 Task: Create new contact,   with mail id: 'Gabriella_Hernandez@Disroot.org', first name: 'Gabriella', Last name: 'Hernandez', Job Title: Sales Engineer, Phone number (202) 555-5678. Change life cycle stage to  'Lead' and lead status to 'New'. Add new company to the associated contact: www.punjabbiomass.com
 and type: Reseller. Logged in from softage.3@softage.net
Action: Mouse moved to (36, 94)
Screenshot: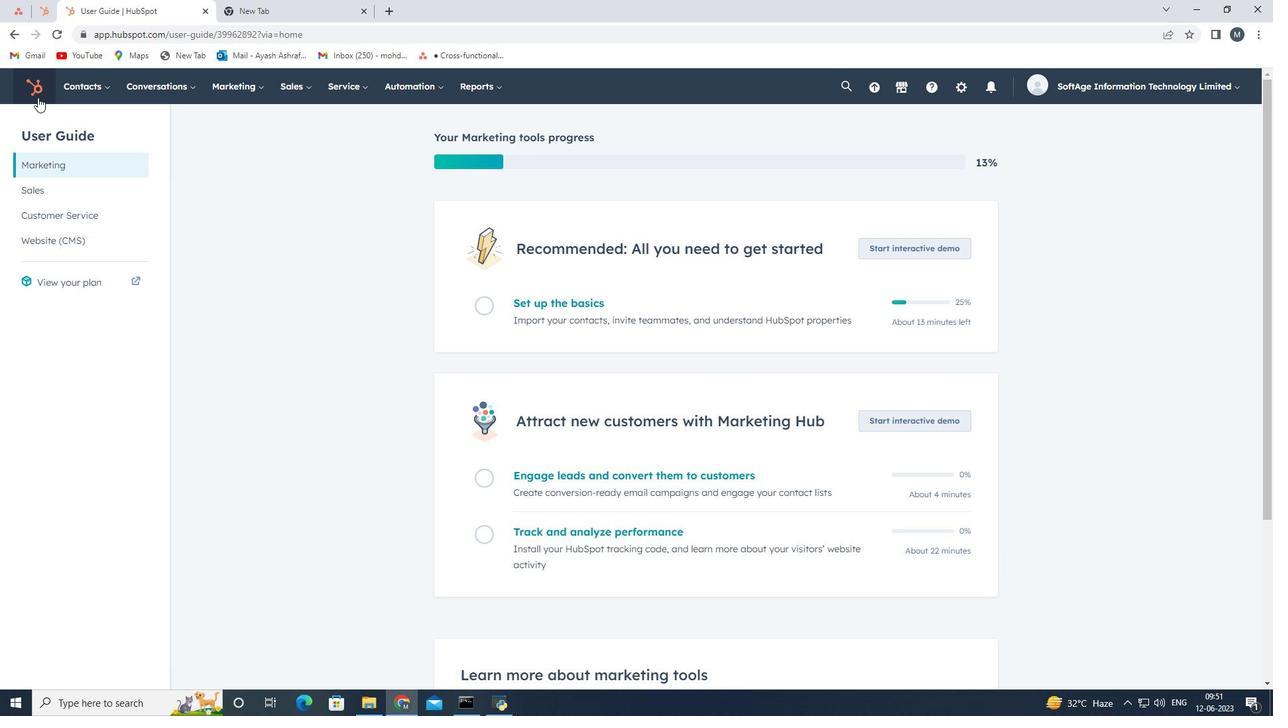 
Action: Mouse pressed left at (36, 94)
Screenshot: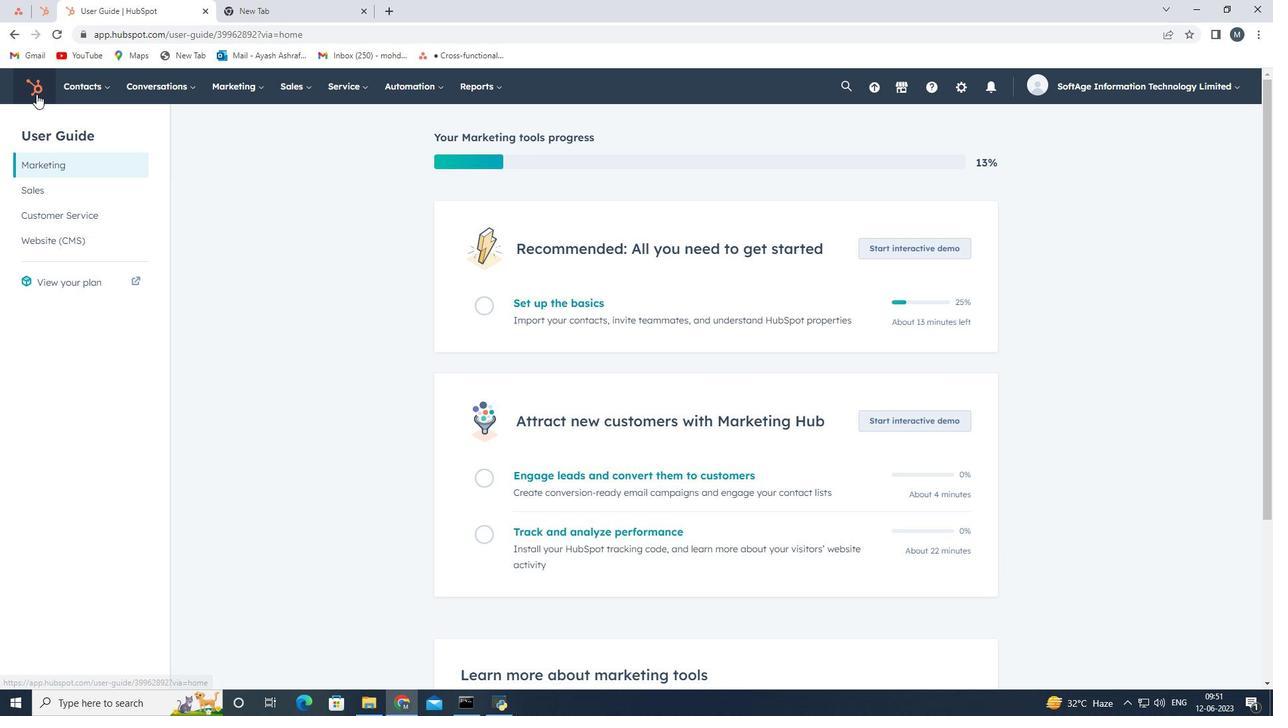 
Action: Mouse moved to (90, 91)
Screenshot: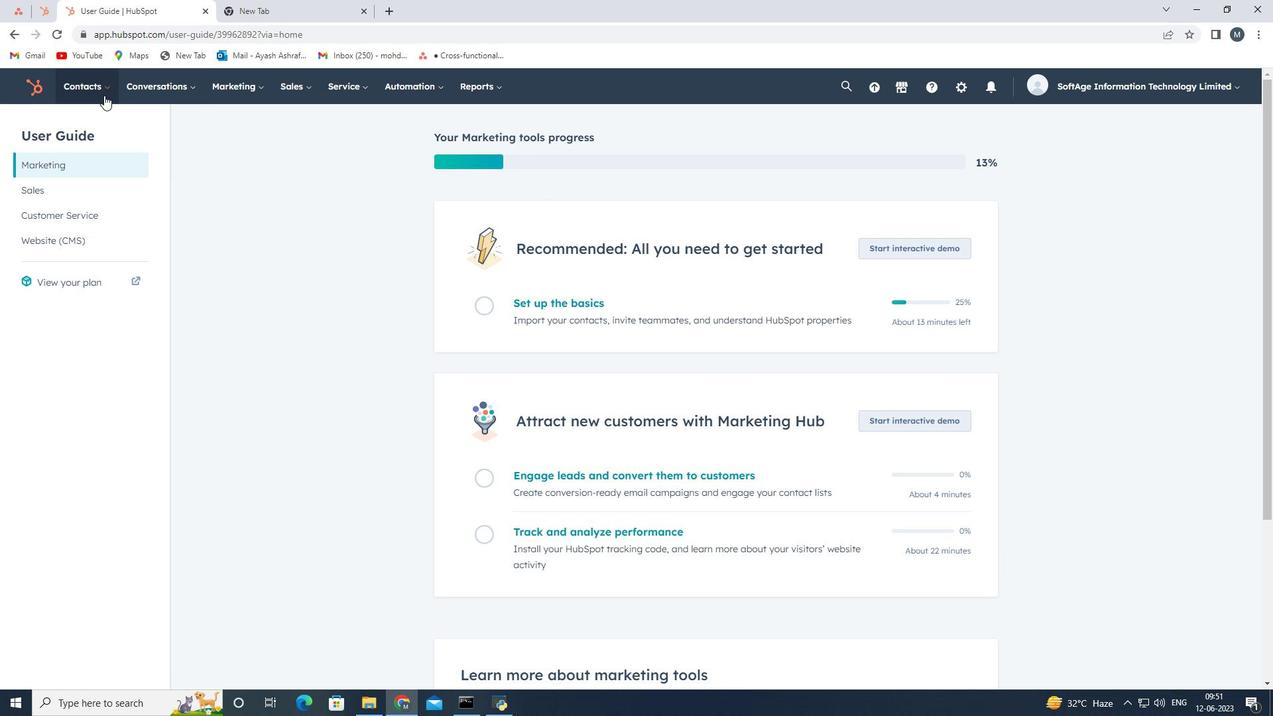 
Action: Mouse pressed left at (90, 91)
Screenshot: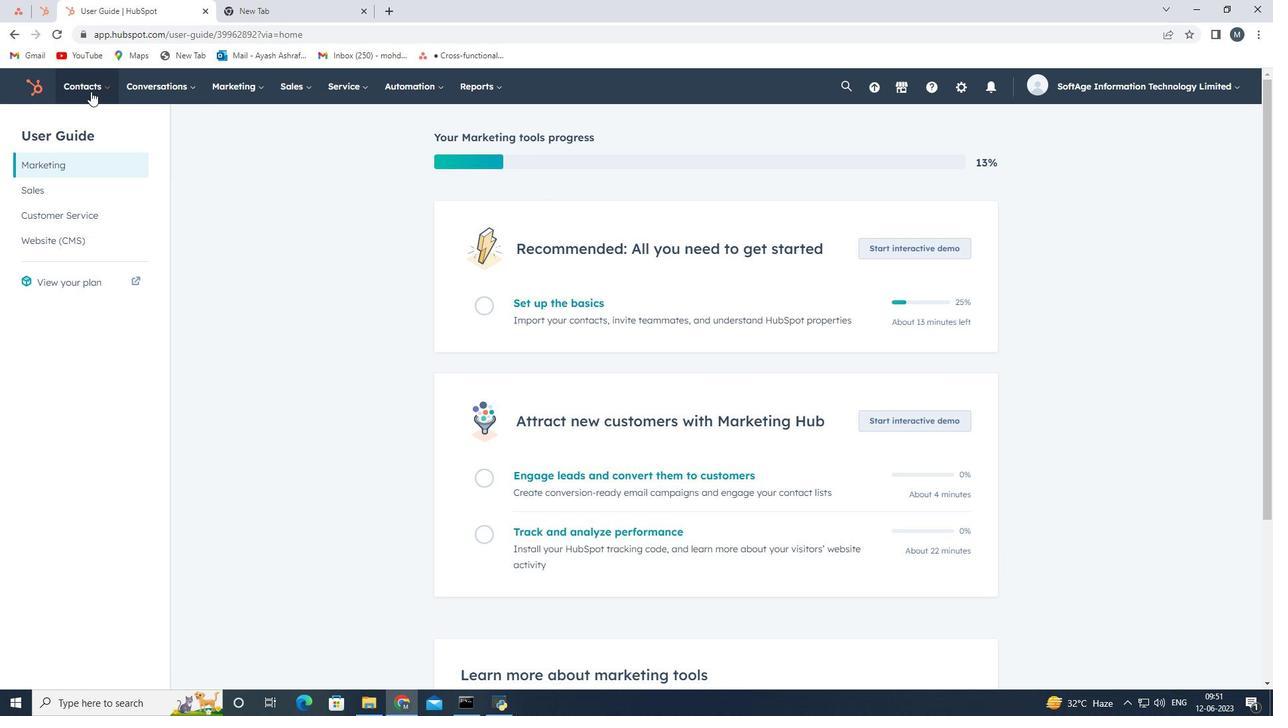 
Action: Mouse moved to (103, 125)
Screenshot: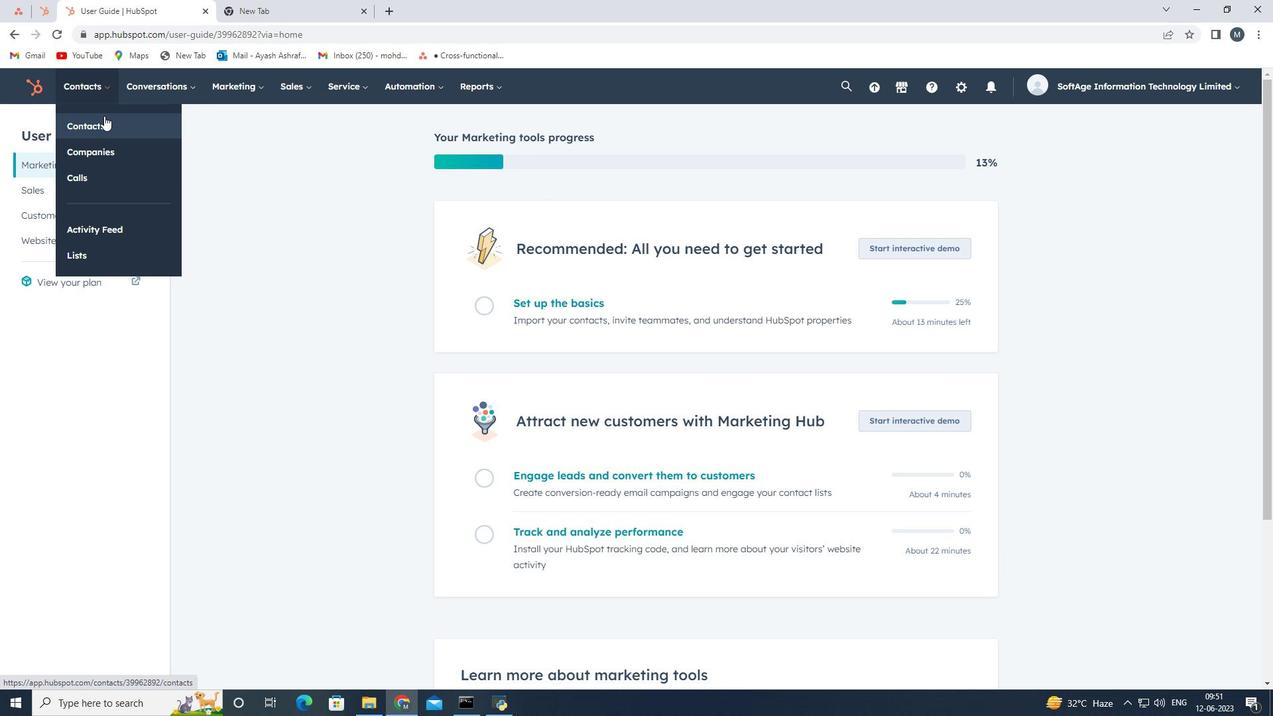 
Action: Mouse pressed left at (103, 125)
Screenshot: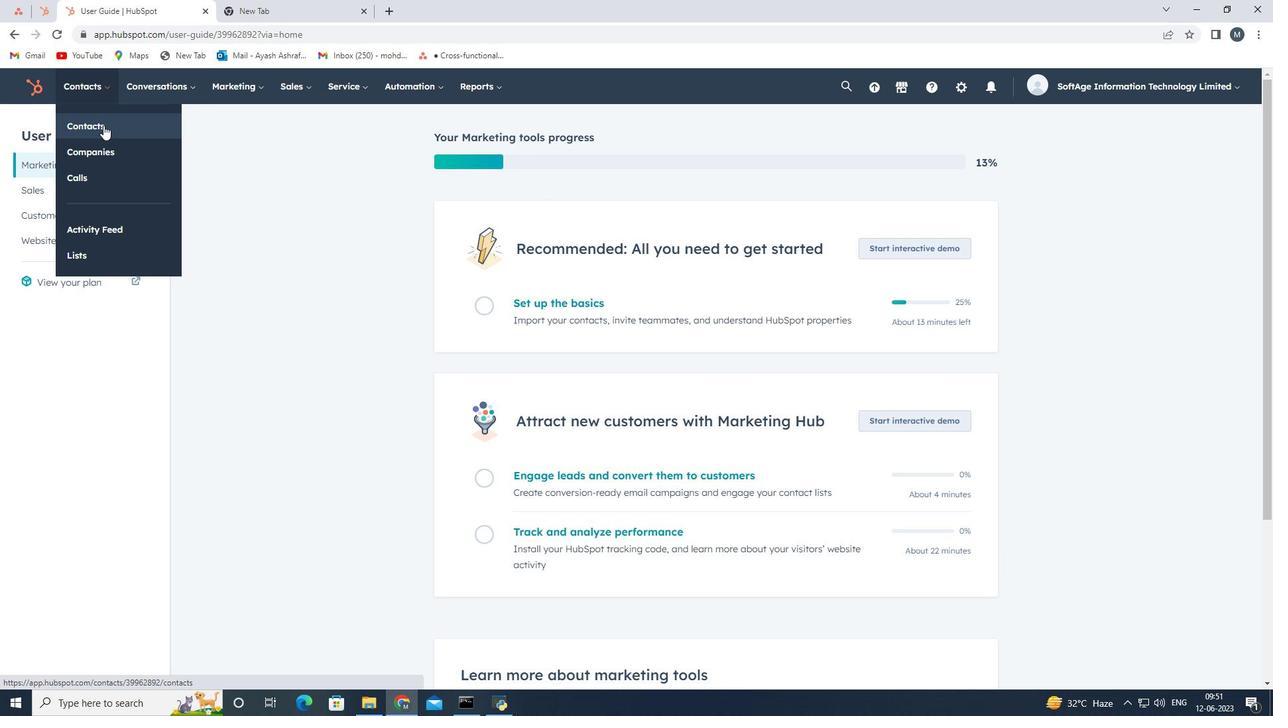 
Action: Mouse moved to (1203, 127)
Screenshot: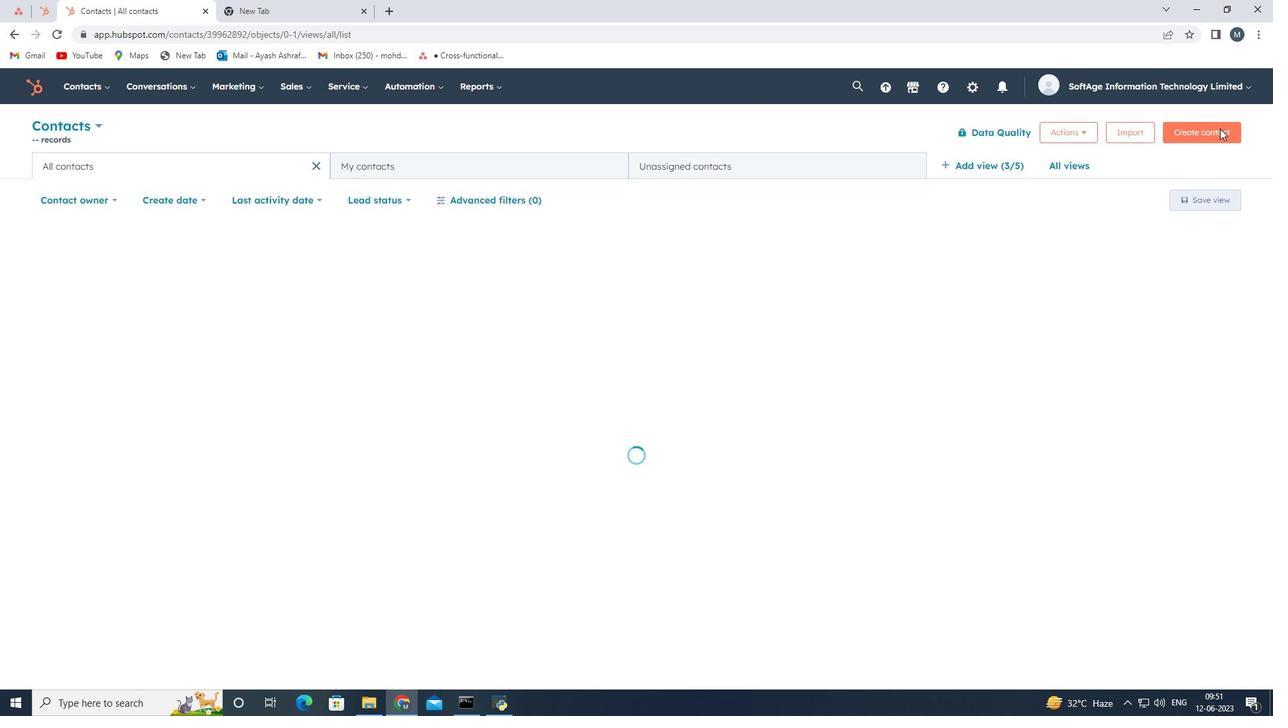 
Action: Mouse pressed left at (1203, 127)
Screenshot: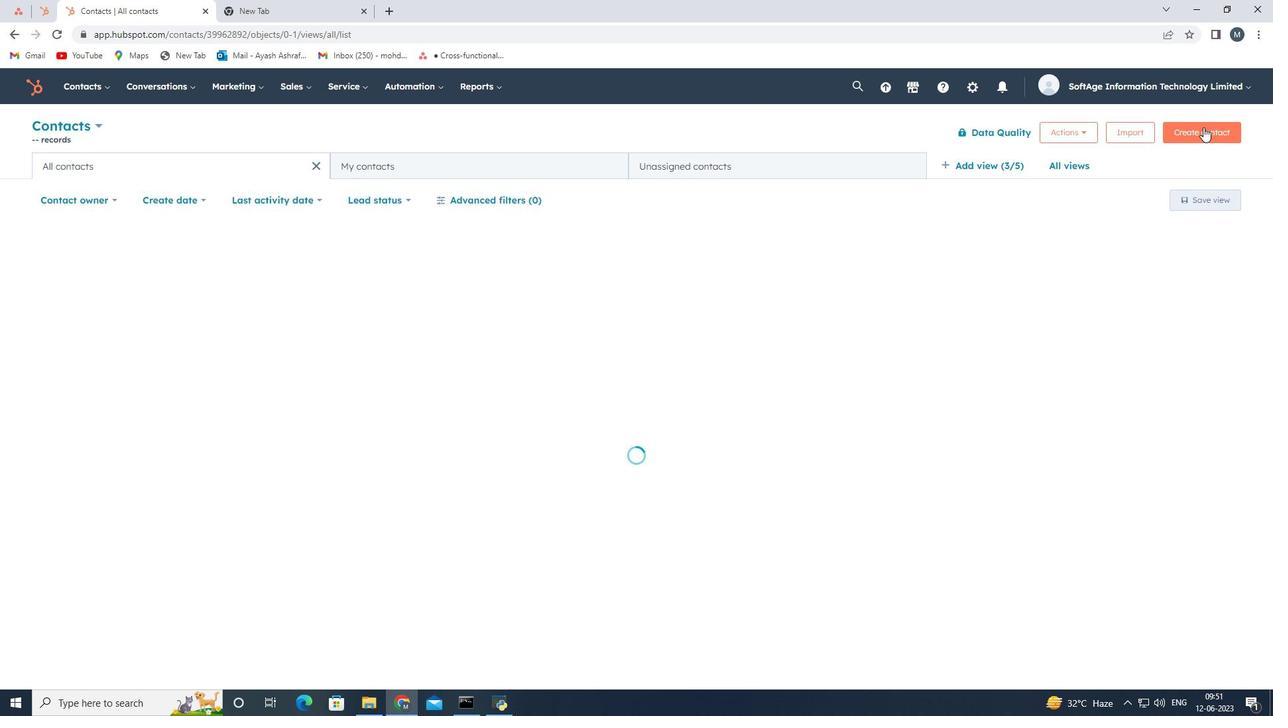 
Action: Mouse moved to (957, 190)
Screenshot: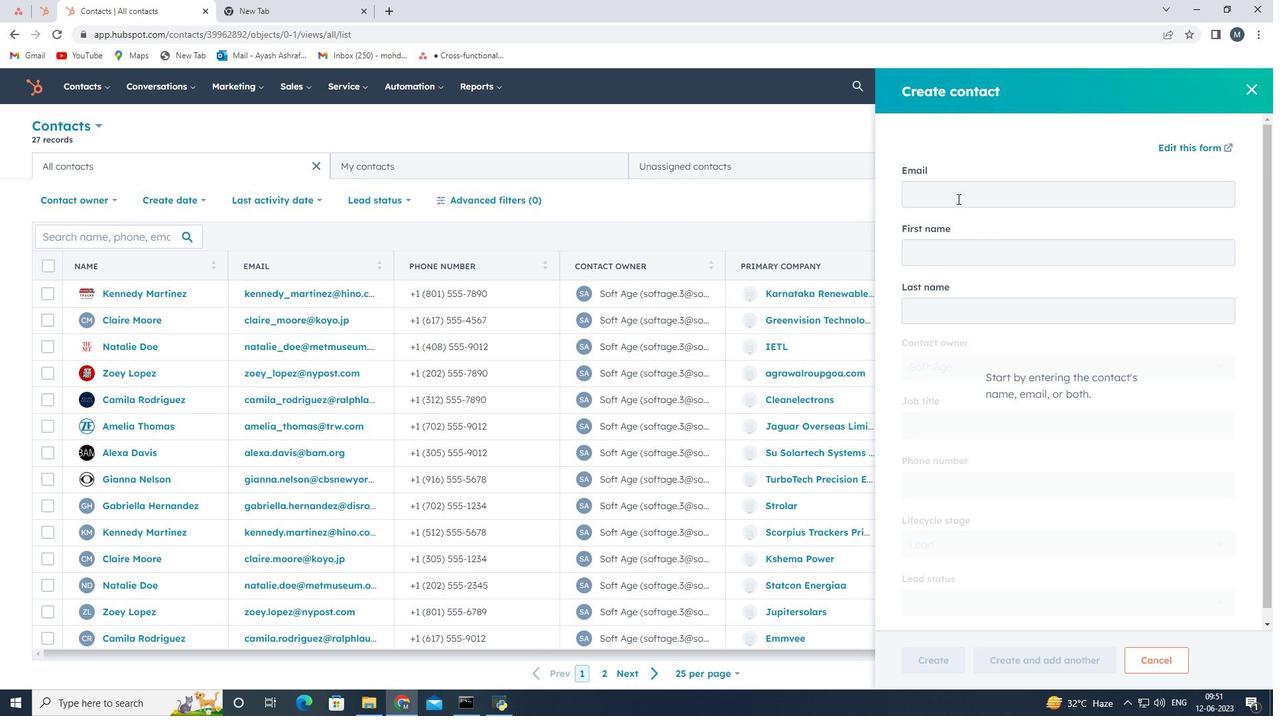 
Action: Mouse pressed left at (957, 190)
Screenshot: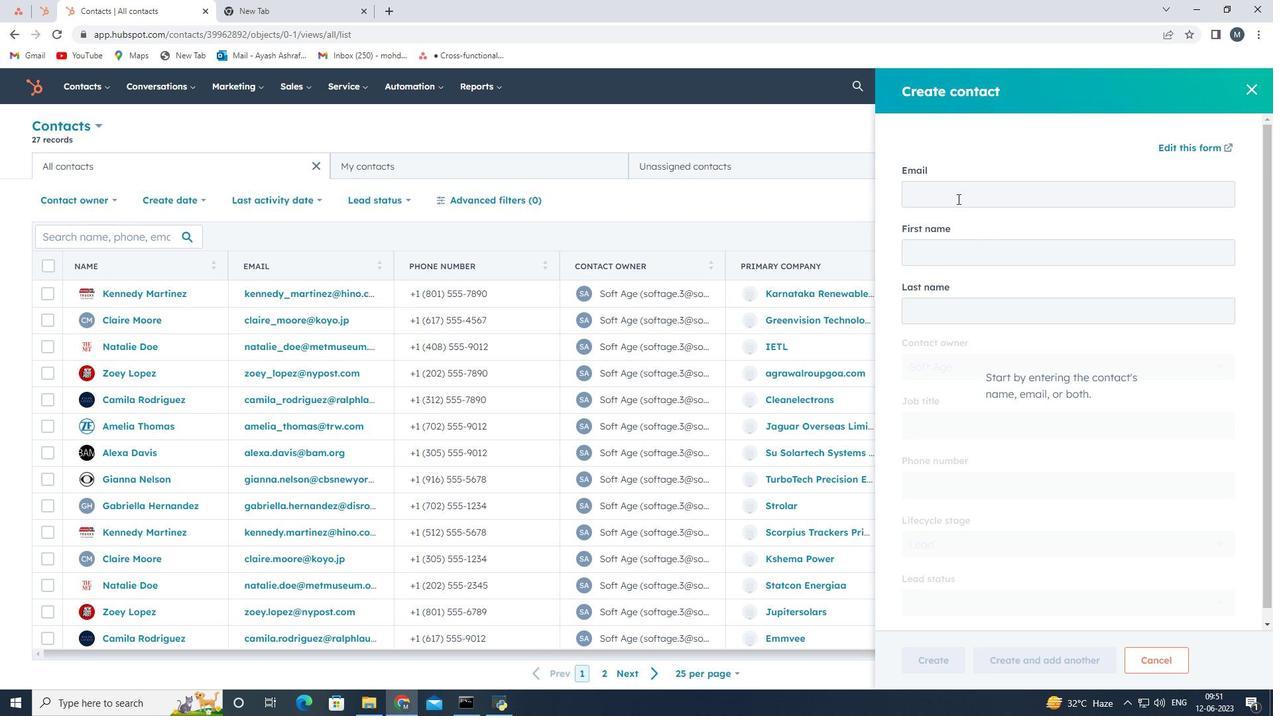 
Action: Key pressed <Key.shift>Gabriella<Key.shift><Key.shift><Key.shift><Key.shift><Key.shift><Key.shift><Key.shift><Key.shift><Key.shift><Key.shift><Key.shift><Key.shift><Key.shift><Key.shift>_<Key.shift><Key.shift><Key.shift><Key.shift><Key.shift><Key.shift><Key.shift>Hernandez<Key.shift>@<Key.shift><Key.shift><Key.shift><Key.shift><Key.shift><Key.shift><Key.shift>Disroot.orf<Key.backspace>g
Screenshot: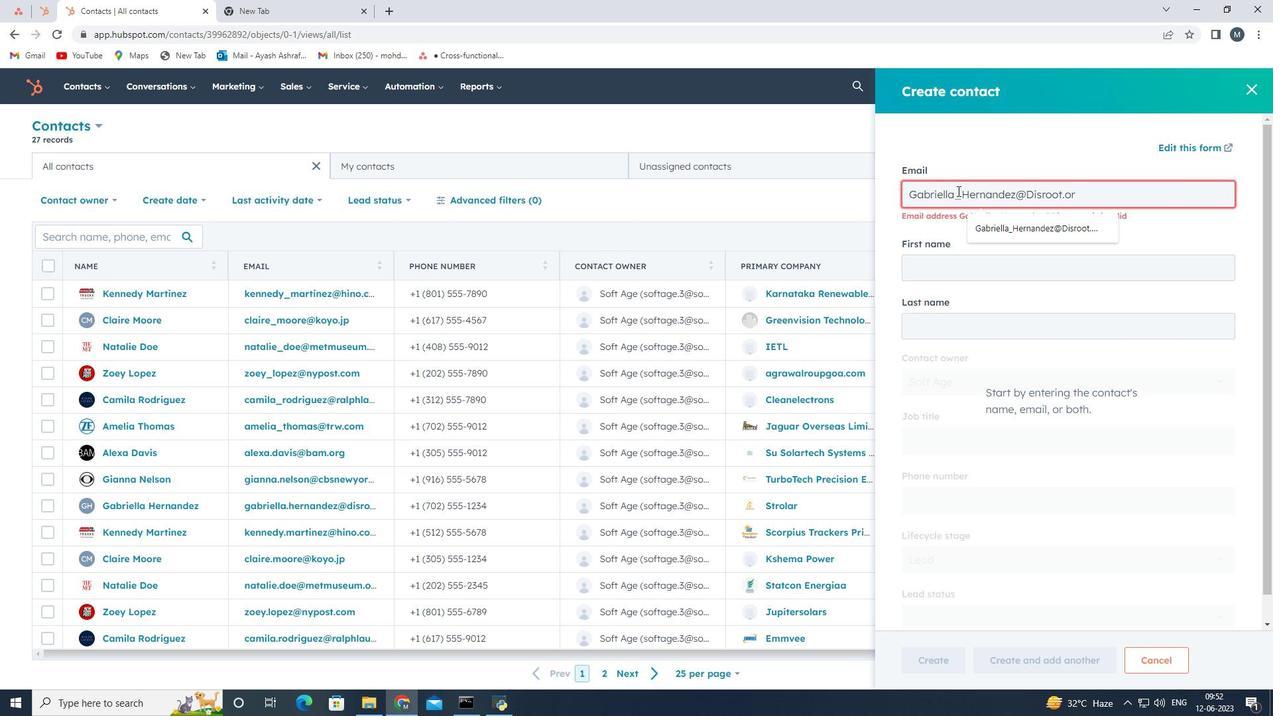 
Action: Mouse moved to (946, 251)
Screenshot: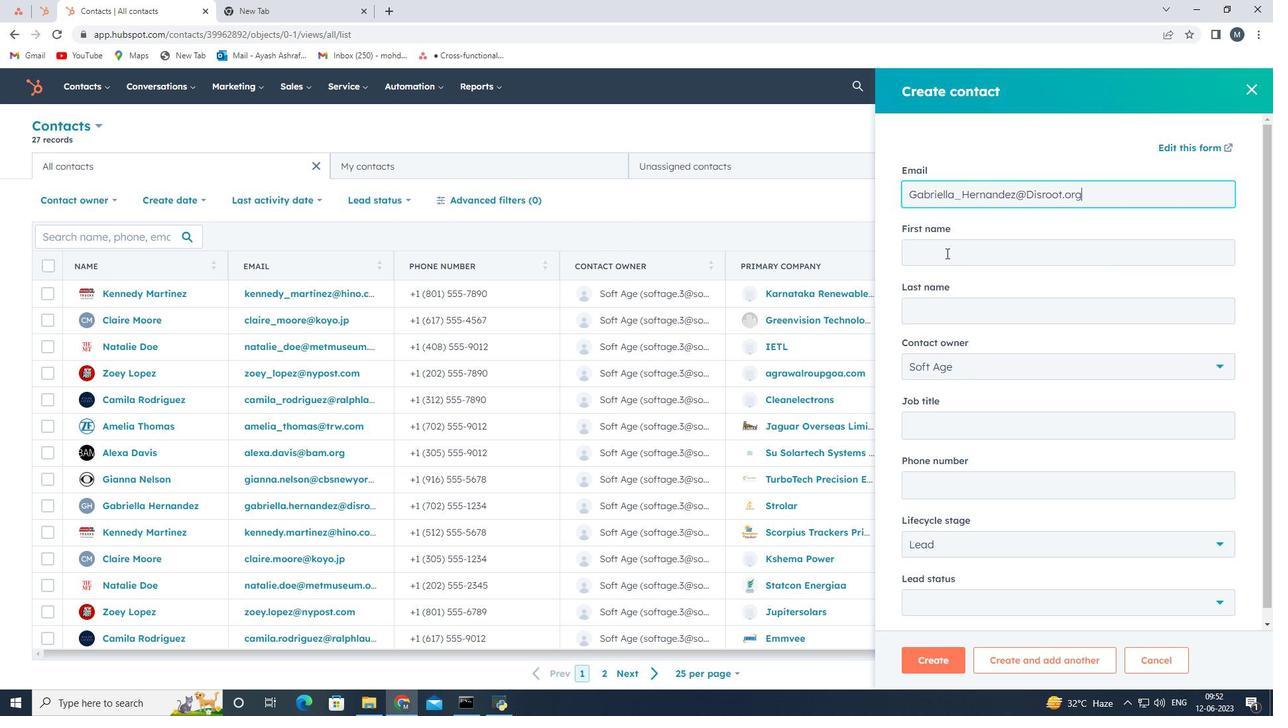 
Action: Mouse pressed left at (946, 251)
Screenshot: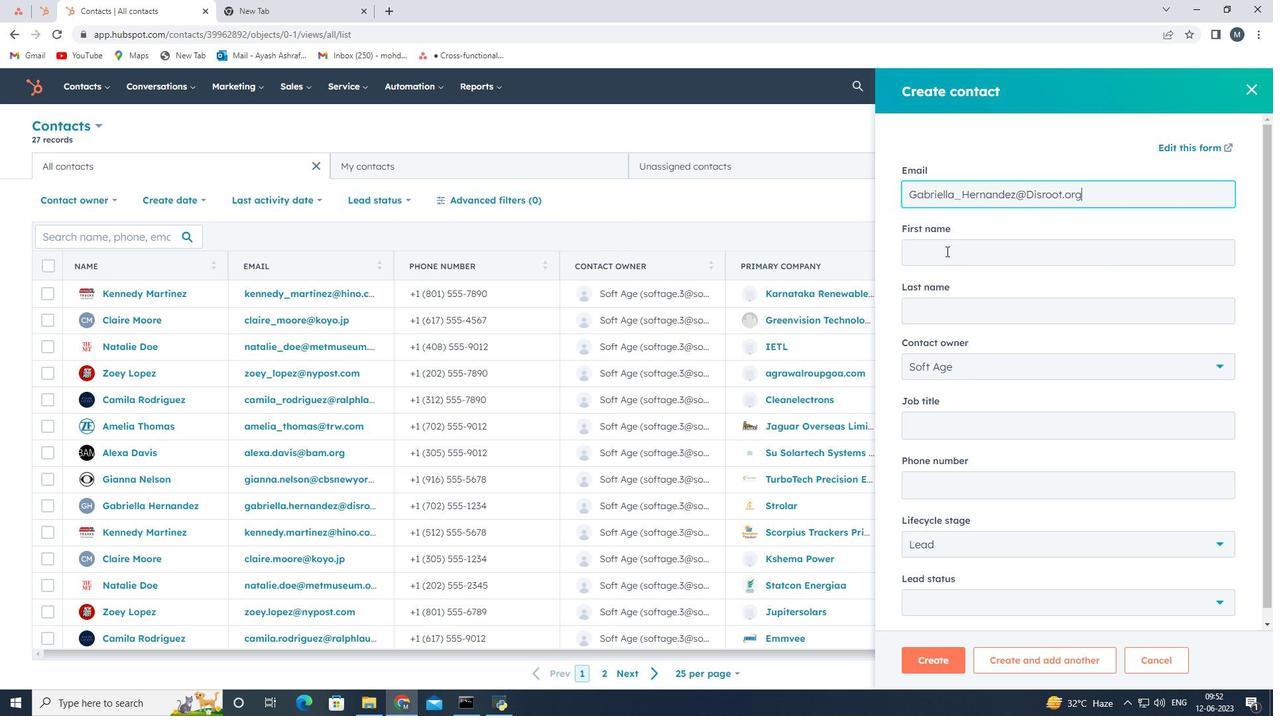 
Action: Key pressed <Key.shift><Key.shift><Key.shift><Key.shift><Key.shift><Key.shift><Key.shift><Key.shift><Key.shift><Key.shift><Key.shift><Key.shift><Key.shift><Key.shift><Key.shift><Key.shift><Key.shift><Key.shift><Key.shift>Gabriella
Screenshot: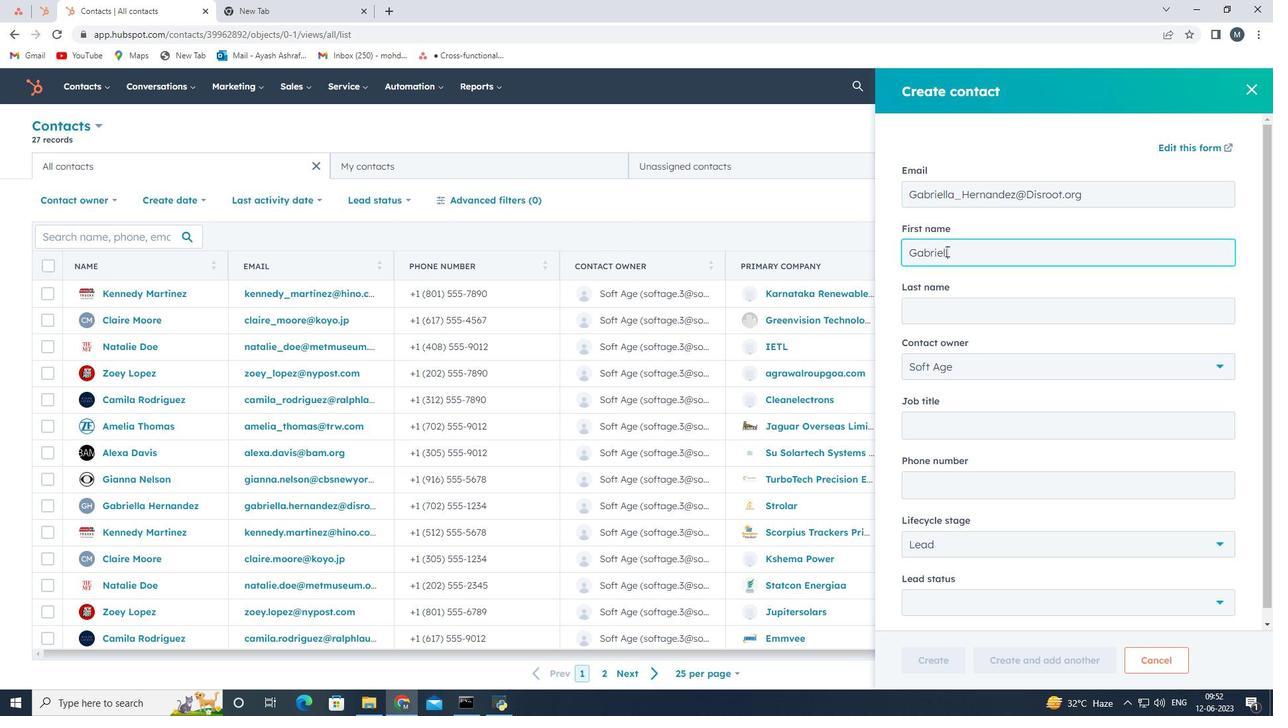 
Action: Mouse moved to (956, 312)
Screenshot: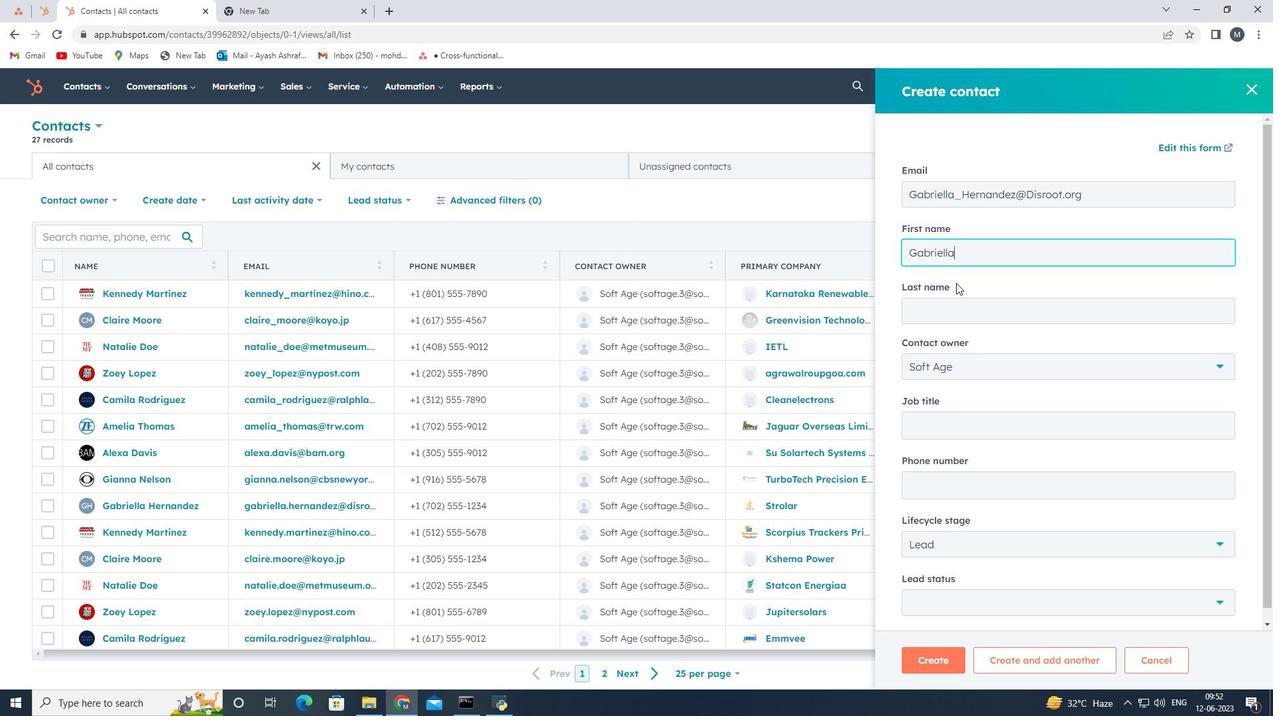 
Action: Mouse pressed left at (956, 312)
Screenshot: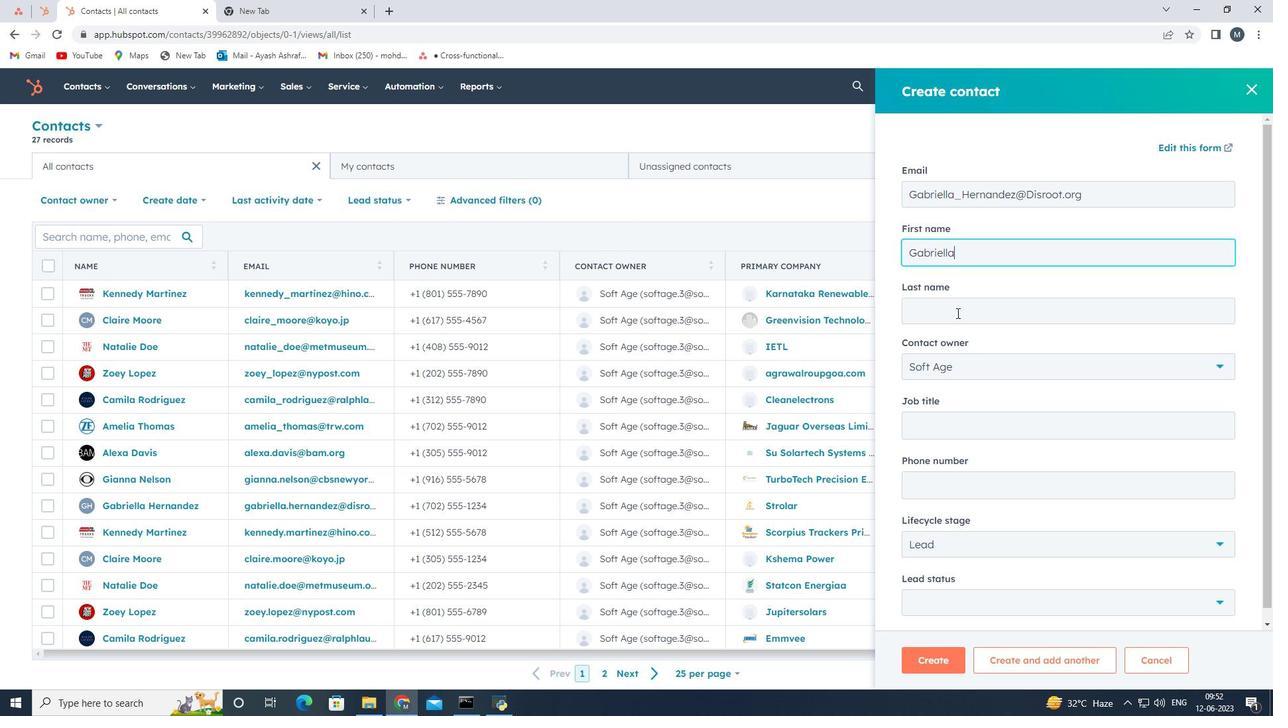 
Action: Key pressed <Key.shift><Key.shift><Key.shift><Key.shift><Key.shift><Key.shift><Key.shift><Key.shift><Key.shift><Key.shift><Key.shift><Key.shift><Key.shift><Key.shift><Key.shift><Key.shift><Key.shift><Key.shift>Hernandez
Screenshot: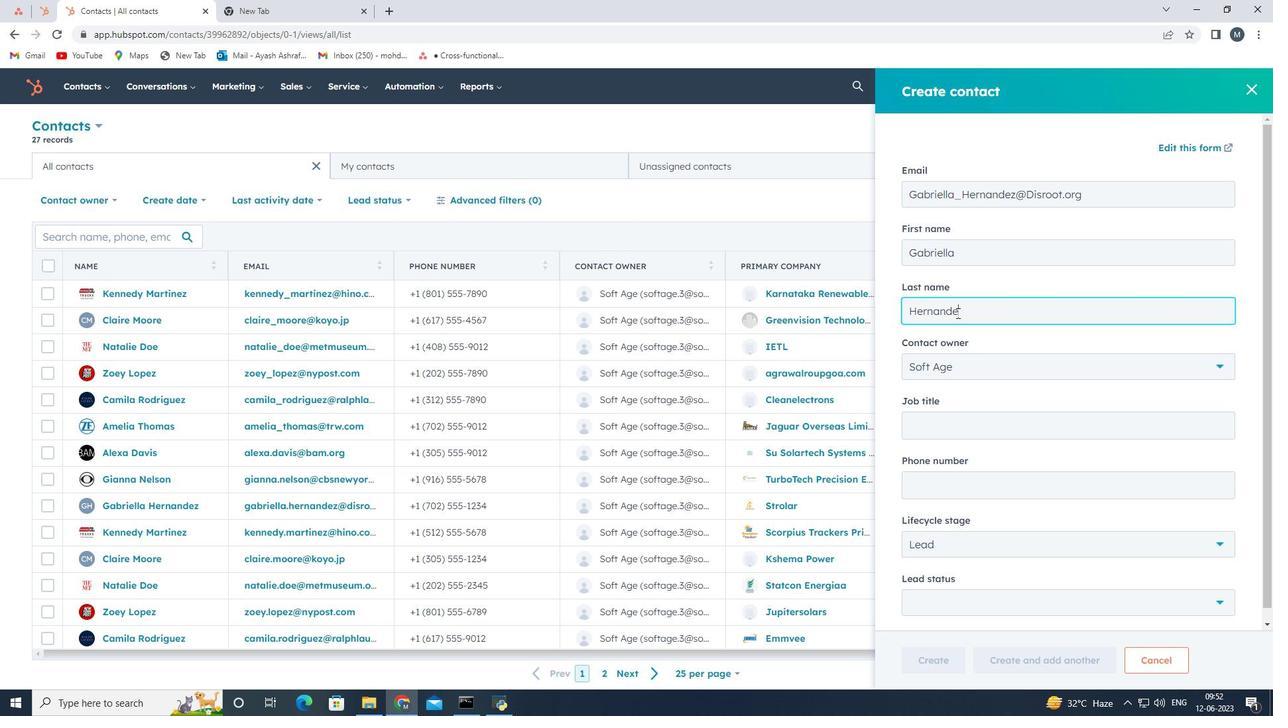 
Action: Mouse moved to (954, 354)
Screenshot: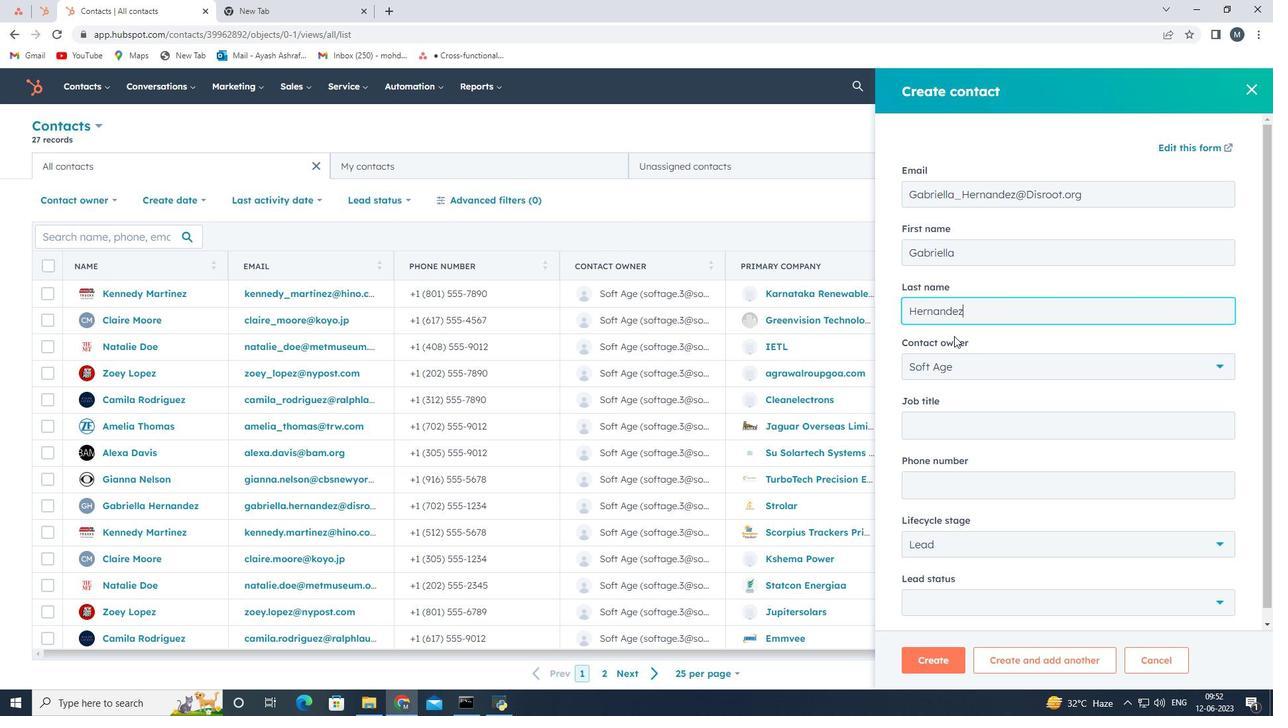 
Action: Mouse scrolled (954, 353) with delta (0, 0)
Screenshot: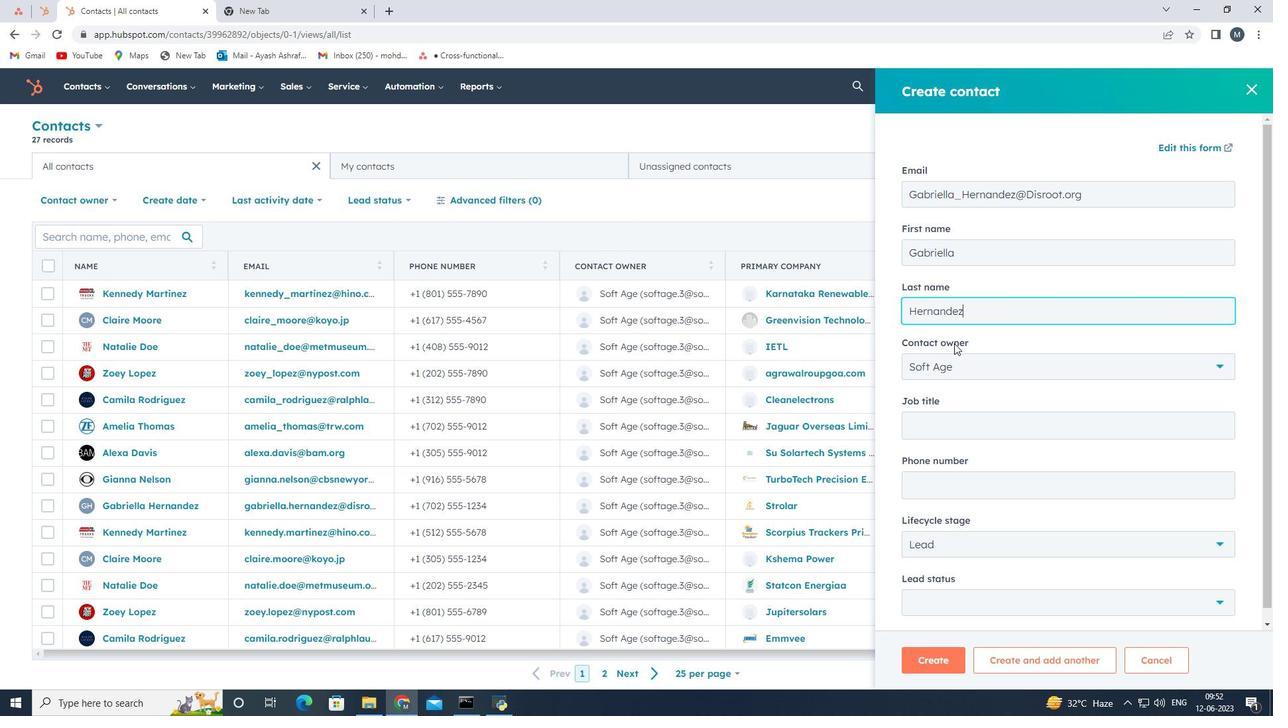 
Action: Mouse moved to (952, 358)
Screenshot: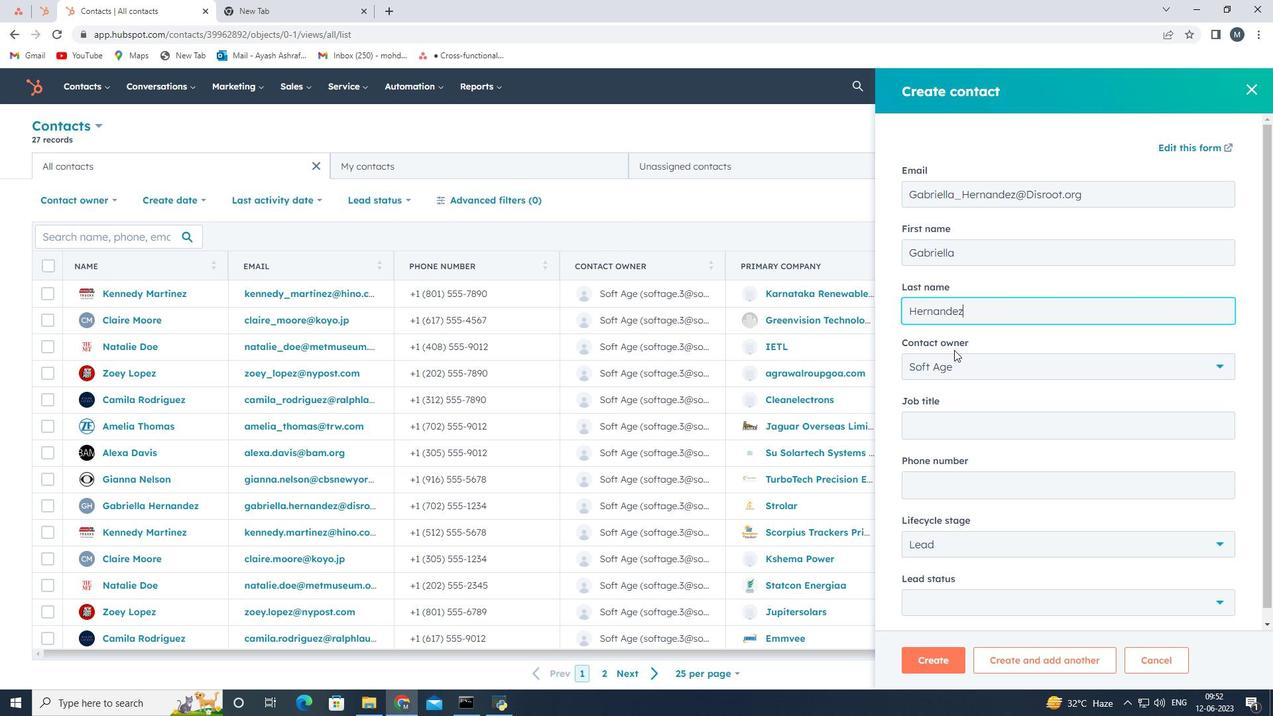 
Action: Mouse scrolled (952, 357) with delta (0, 0)
Screenshot: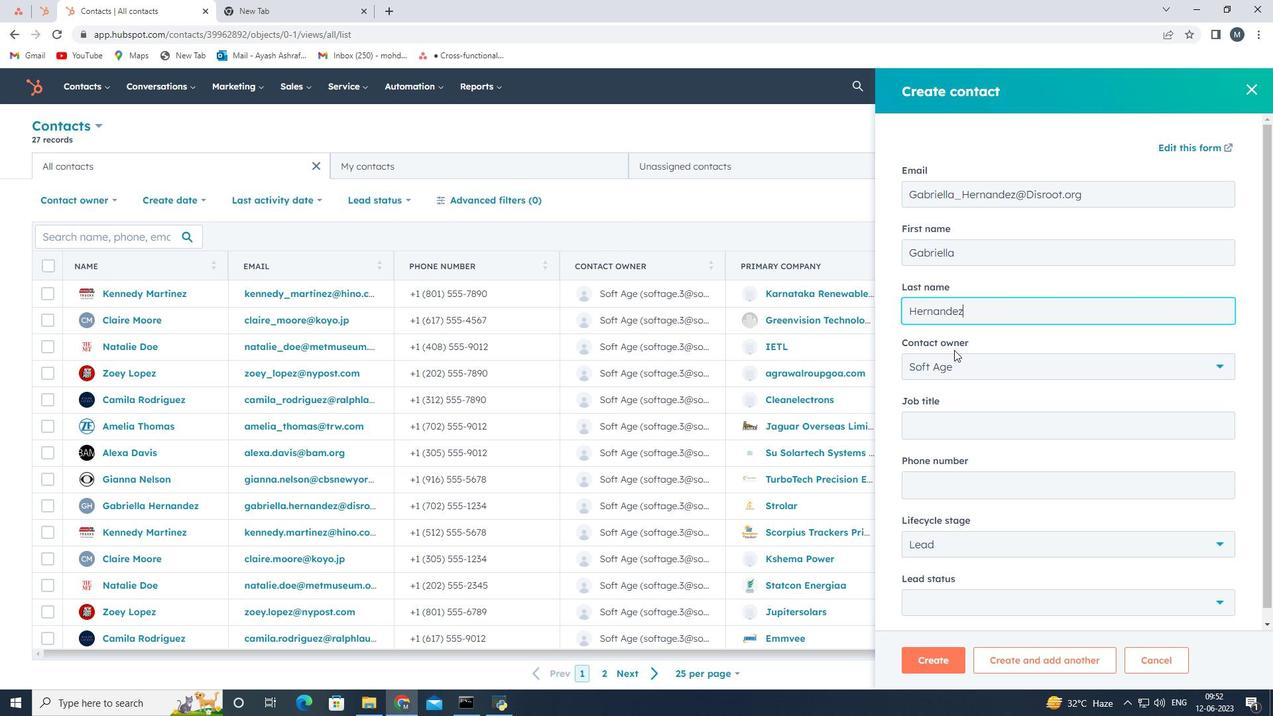 
Action: Mouse moved to (952, 411)
Screenshot: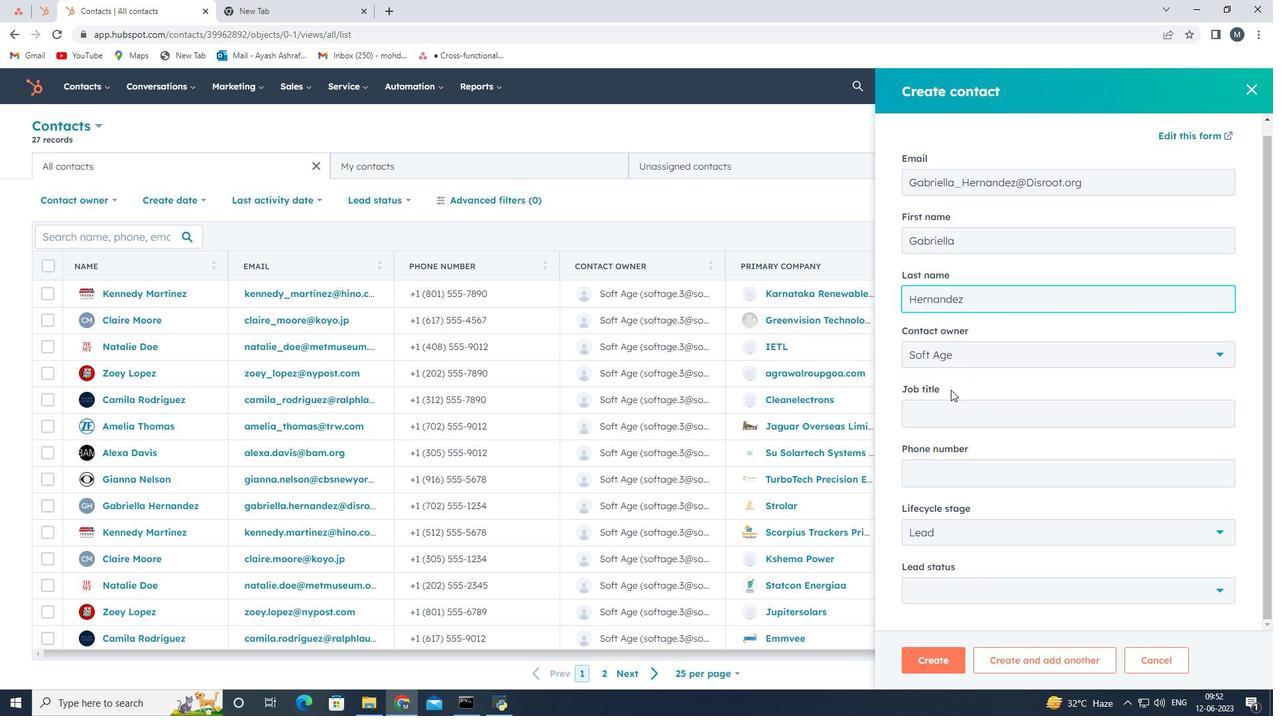 
Action: Mouse pressed left at (952, 411)
Screenshot: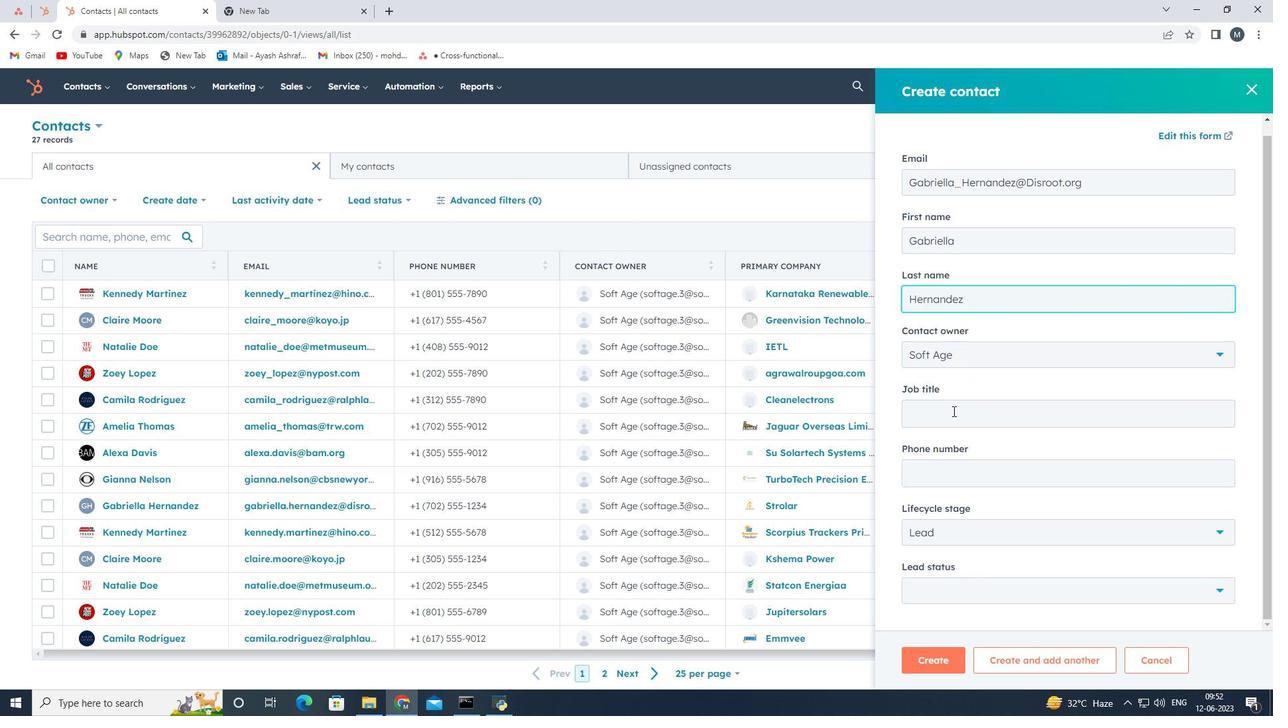 
Action: Key pressed <Key.shift>Sales<Key.space><Key.shift><Key.shift>Engineer
Screenshot: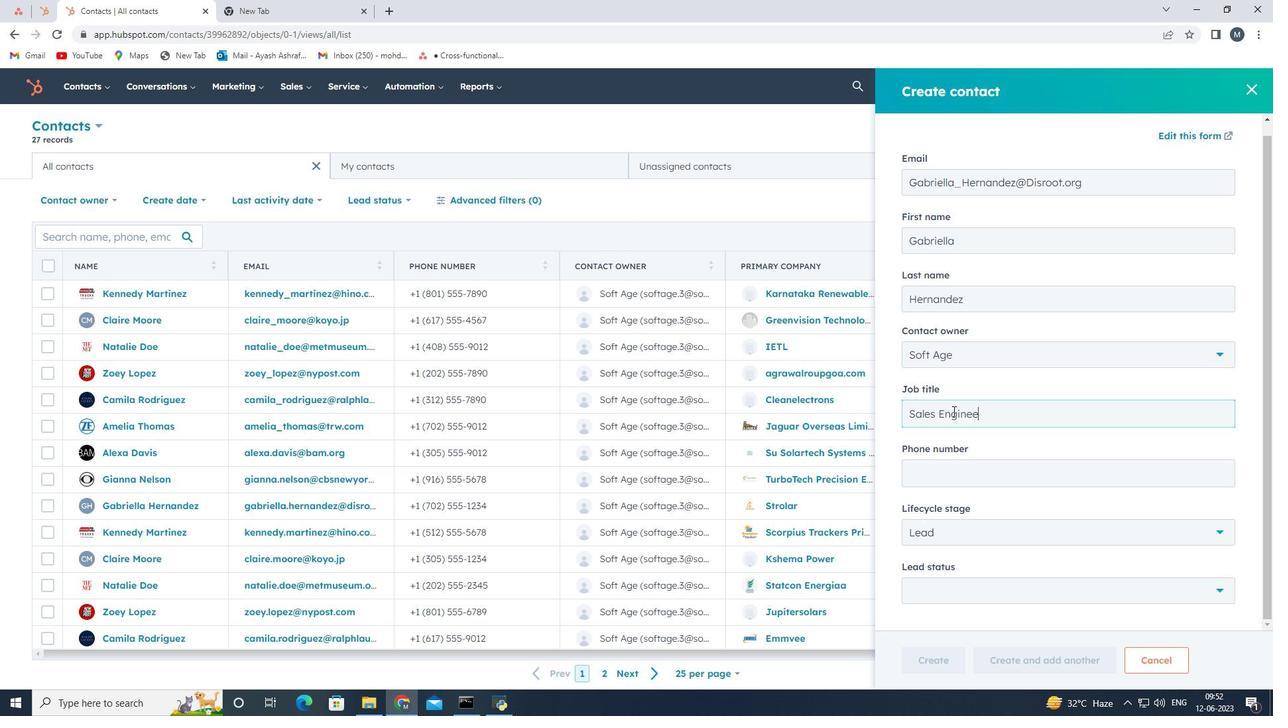 
Action: Mouse moved to (962, 476)
Screenshot: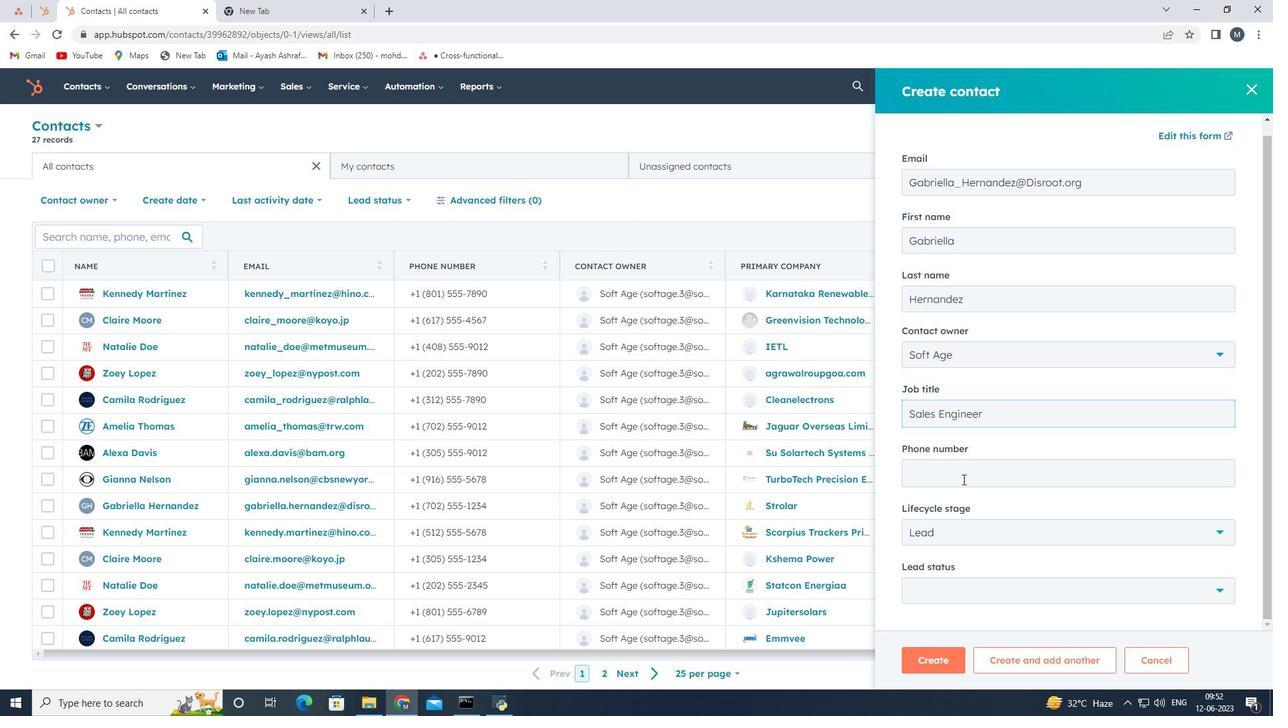
Action: Mouse pressed left at (962, 476)
Screenshot: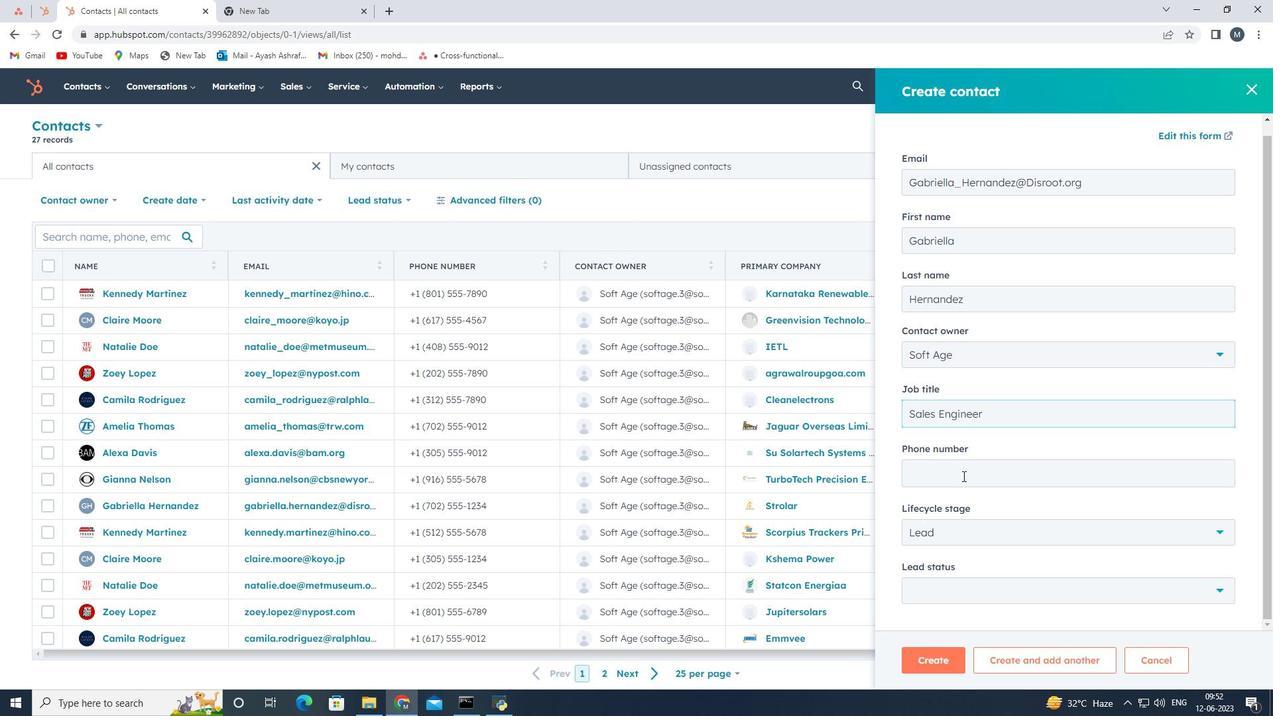 
Action: Key pressed 2025555678
Screenshot: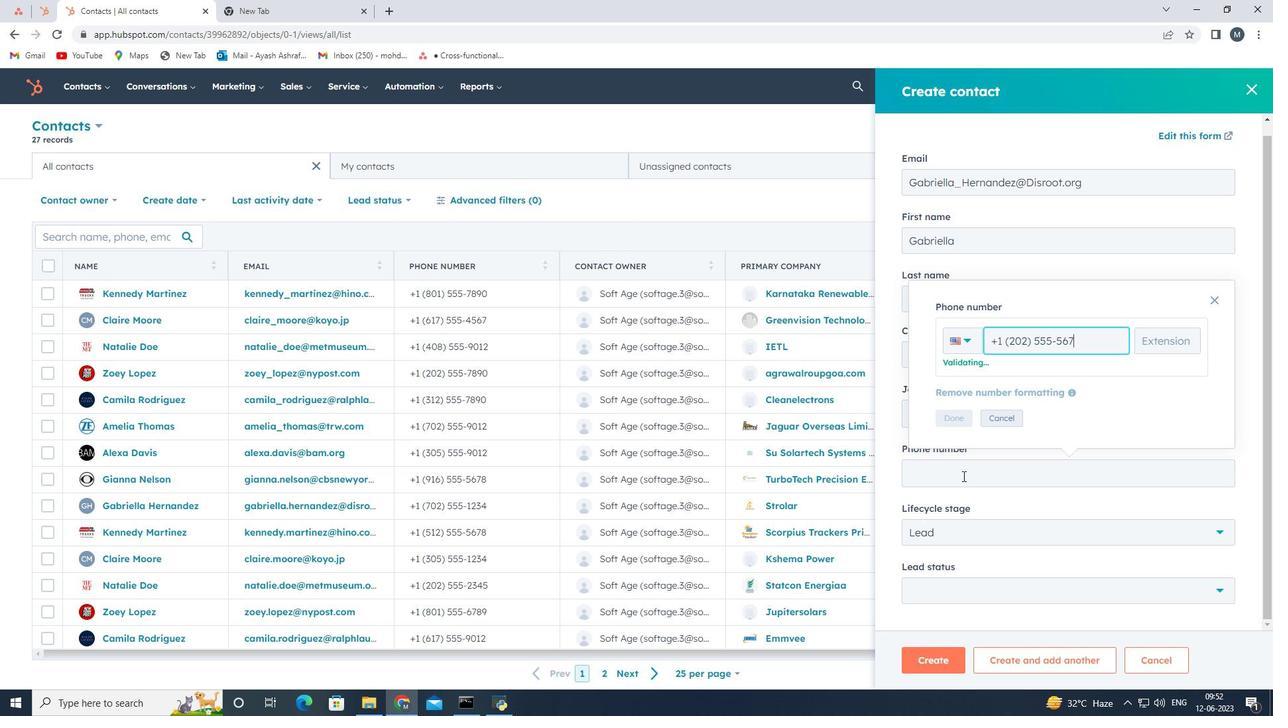 
Action: Mouse moved to (951, 420)
Screenshot: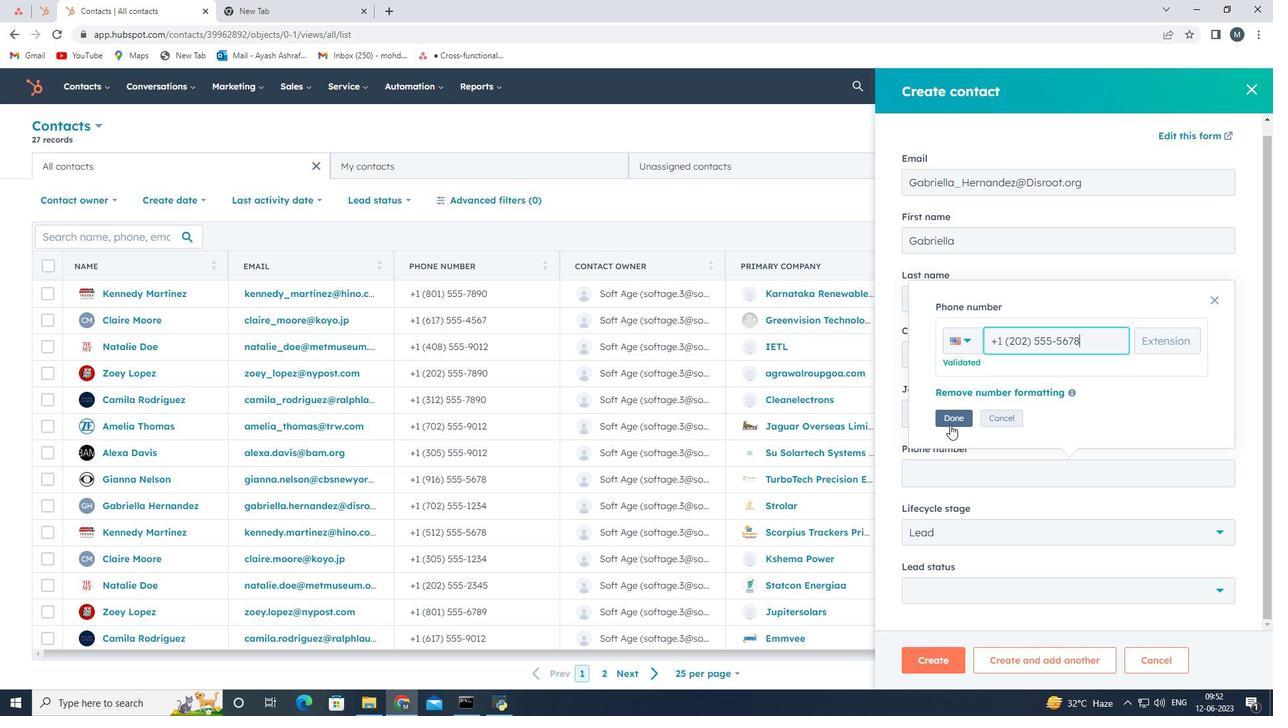 
Action: Mouse pressed left at (951, 420)
Screenshot: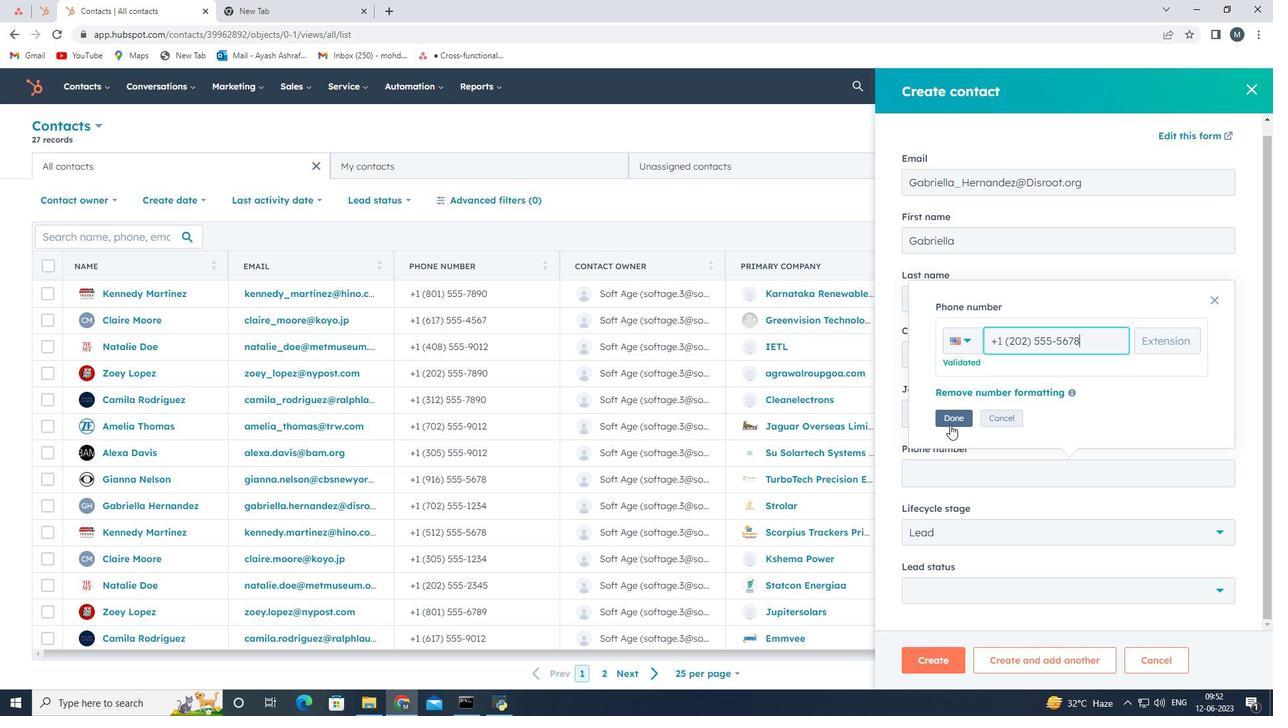 
Action: Mouse moved to (968, 503)
Screenshot: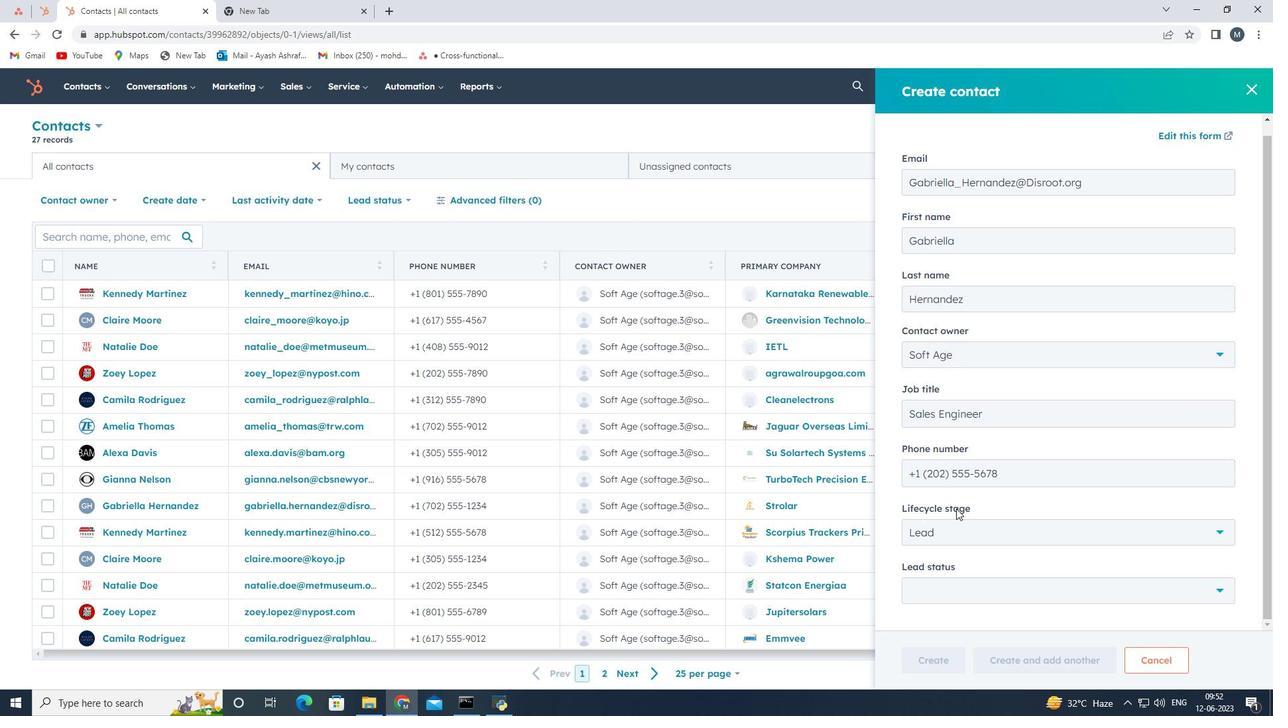 
Action: Mouse scrolled (968, 502) with delta (0, 0)
Screenshot: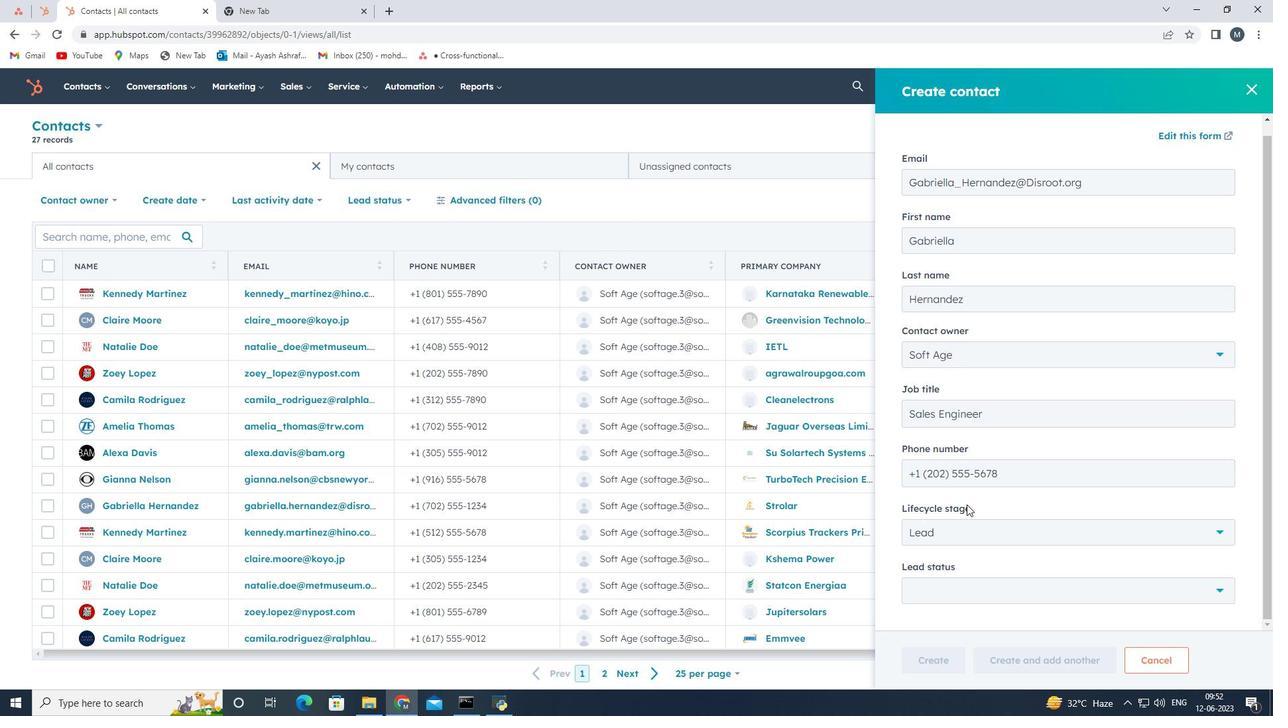 
Action: Mouse scrolled (968, 502) with delta (0, 0)
Screenshot: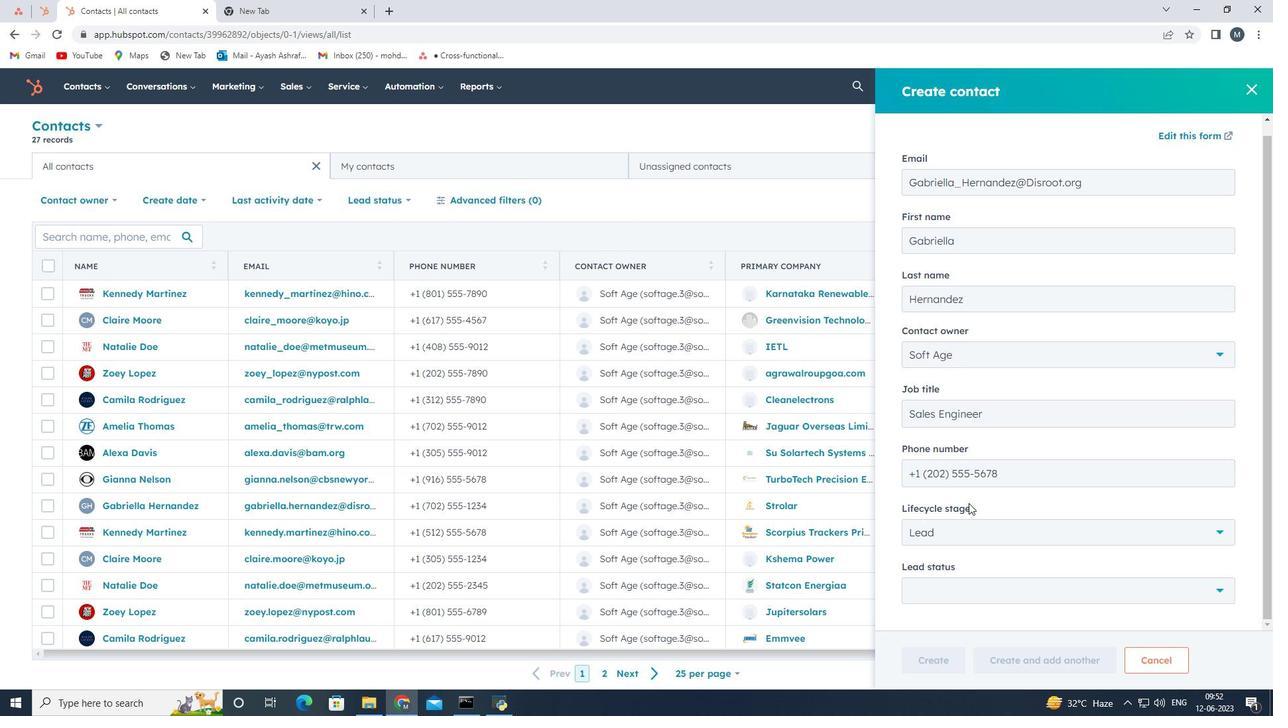
Action: Mouse moved to (961, 526)
Screenshot: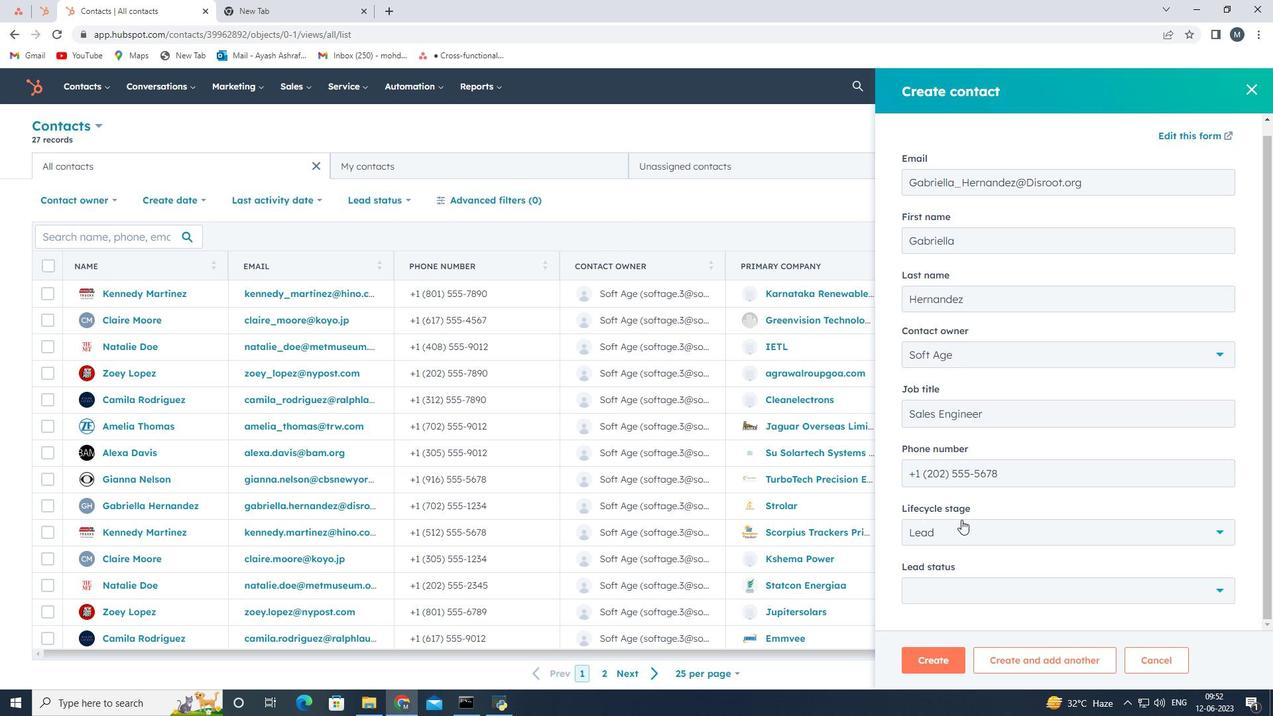 
Action: Mouse pressed left at (961, 526)
Screenshot: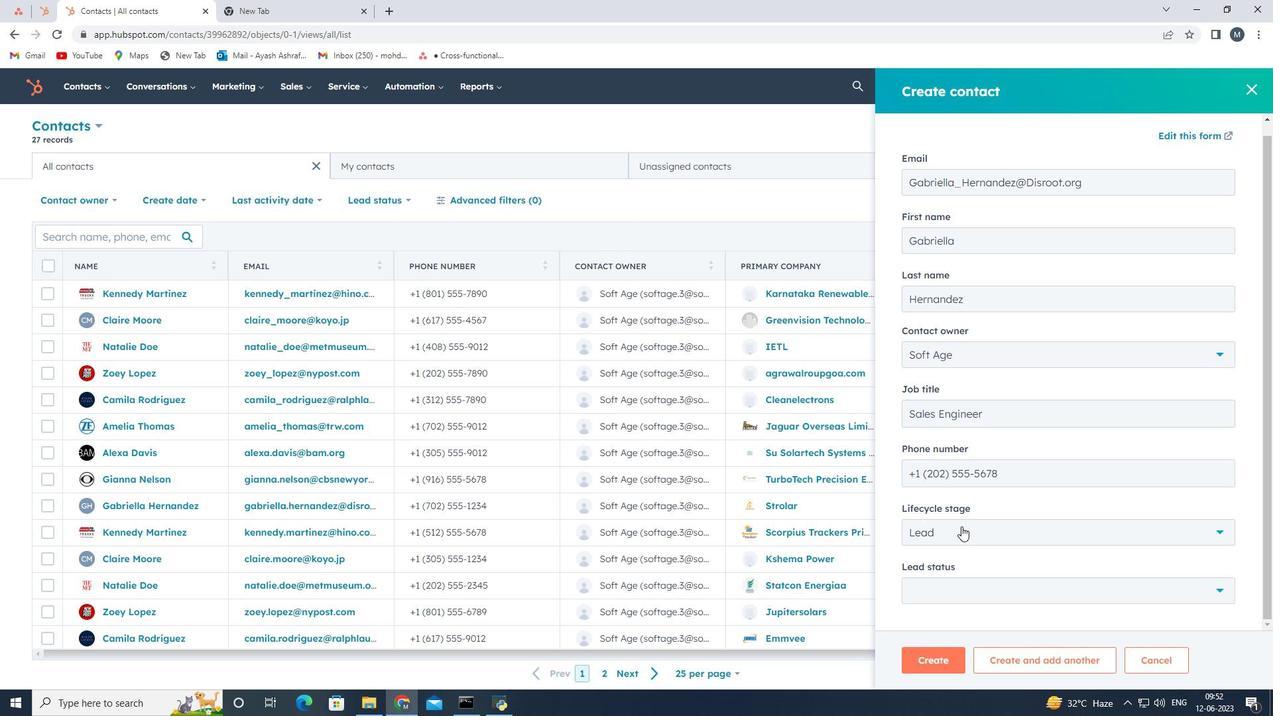 
Action: Mouse moved to (951, 411)
Screenshot: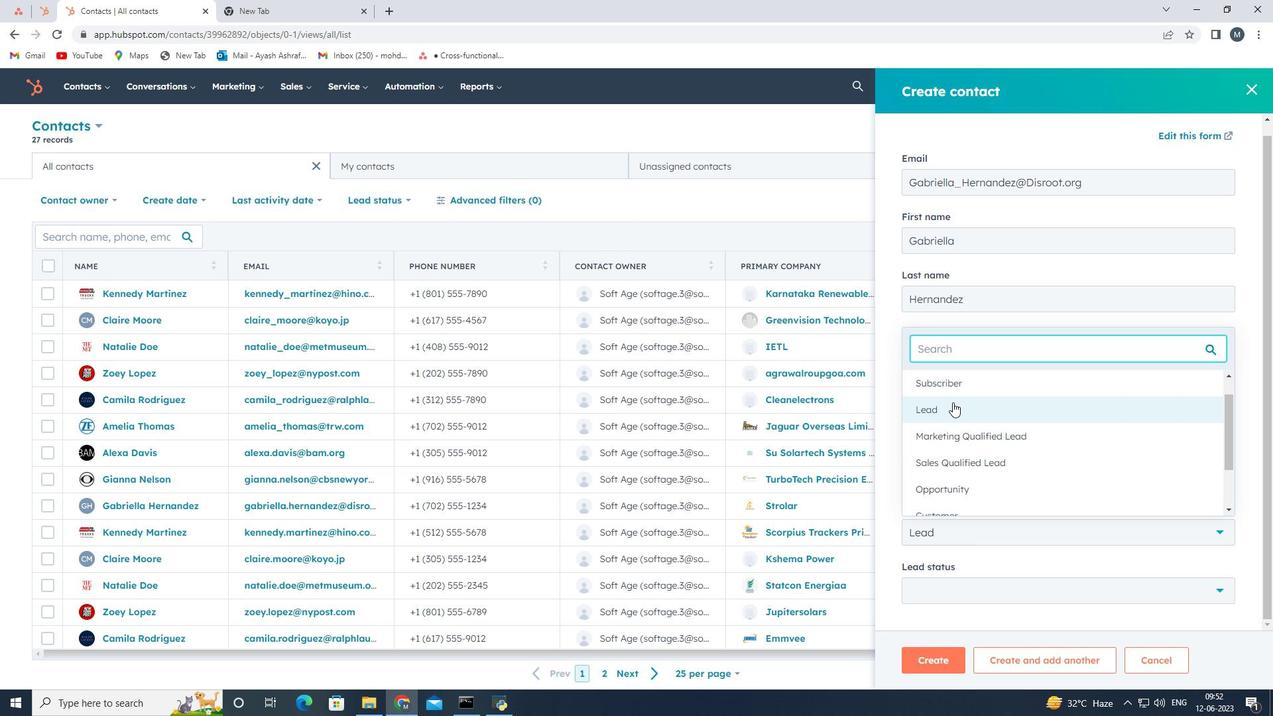 
Action: Mouse pressed left at (951, 411)
Screenshot: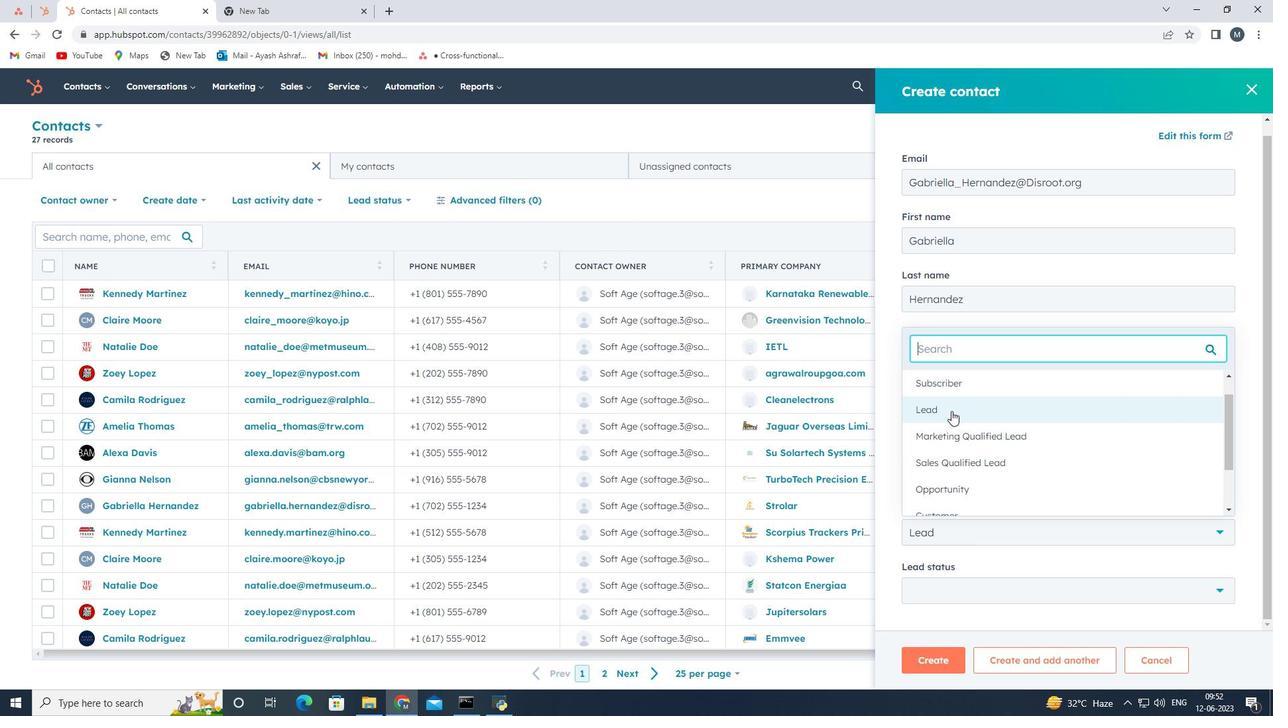 
Action: Mouse moved to (962, 588)
Screenshot: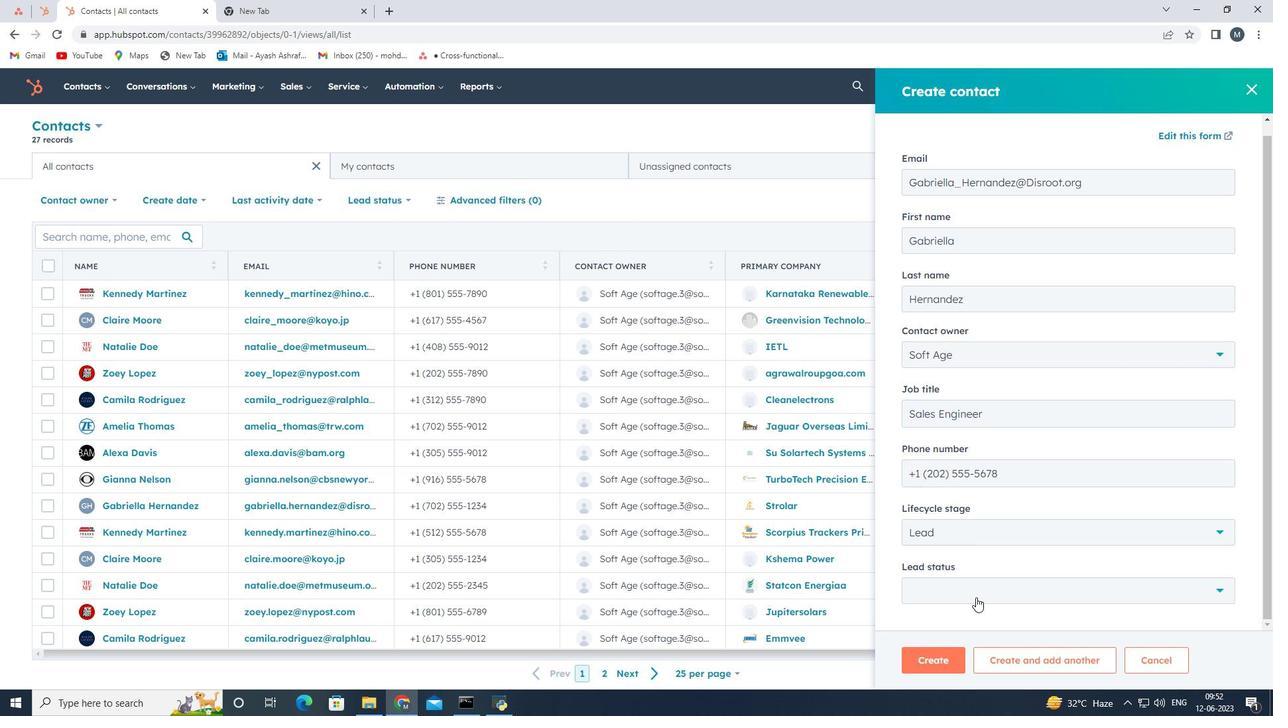 
Action: Mouse pressed left at (962, 588)
Screenshot: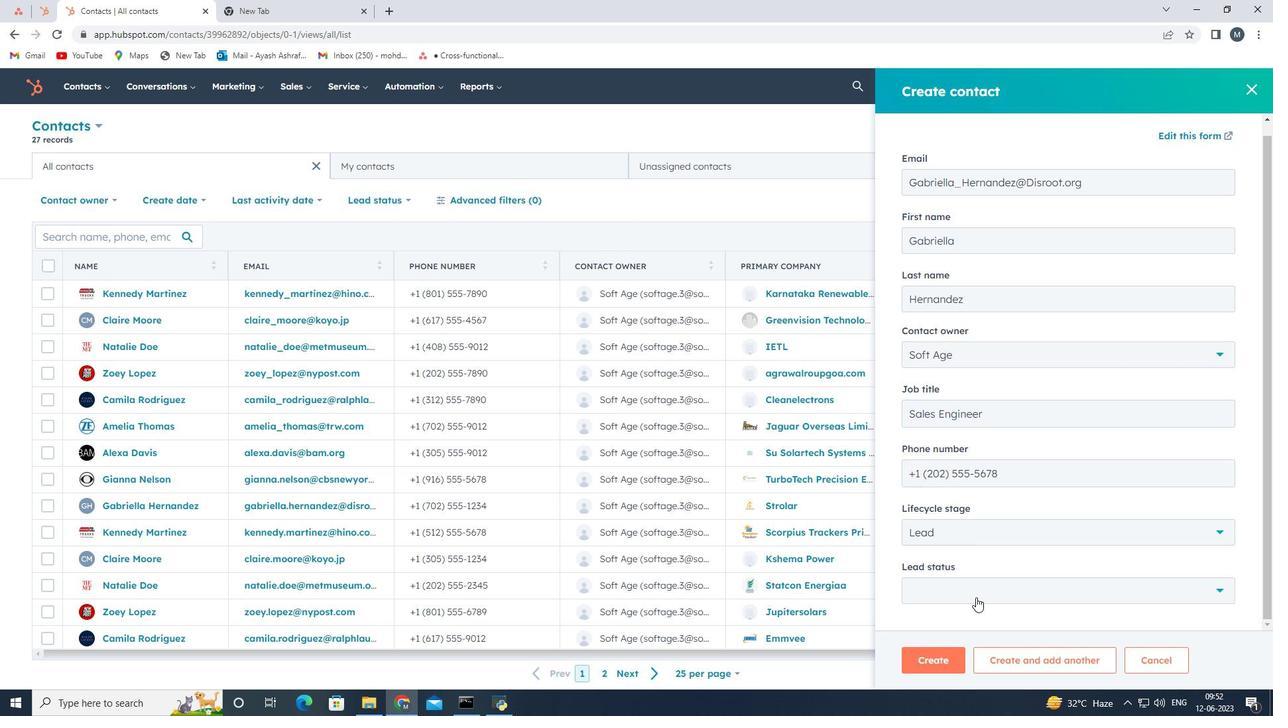 
Action: Mouse moved to (934, 475)
Screenshot: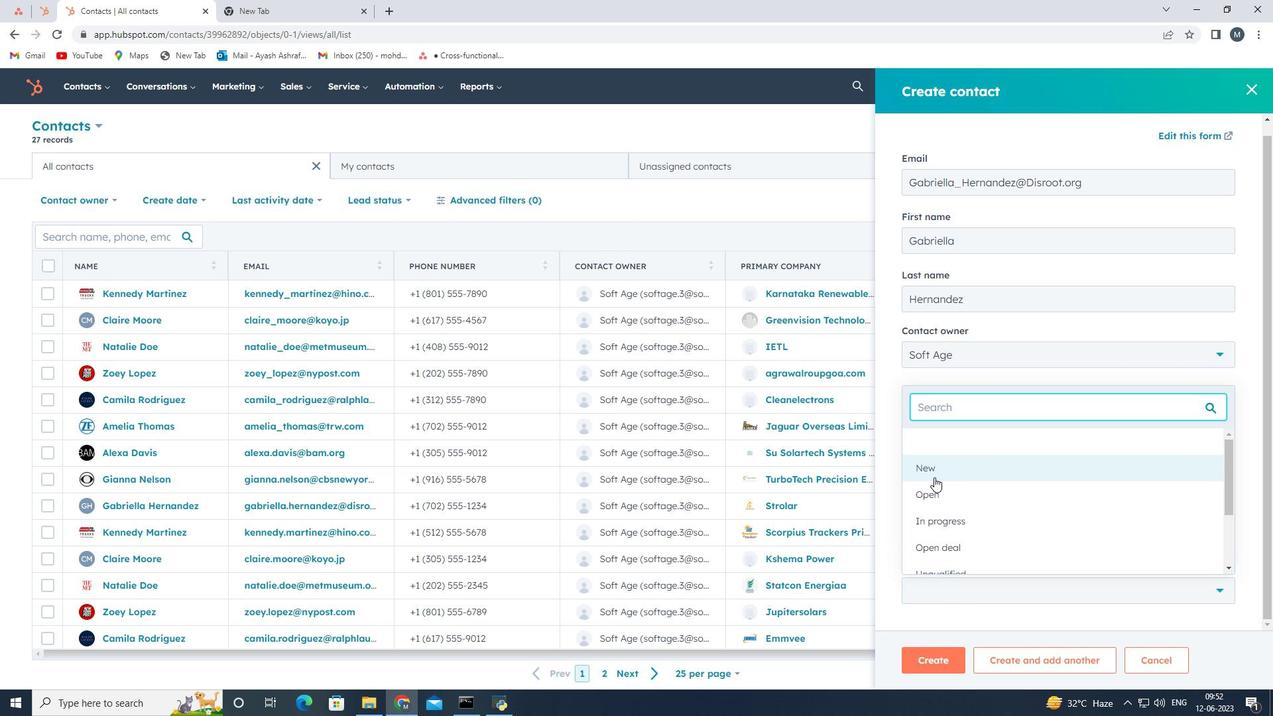 
Action: Mouse pressed left at (934, 475)
Screenshot: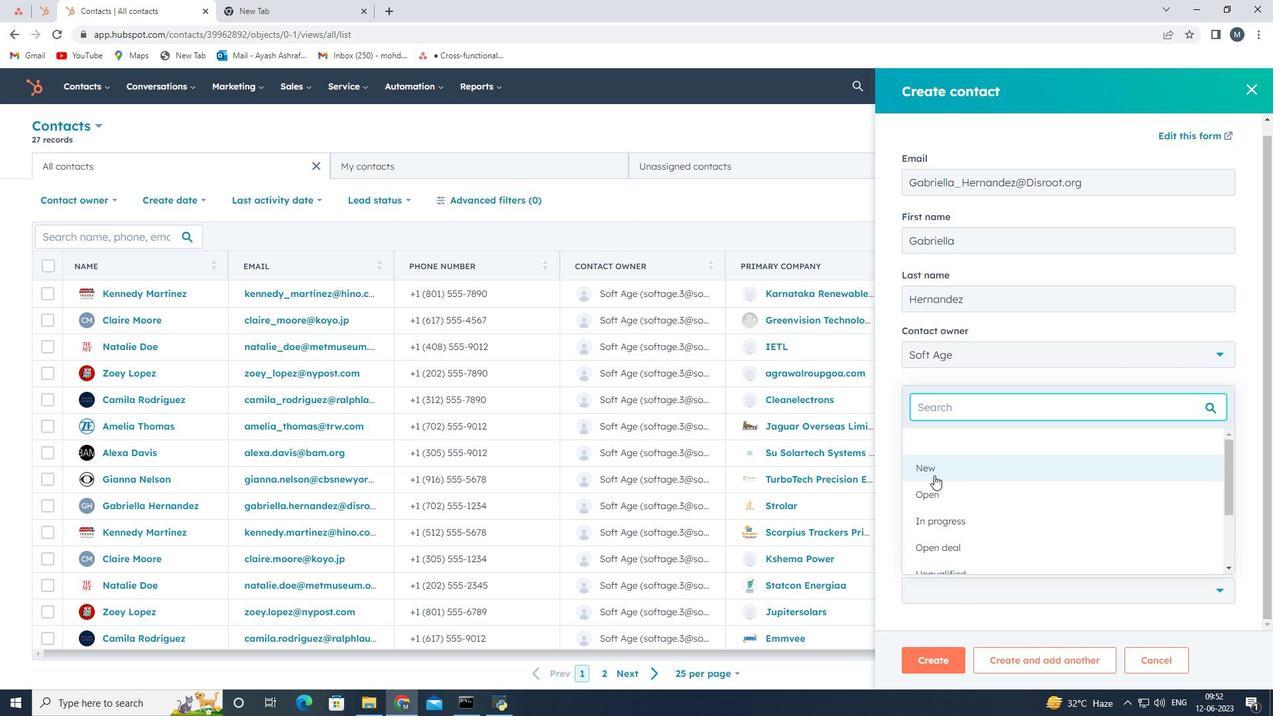 
Action: Mouse moved to (944, 662)
Screenshot: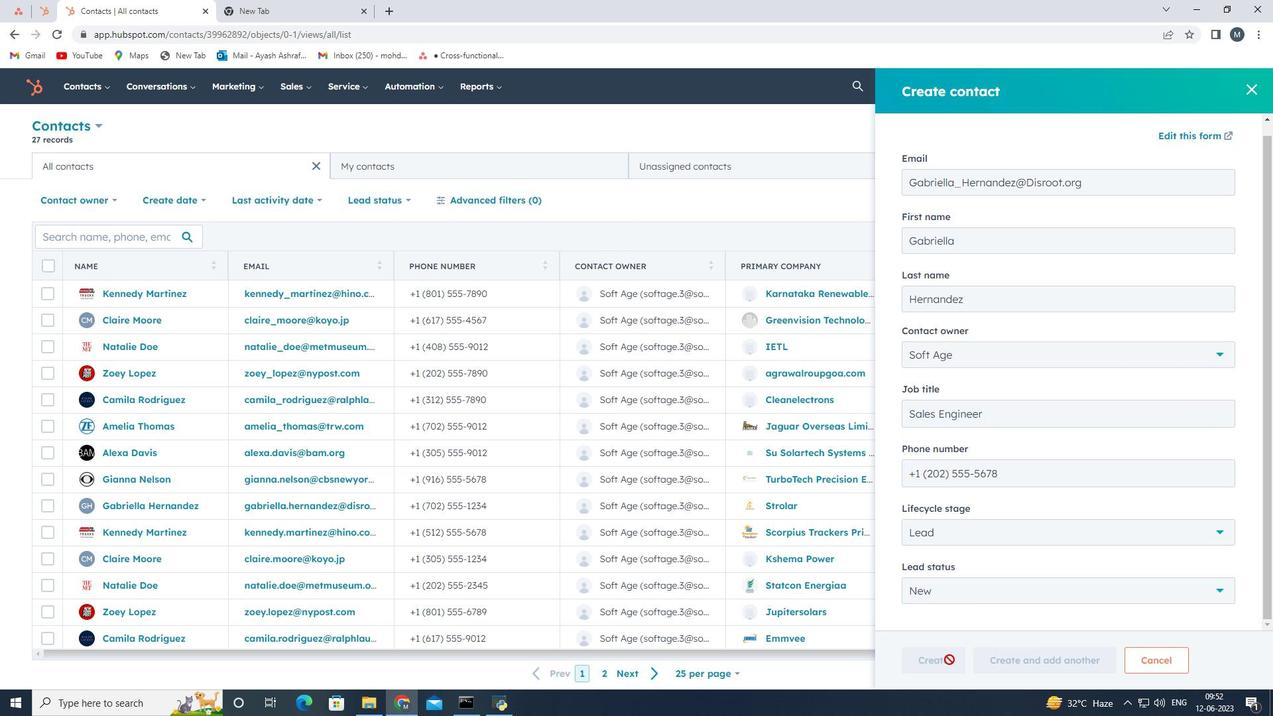 
Action: Mouse pressed left at (944, 662)
Screenshot: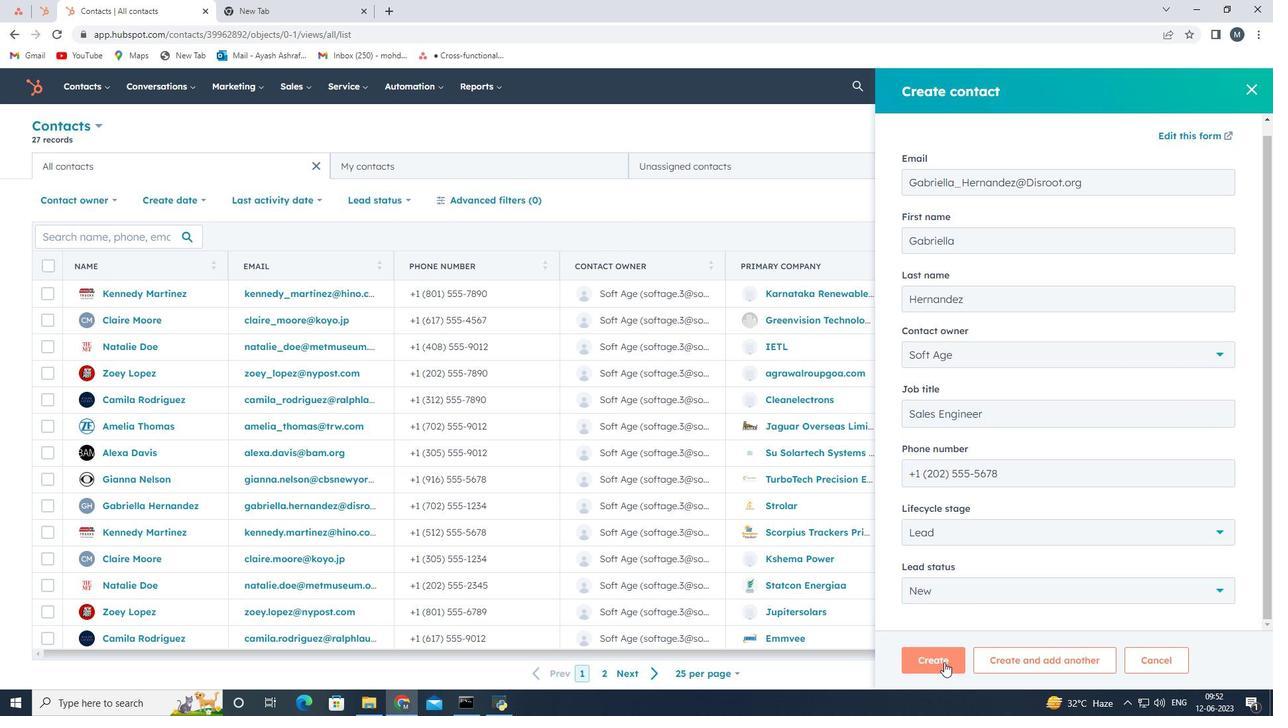 
Action: Mouse moved to (885, 450)
Screenshot: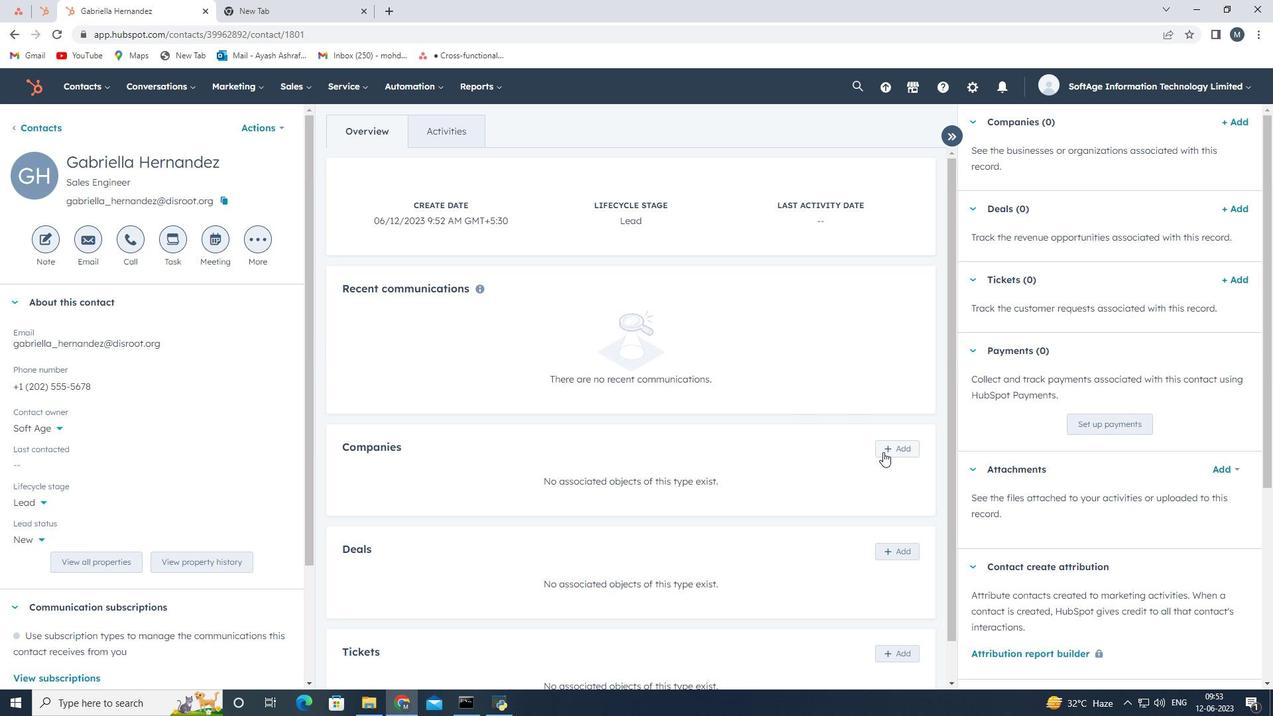 
Action: Mouse pressed left at (885, 450)
Screenshot: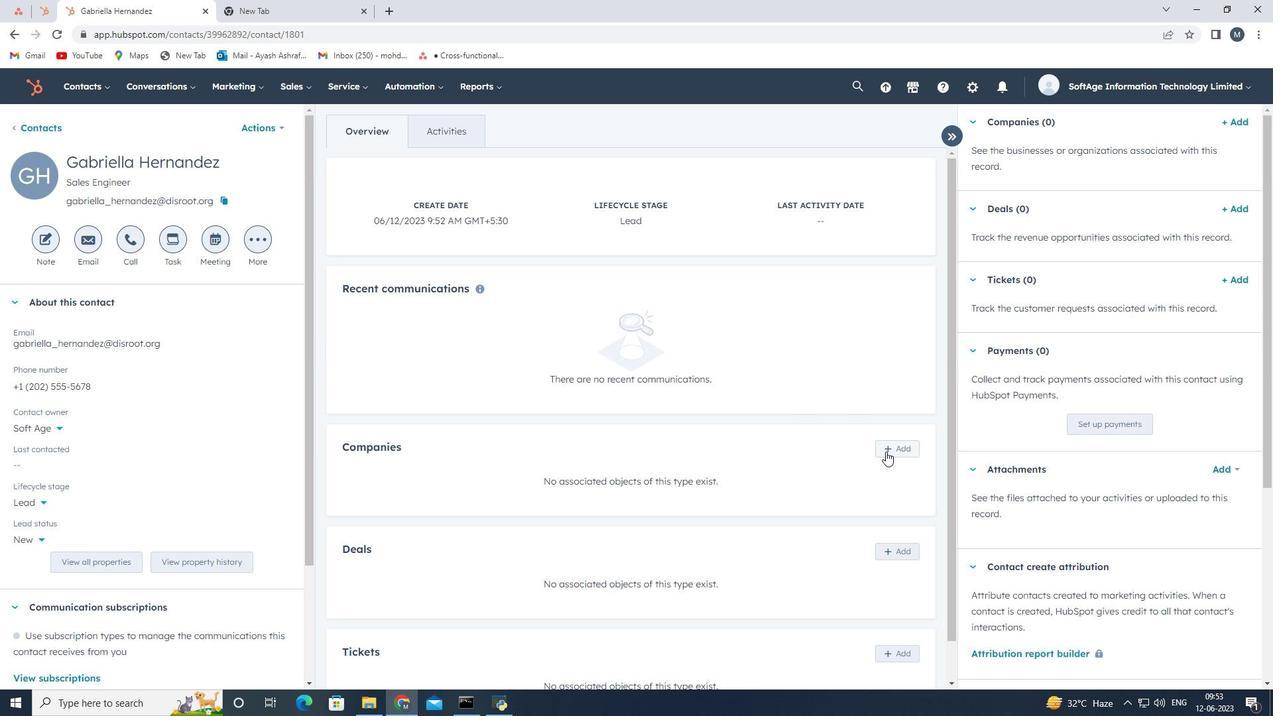 
Action: Mouse moved to (975, 160)
Screenshot: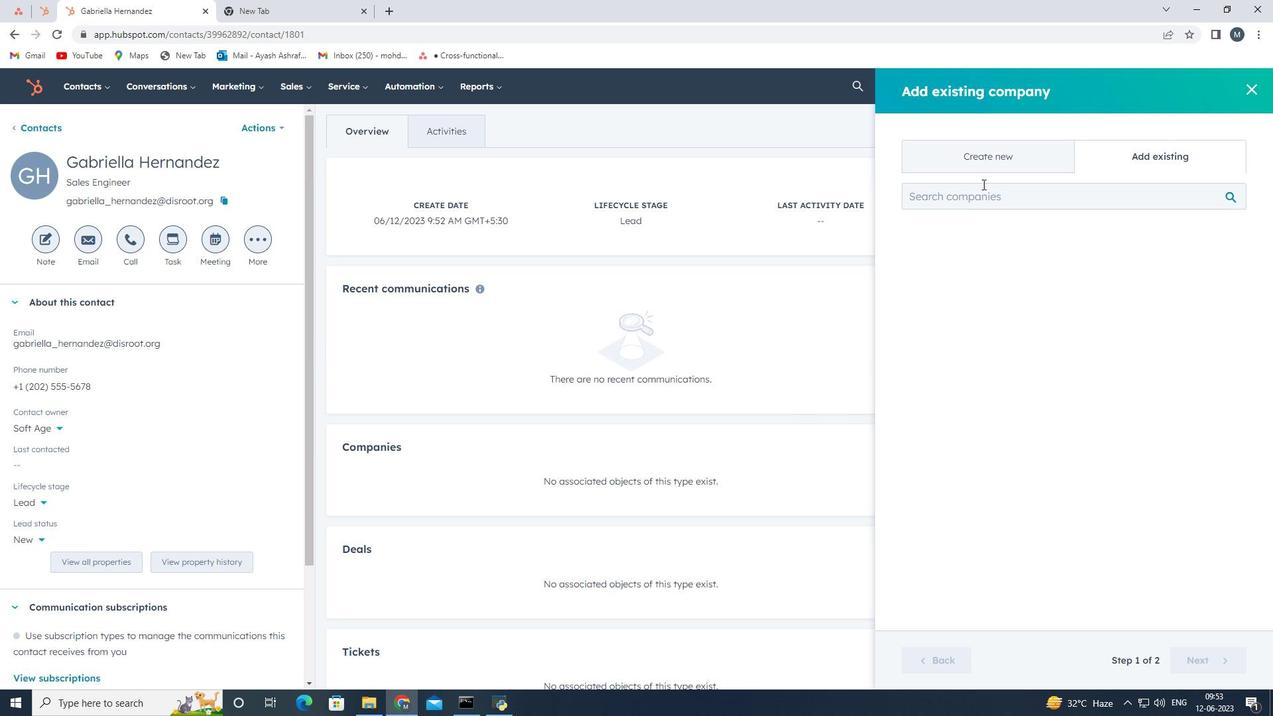 
Action: Mouse pressed left at (975, 160)
Screenshot: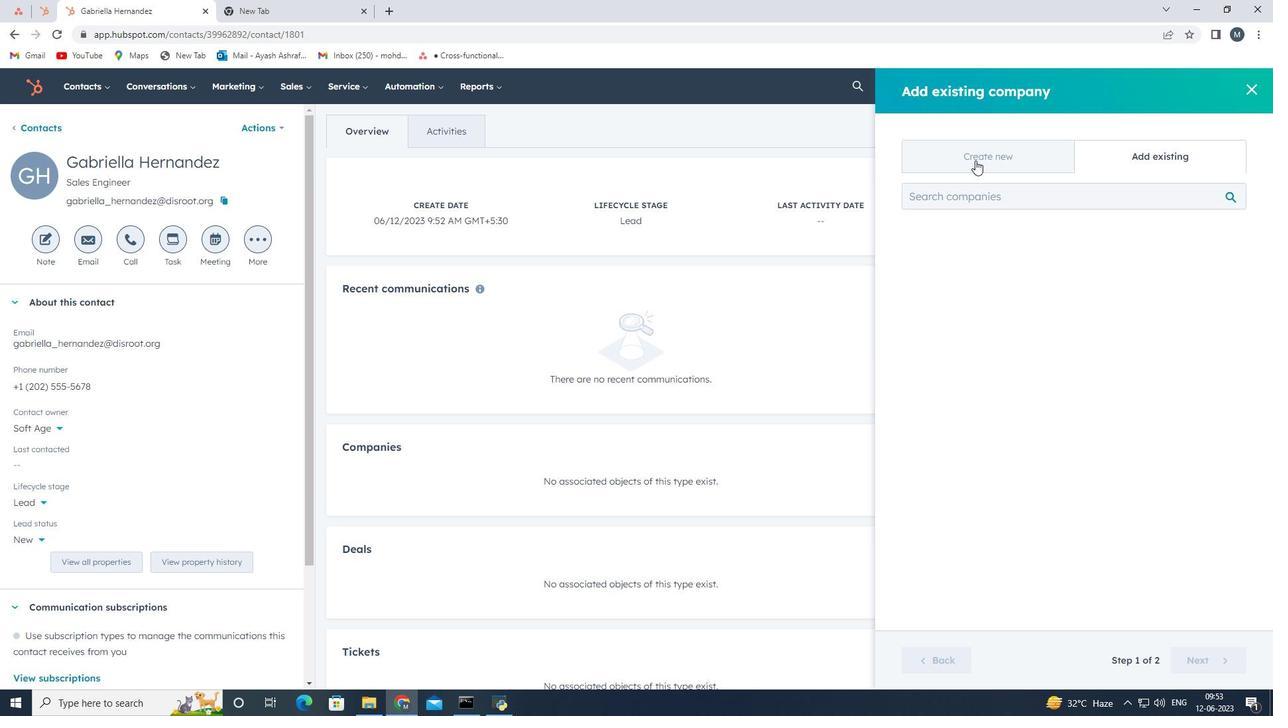 
Action: Mouse moved to (975, 240)
Screenshot: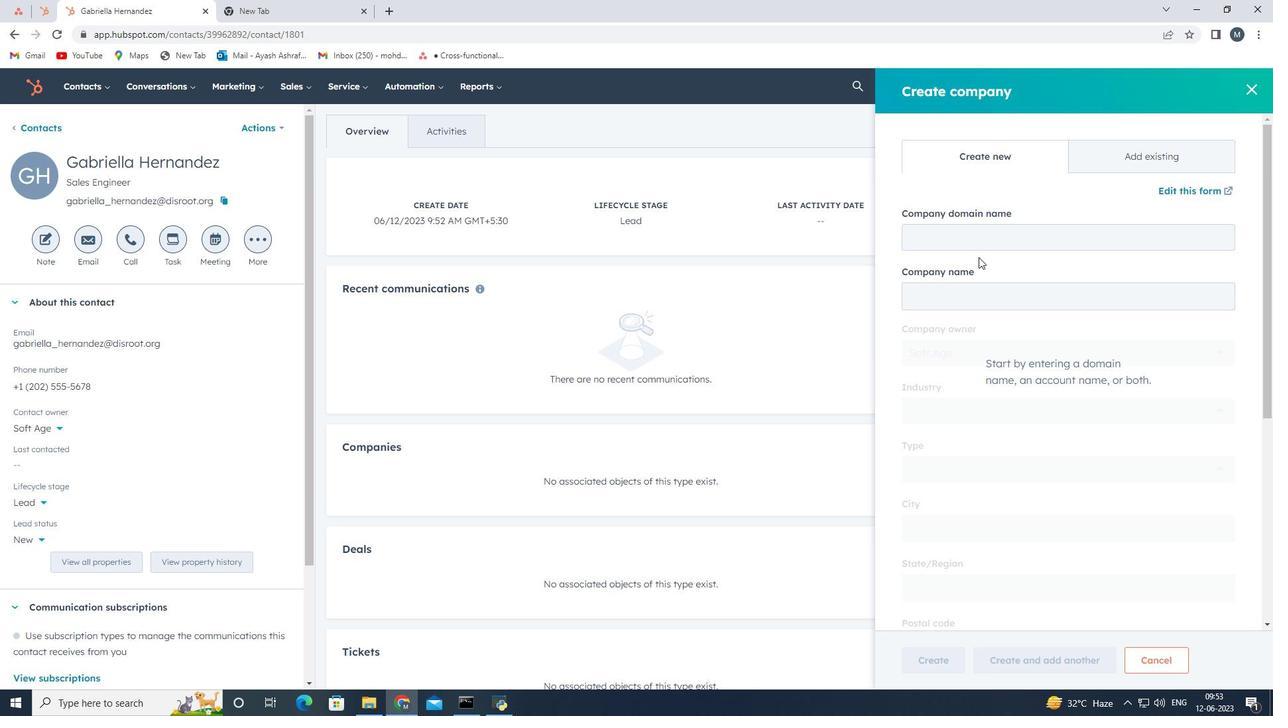 
Action: Mouse pressed left at (975, 240)
Screenshot: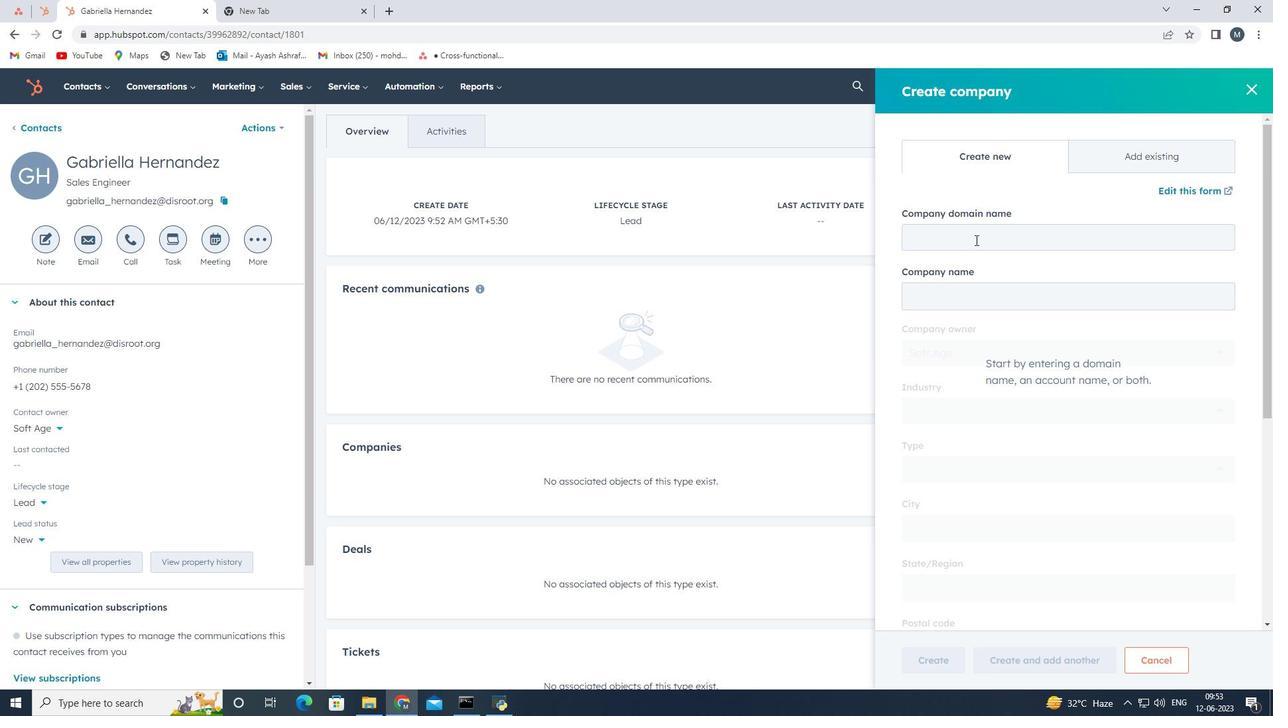 
Action: Key pressed www.punjabbiomass.com
Screenshot: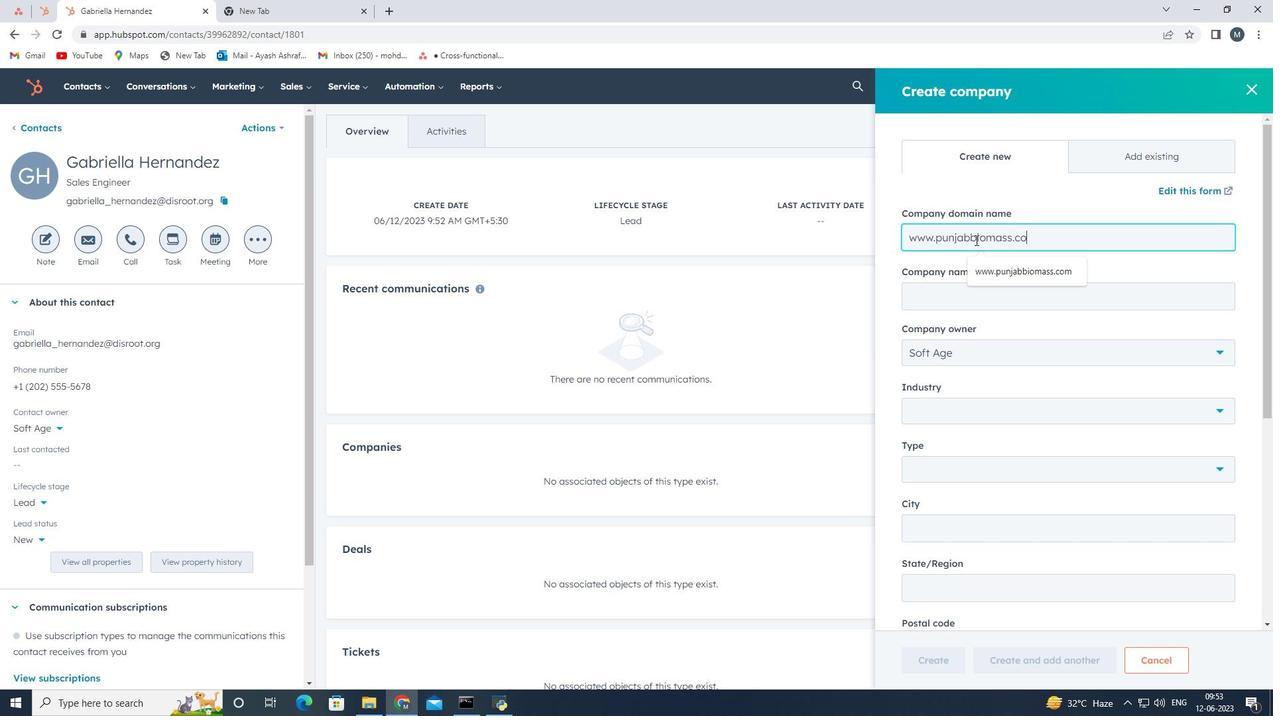 
Action: Mouse moved to (992, 310)
Screenshot: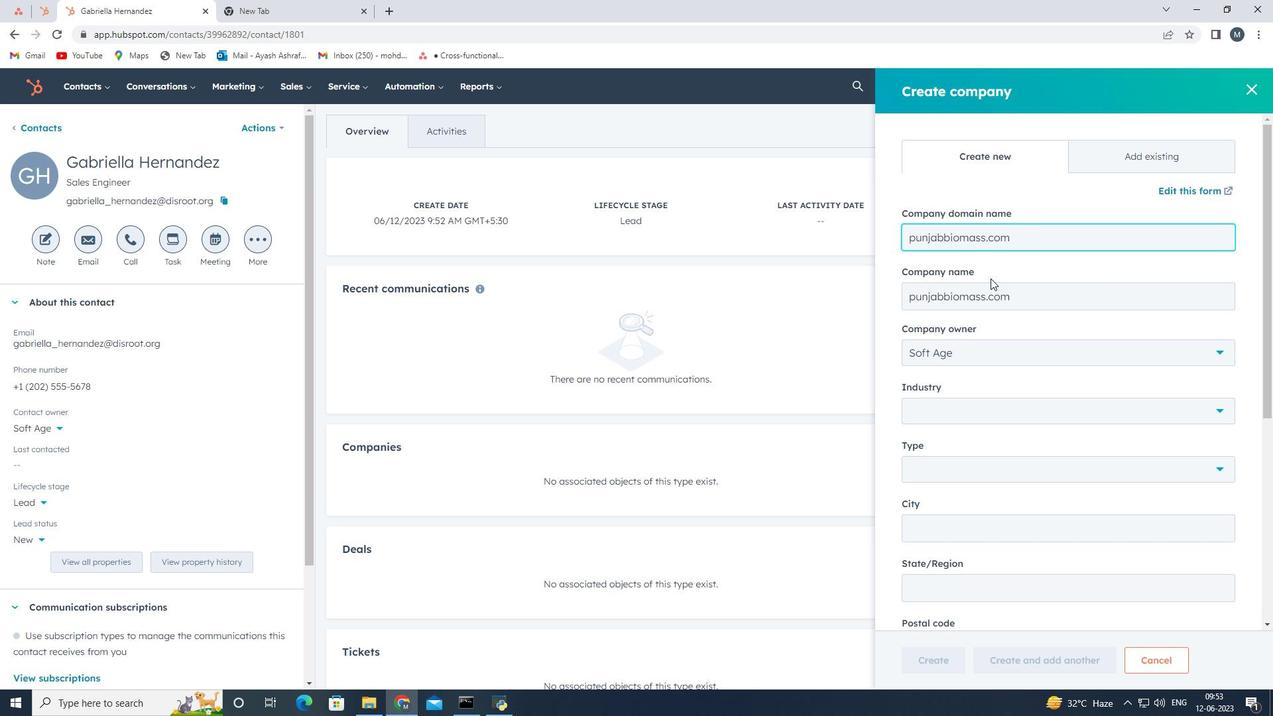
Action: Mouse scrolled (992, 309) with delta (0, 0)
Screenshot: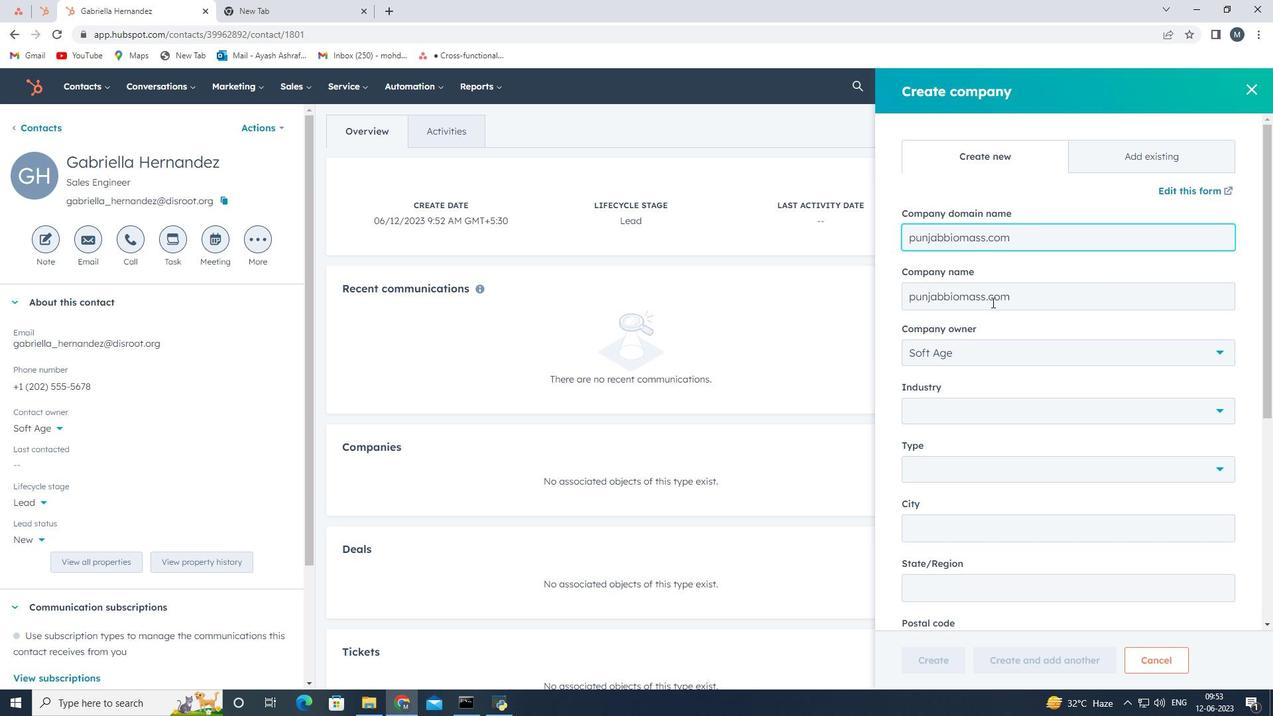 
Action: Mouse moved to (992, 312)
Screenshot: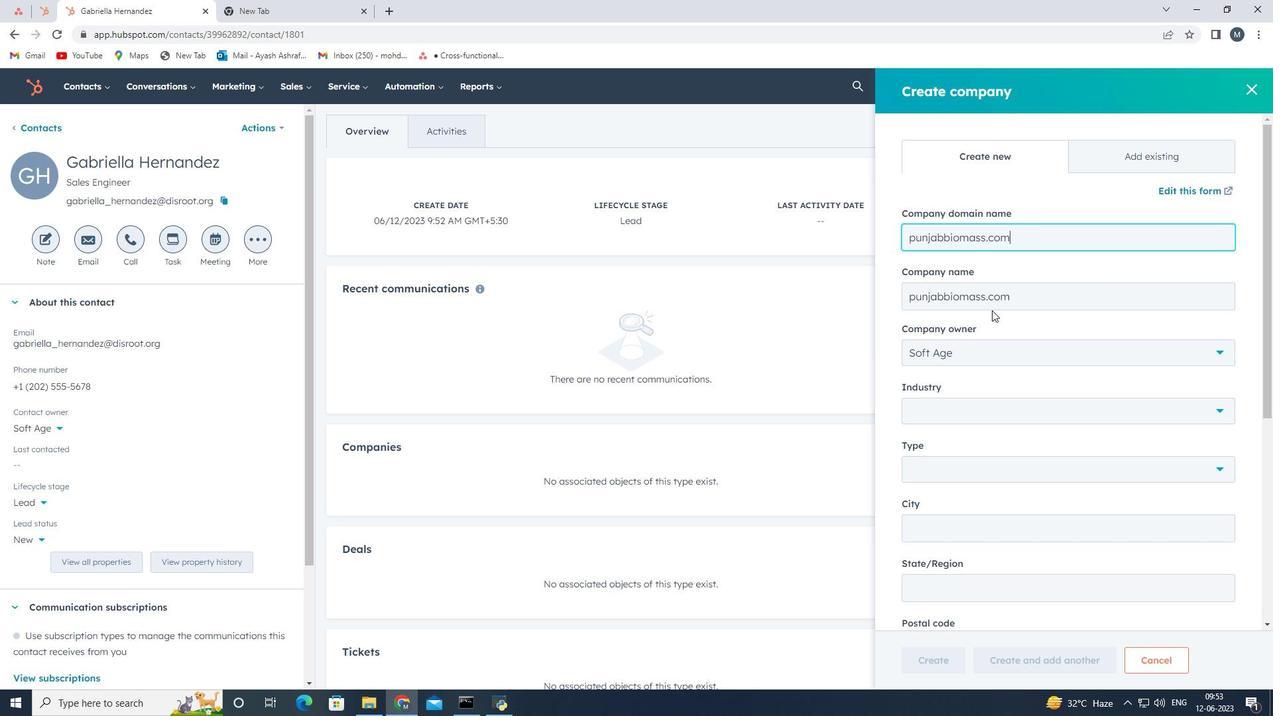 
Action: Mouse scrolled (992, 311) with delta (0, 0)
Screenshot: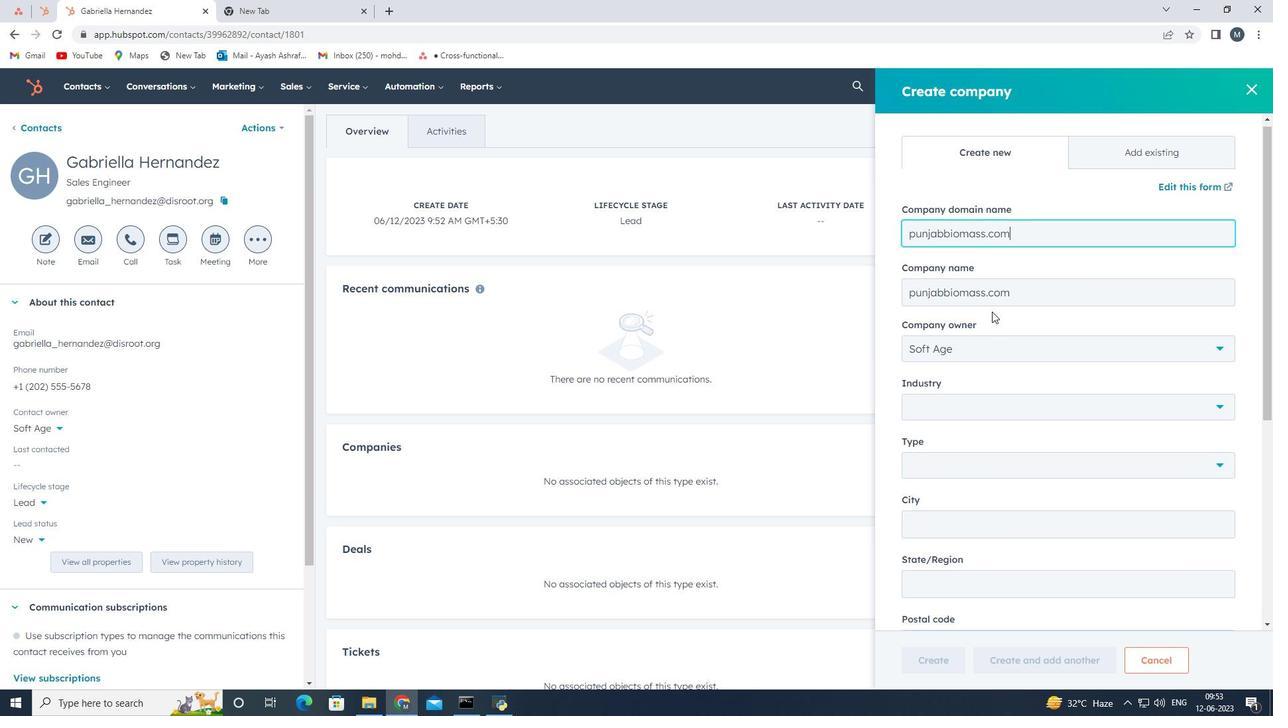 
Action: Mouse moved to (1009, 343)
Screenshot: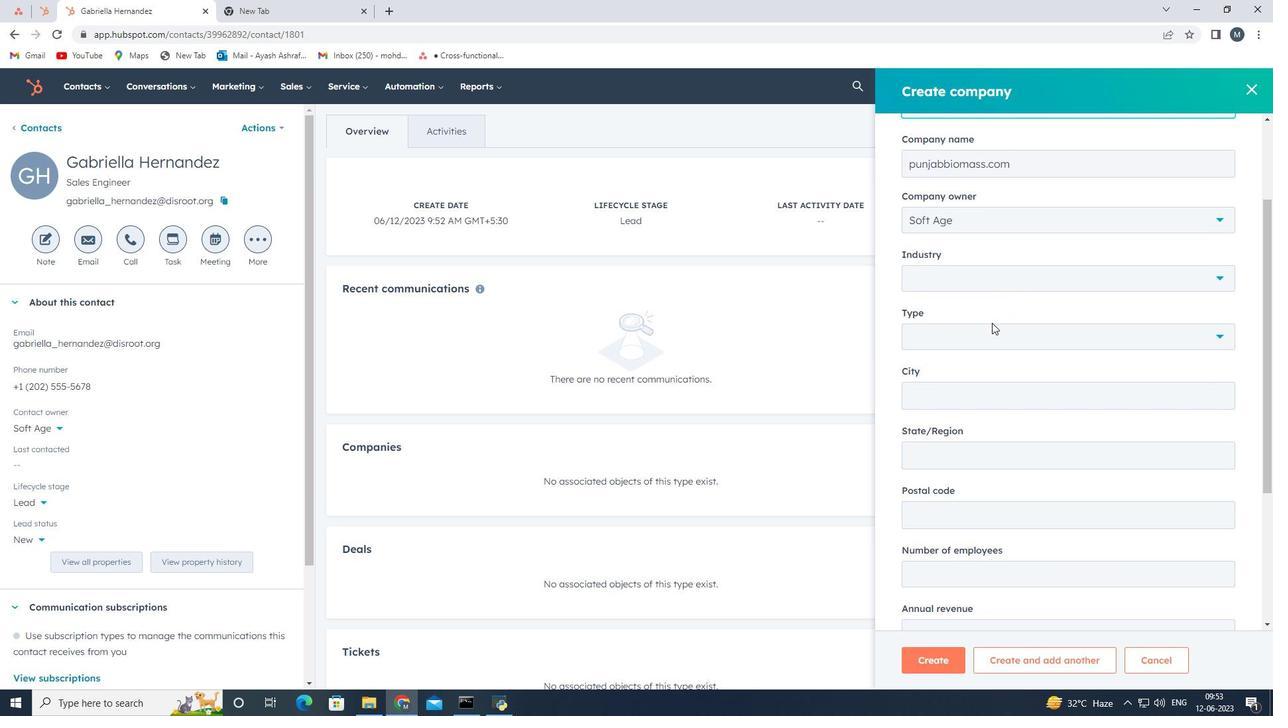 
Action: Mouse scrolled (1009, 342) with delta (0, 0)
Screenshot: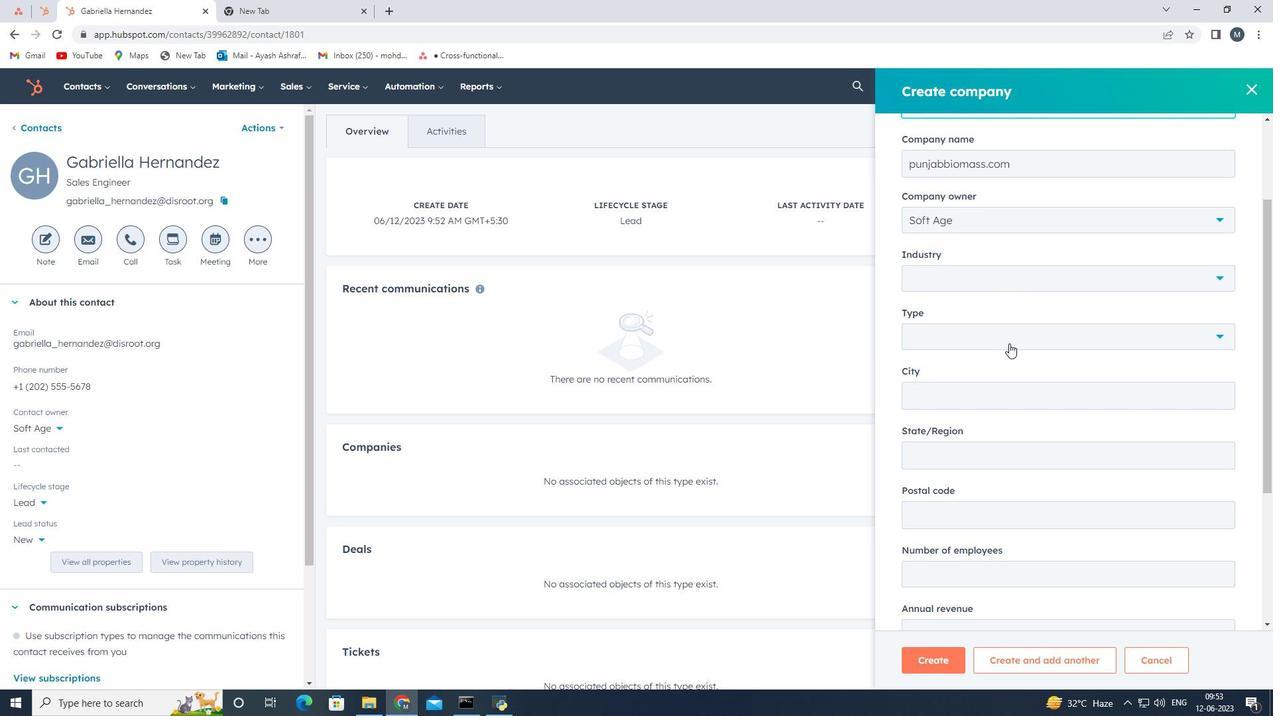 
Action: Mouse moved to (982, 348)
Screenshot: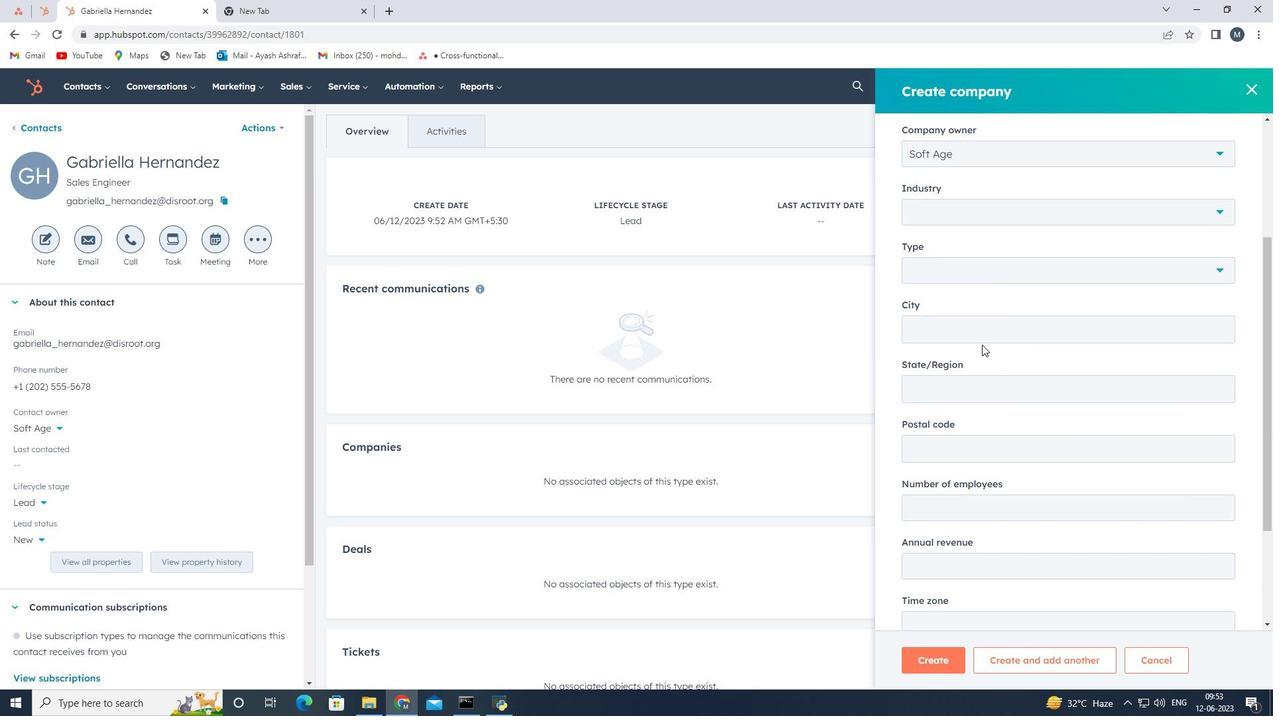 
Action: Mouse scrolled (982, 348) with delta (0, 0)
Screenshot: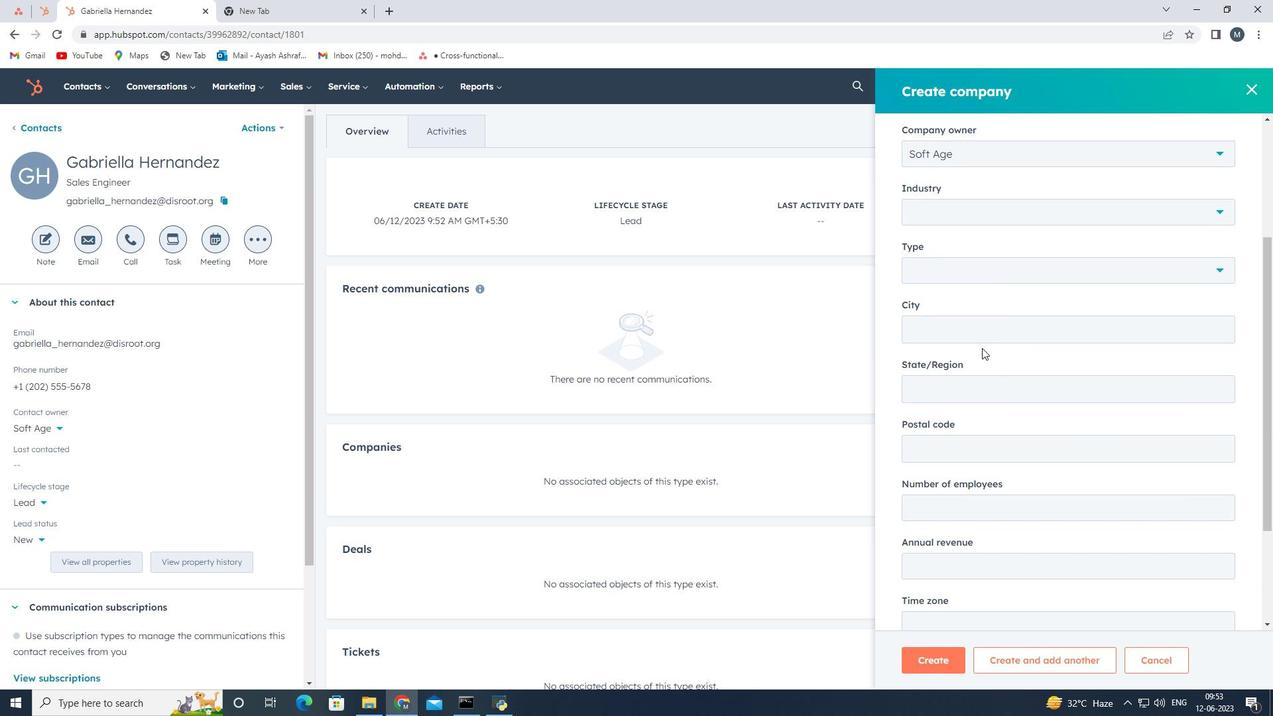 
Action: Mouse scrolled (982, 348) with delta (0, 0)
Screenshot: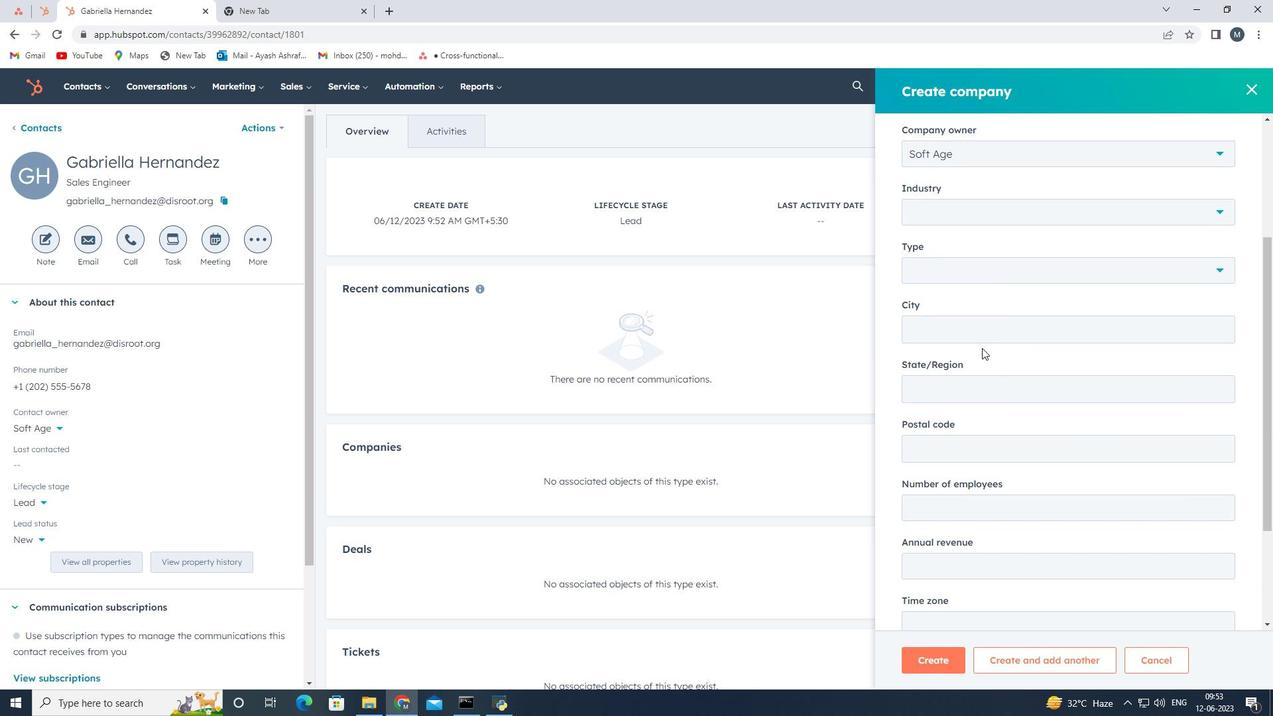 
Action: Mouse moved to (1007, 360)
Screenshot: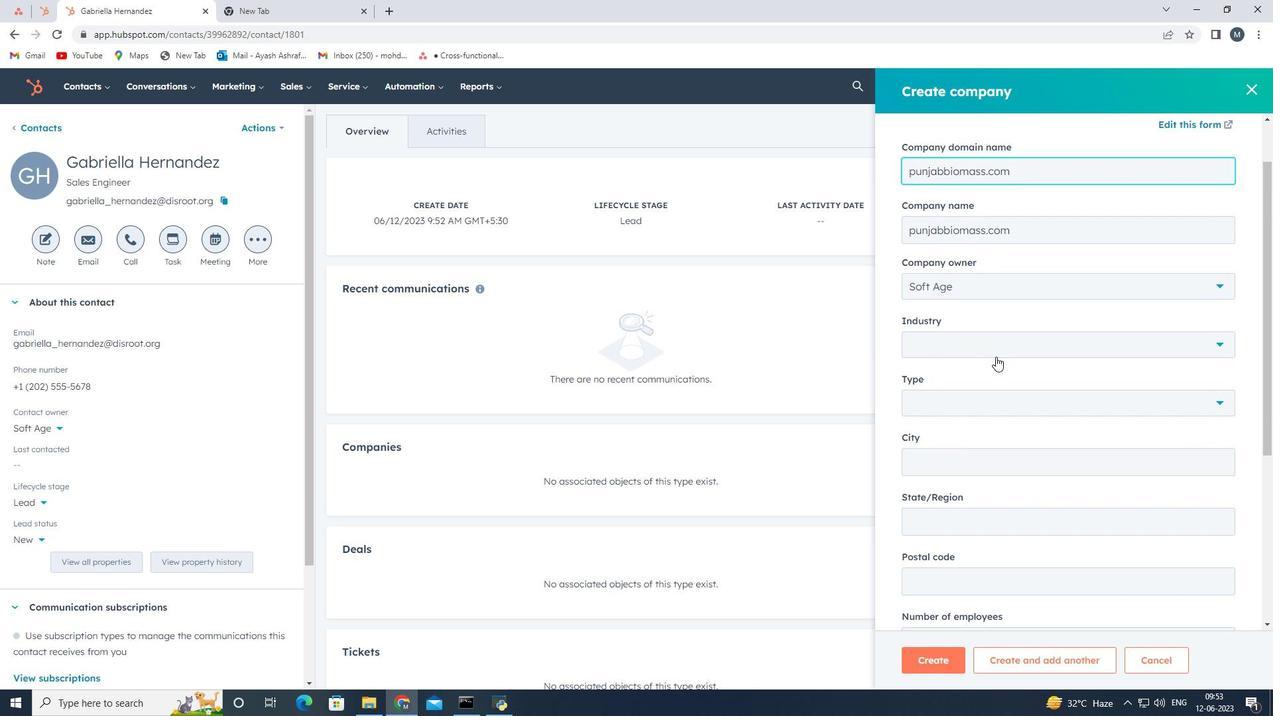 
Action: Mouse scrolled (1007, 360) with delta (0, 0)
Screenshot: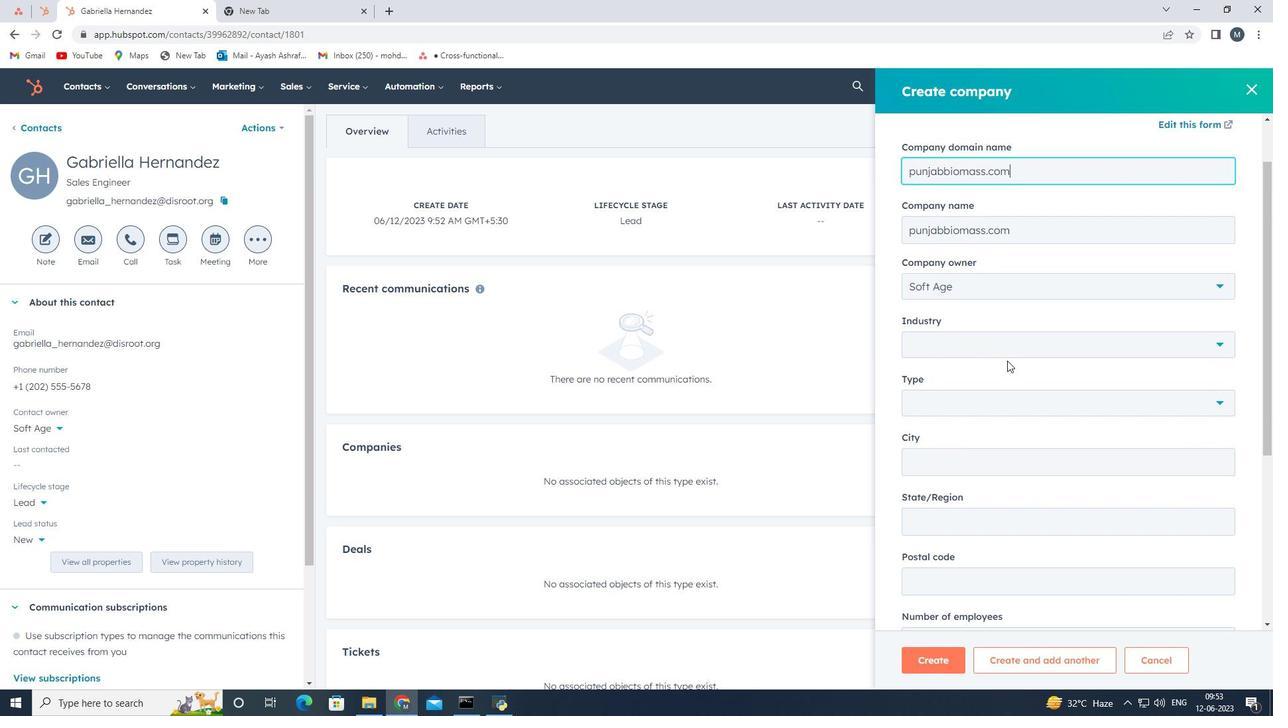 
Action: Mouse scrolled (1007, 360) with delta (0, 0)
Screenshot: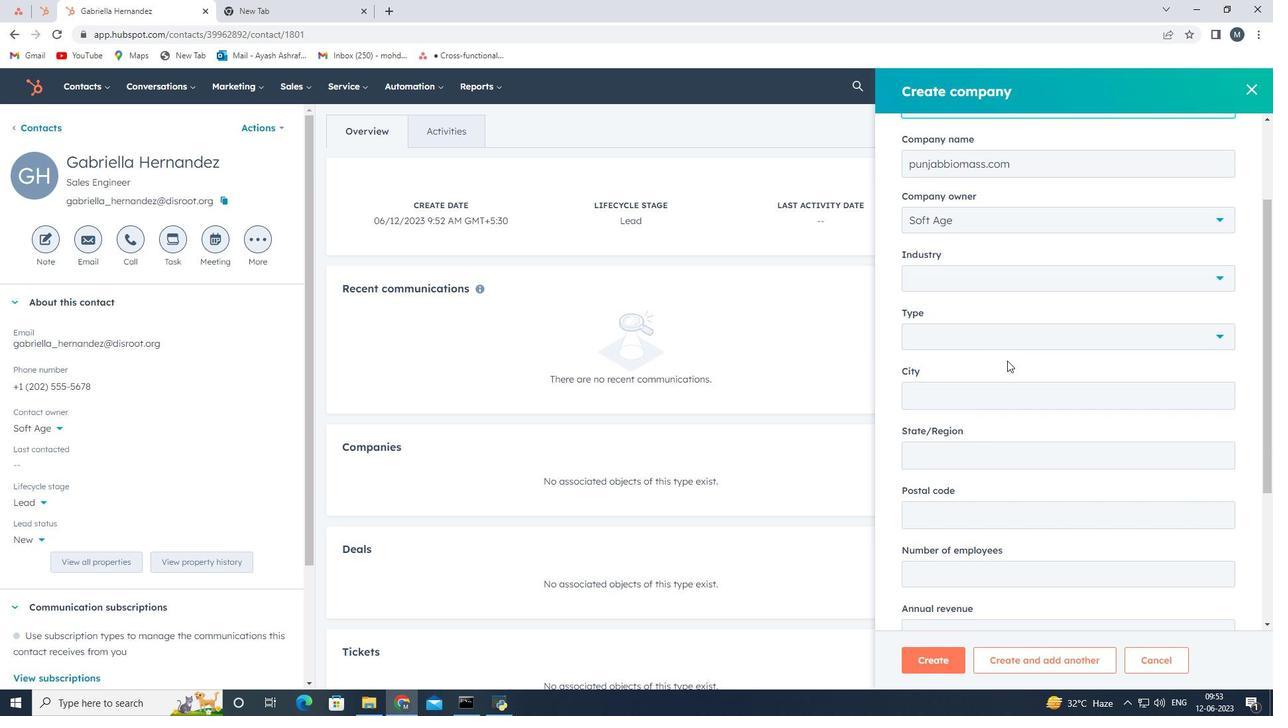 
Action: Mouse moved to (1085, 271)
Screenshot: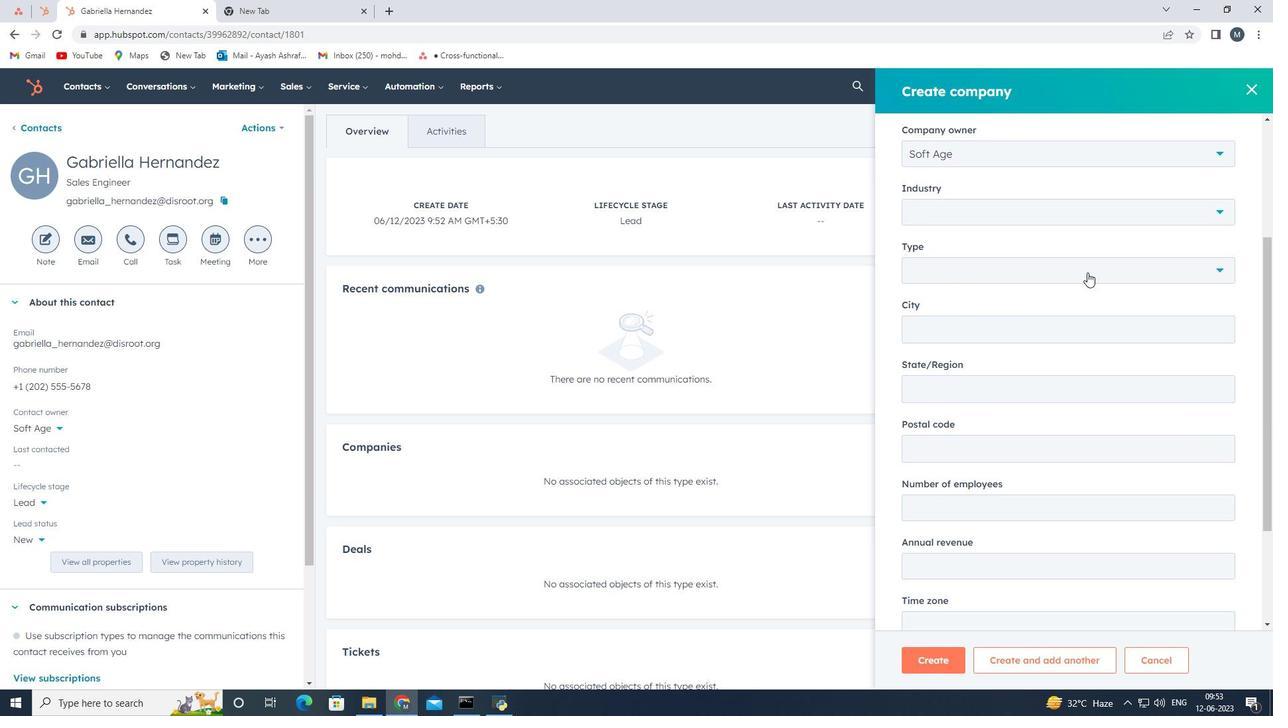 
Action: Mouse pressed left at (1085, 271)
Screenshot: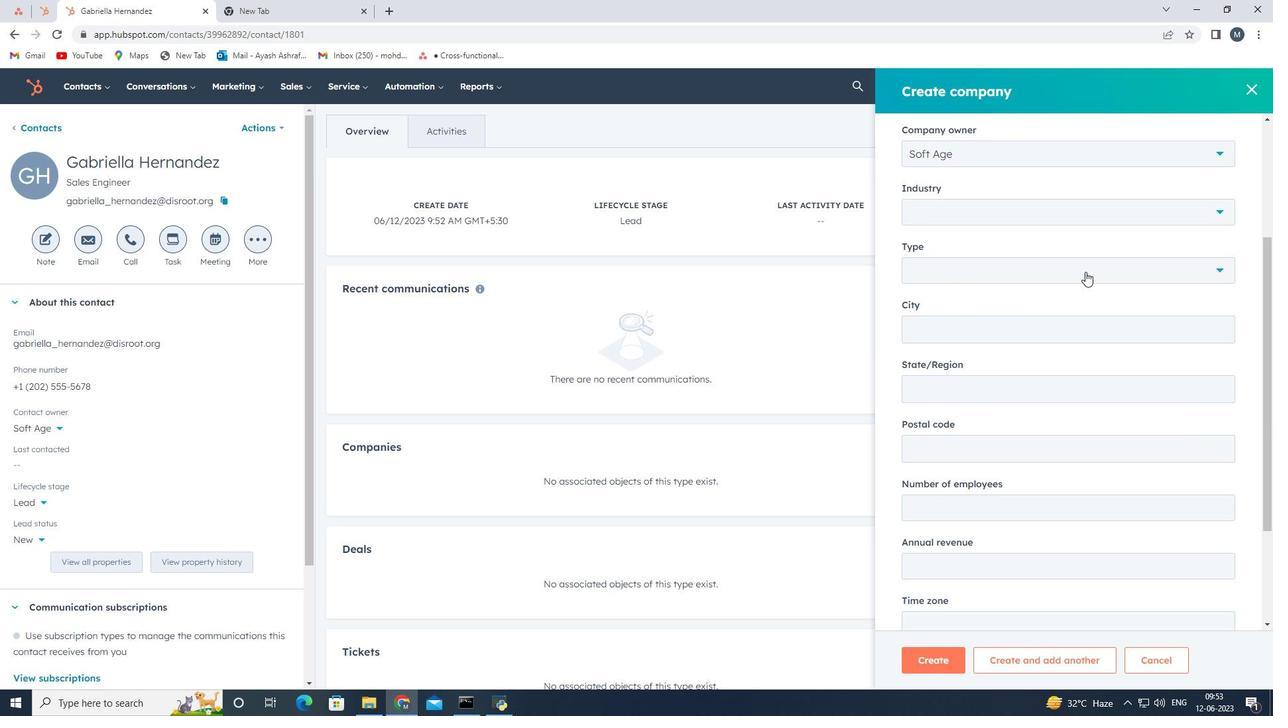 
Action: Mouse moved to (948, 385)
Screenshot: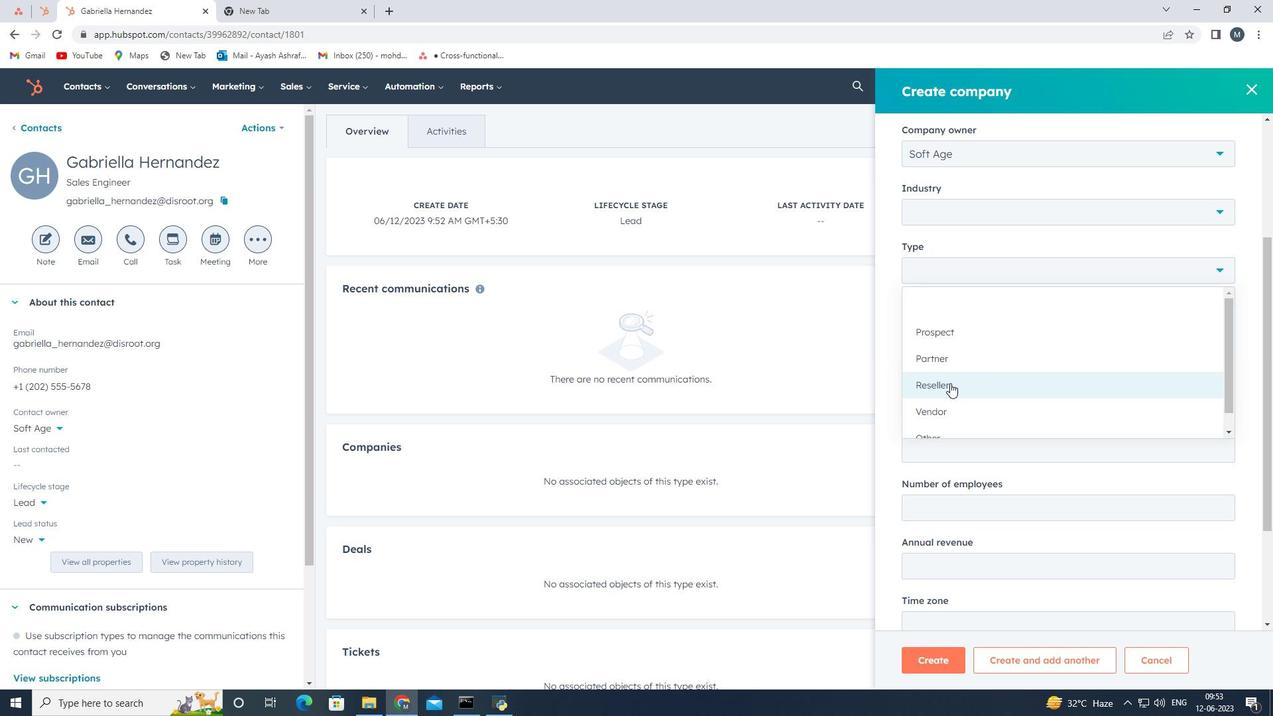 
Action: Mouse pressed left at (948, 385)
Screenshot: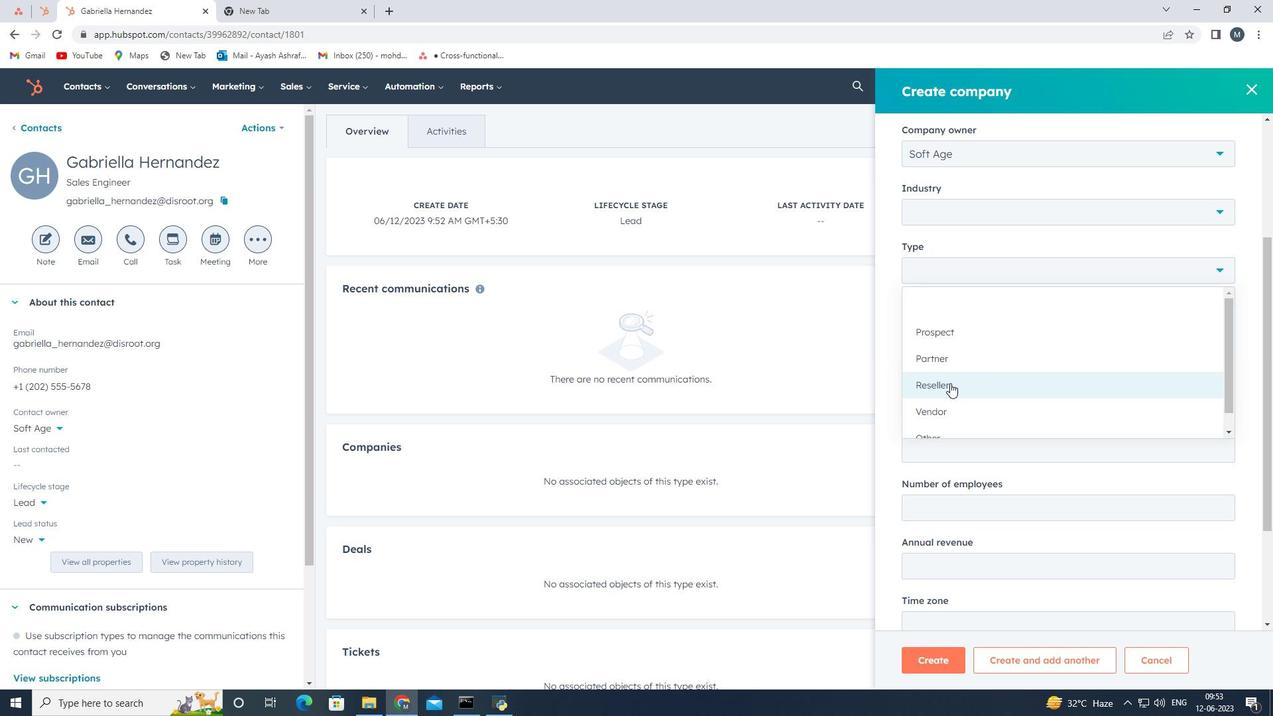 
Action: Mouse moved to (979, 372)
Screenshot: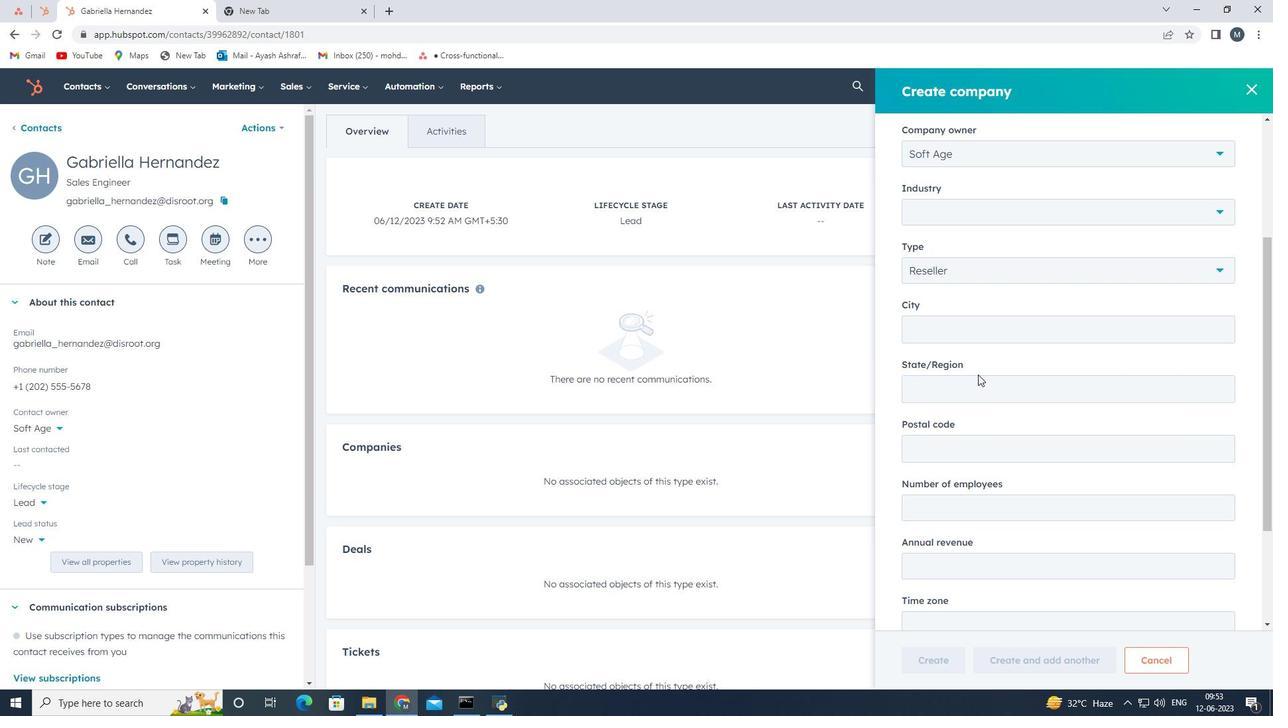 
Action: Mouse scrolled (979, 372) with delta (0, 0)
Screenshot: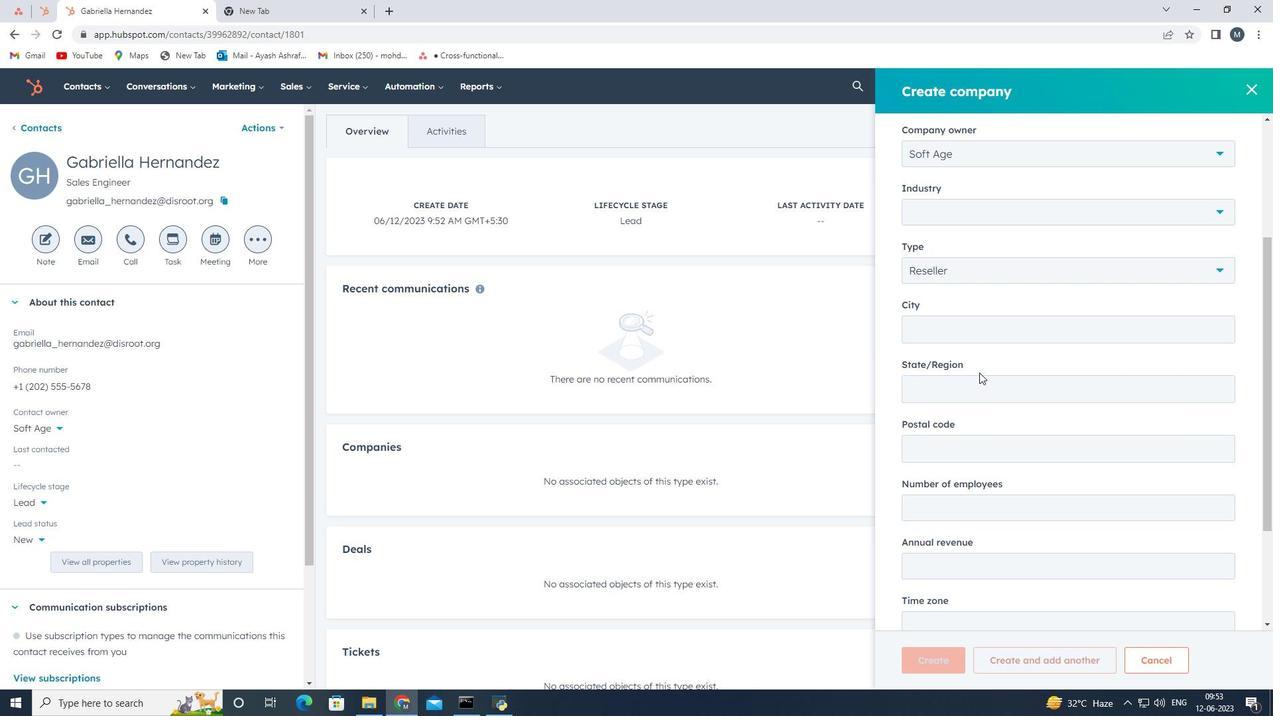 
Action: Mouse scrolled (979, 372) with delta (0, 0)
Screenshot: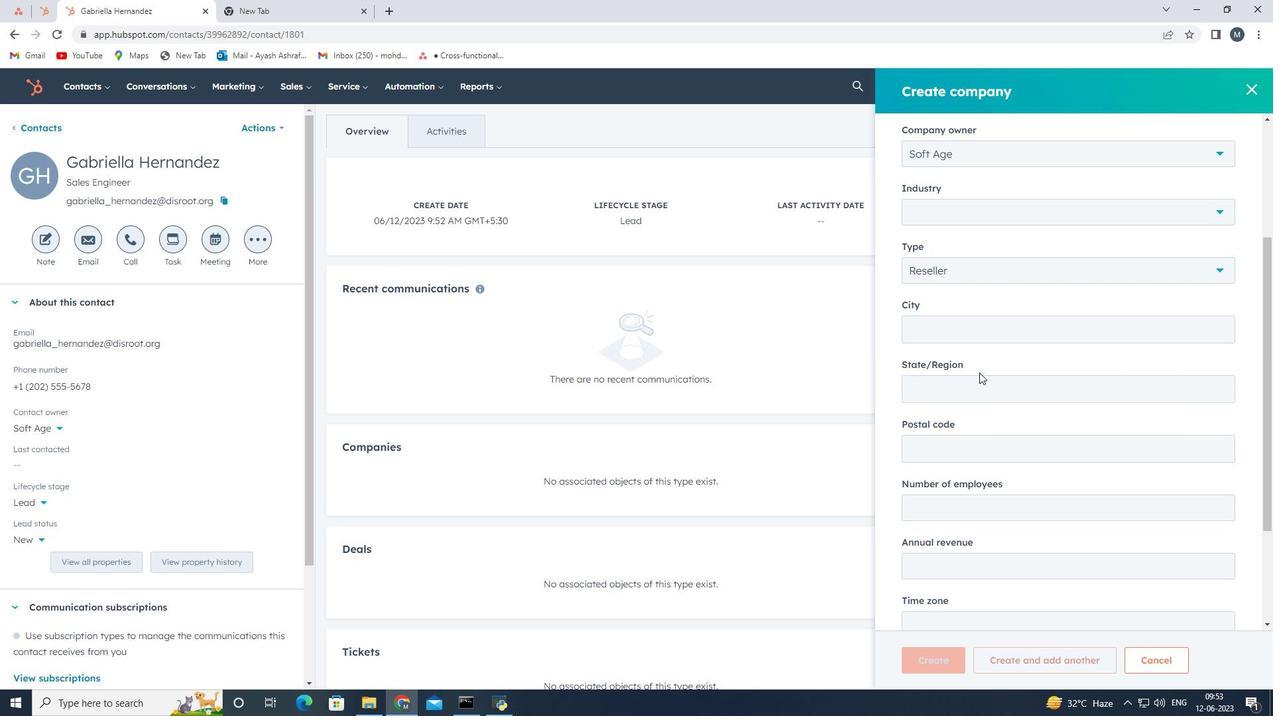 
Action: Mouse moved to (979, 372)
Screenshot: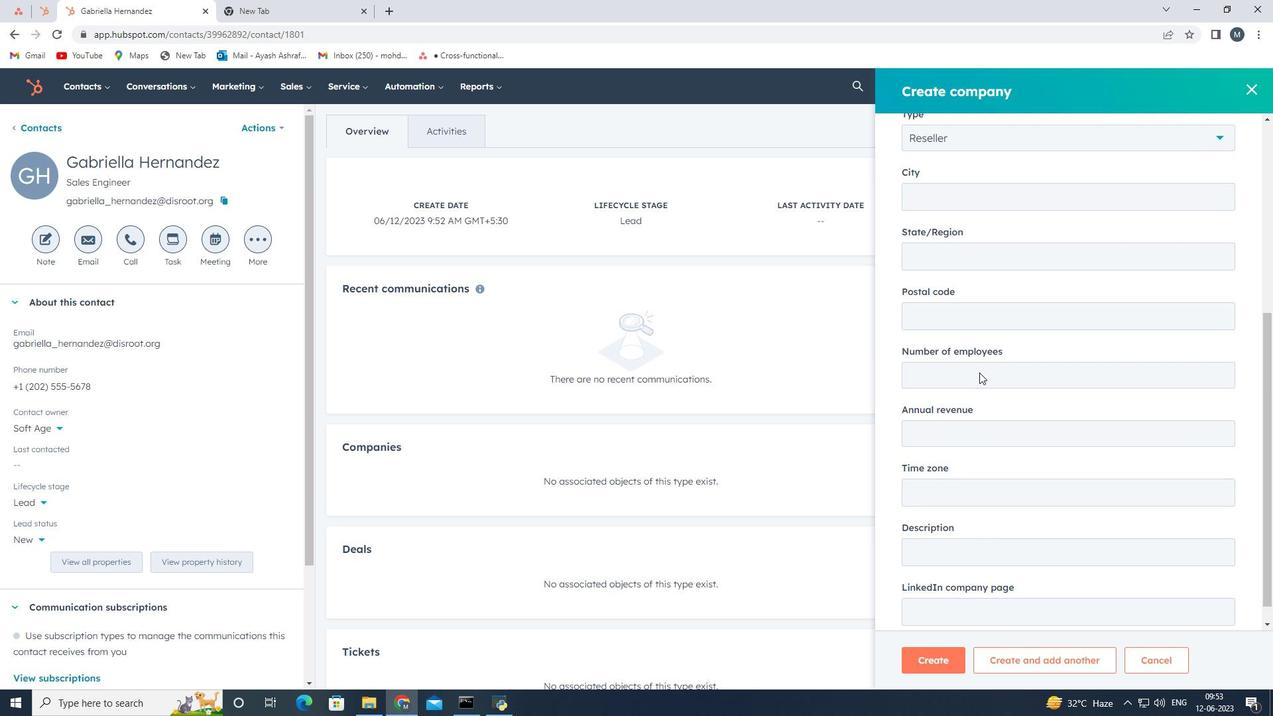 
Action: Mouse scrolled (979, 372) with delta (0, 0)
Screenshot: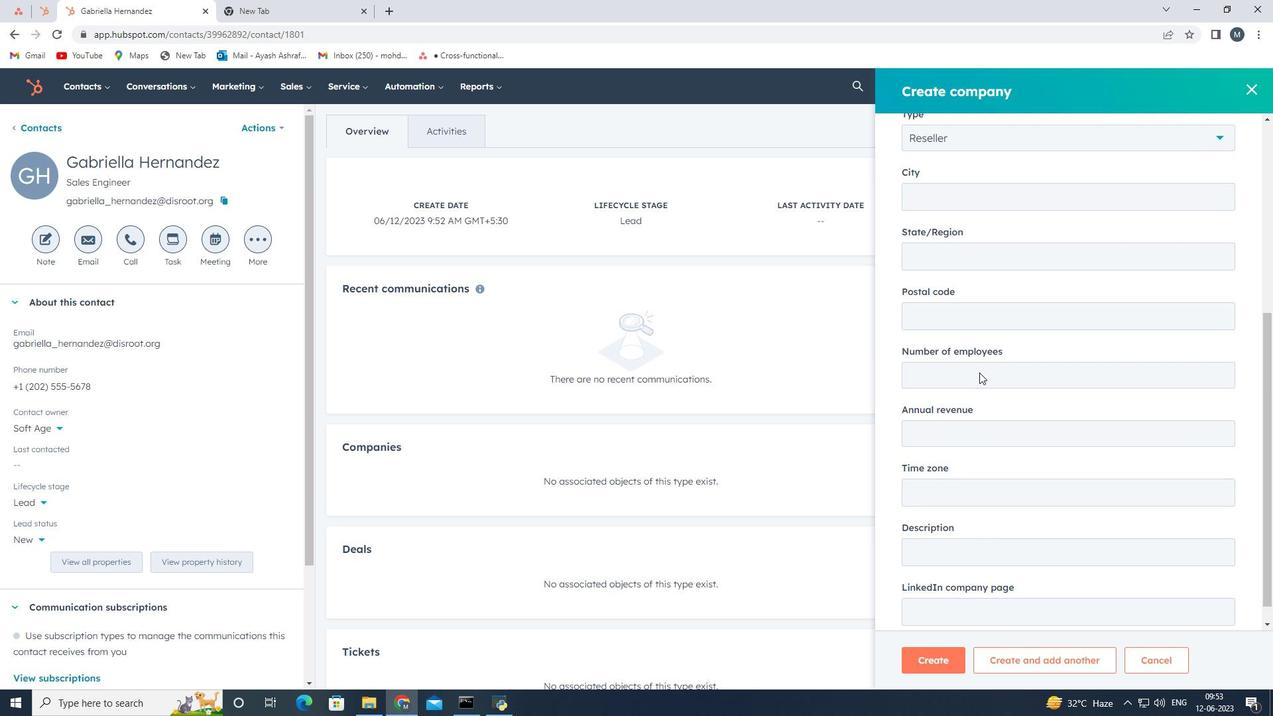 
Action: Mouse scrolled (979, 372) with delta (0, 0)
Screenshot: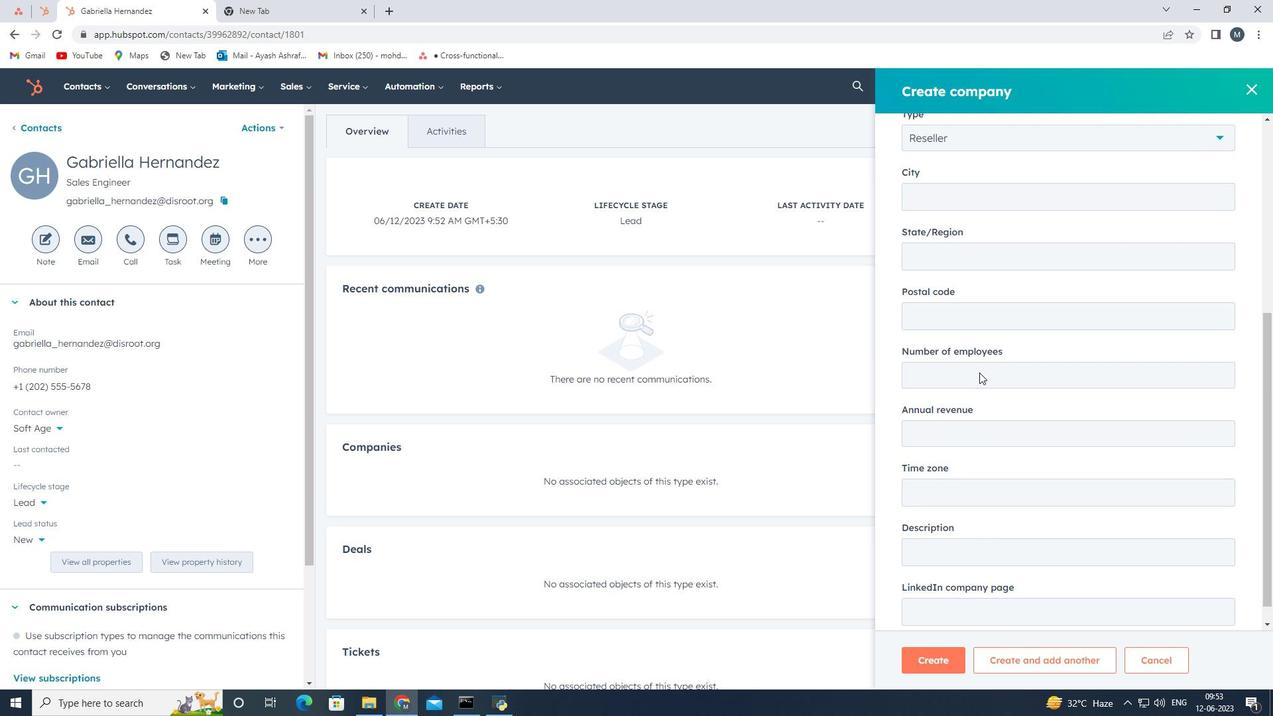 
Action: Mouse scrolled (979, 372) with delta (0, 0)
Screenshot: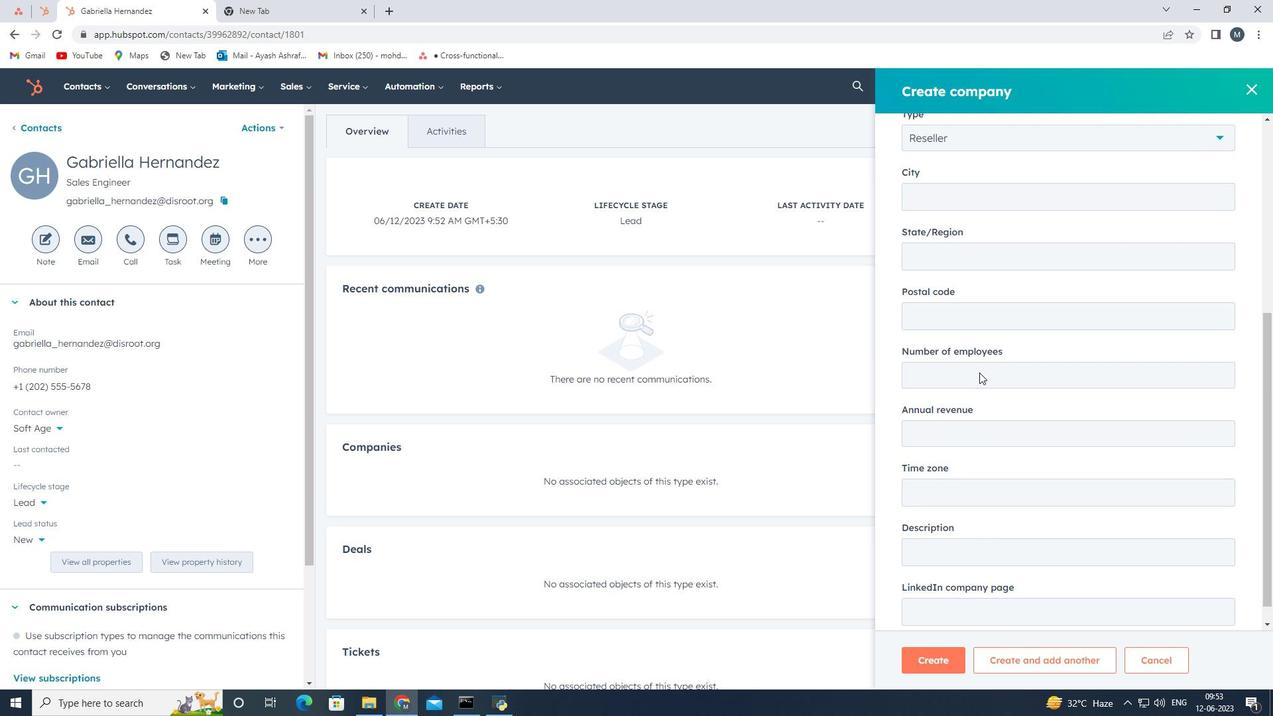 
Action: Mouse moved to (978, 375)
Screenshot: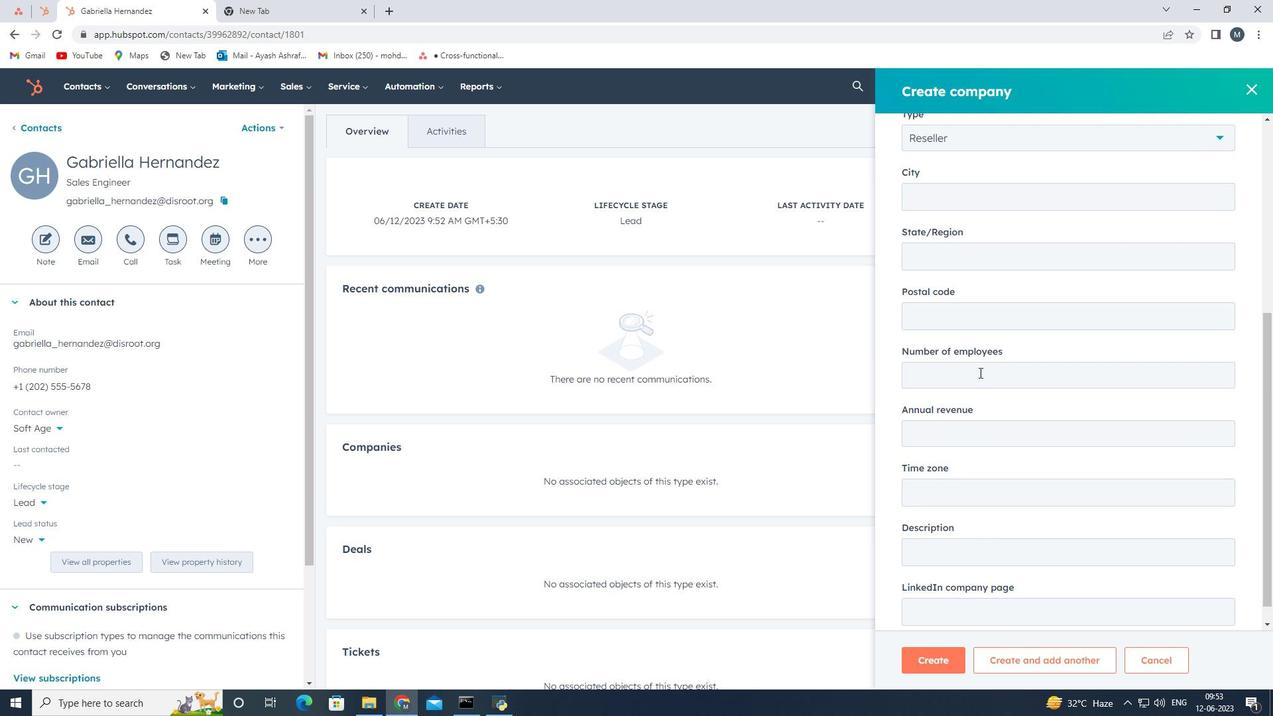 
Action: Mouse scrolled (978, 375) with delta (0, 0)
Screenshot: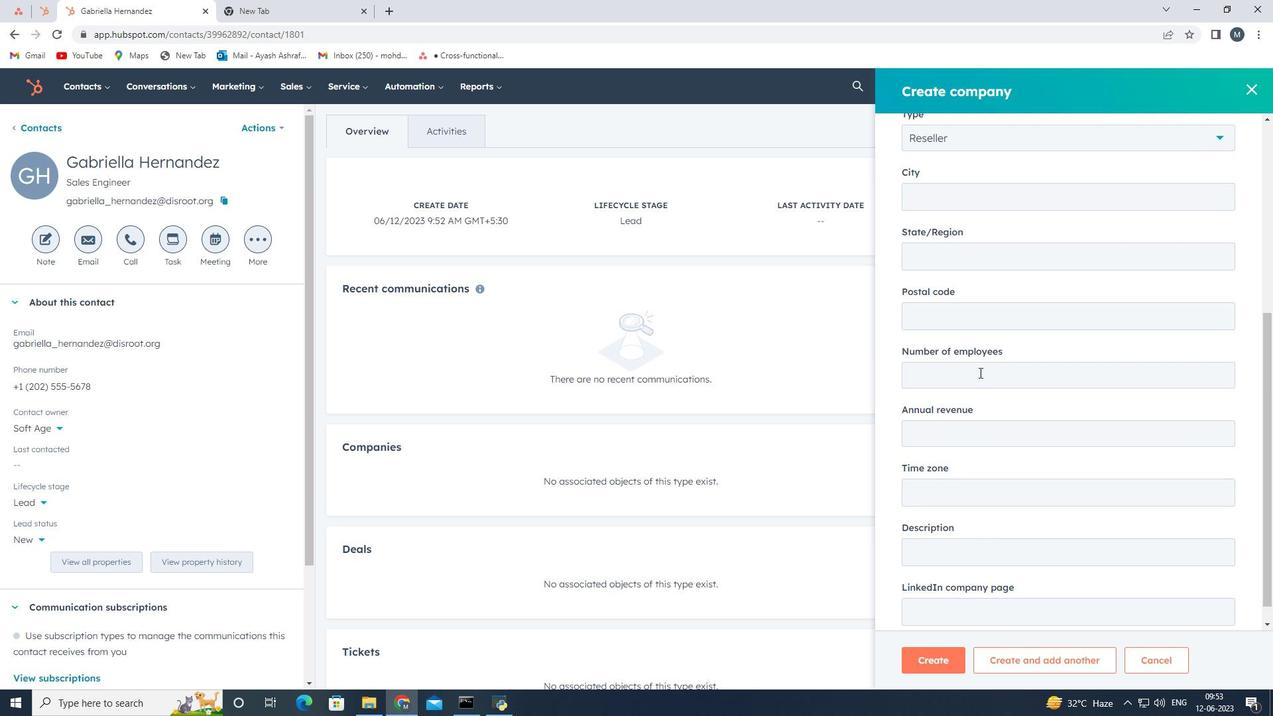
Action: Mouse moved to (922, 652)
Screenshot: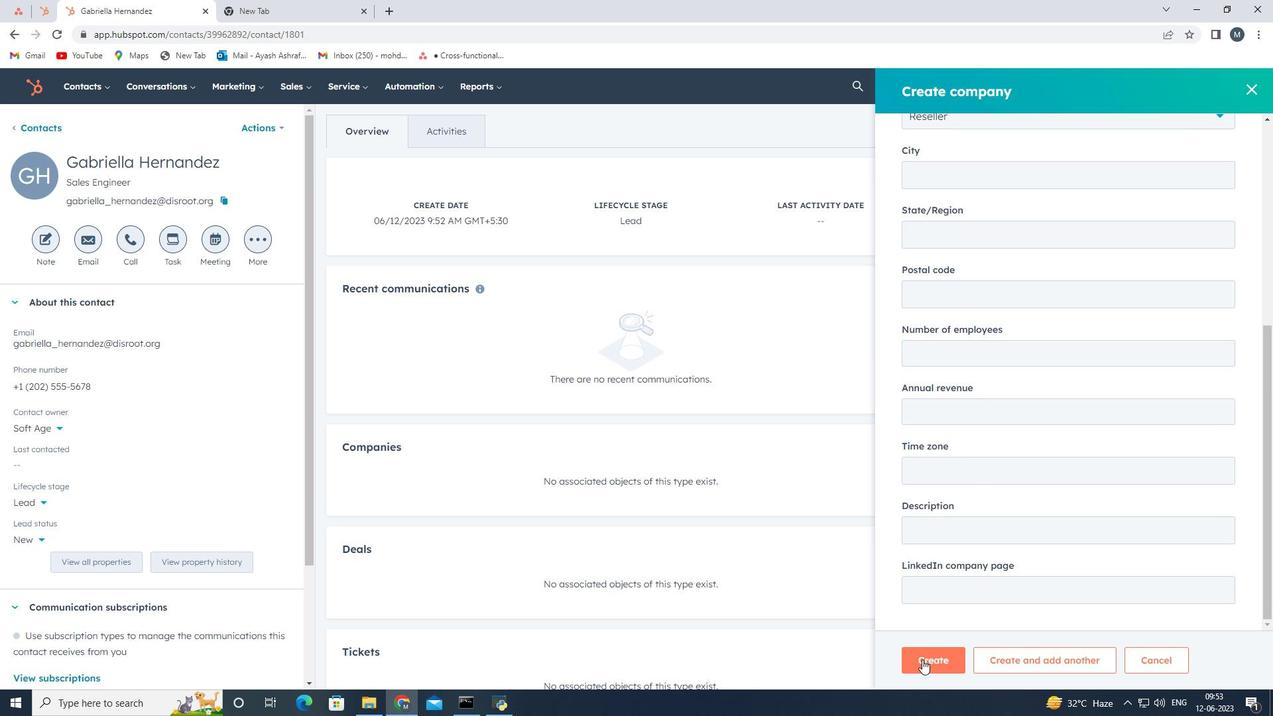 
Action: Mouse pressed left at (922, 652)
Screenshot: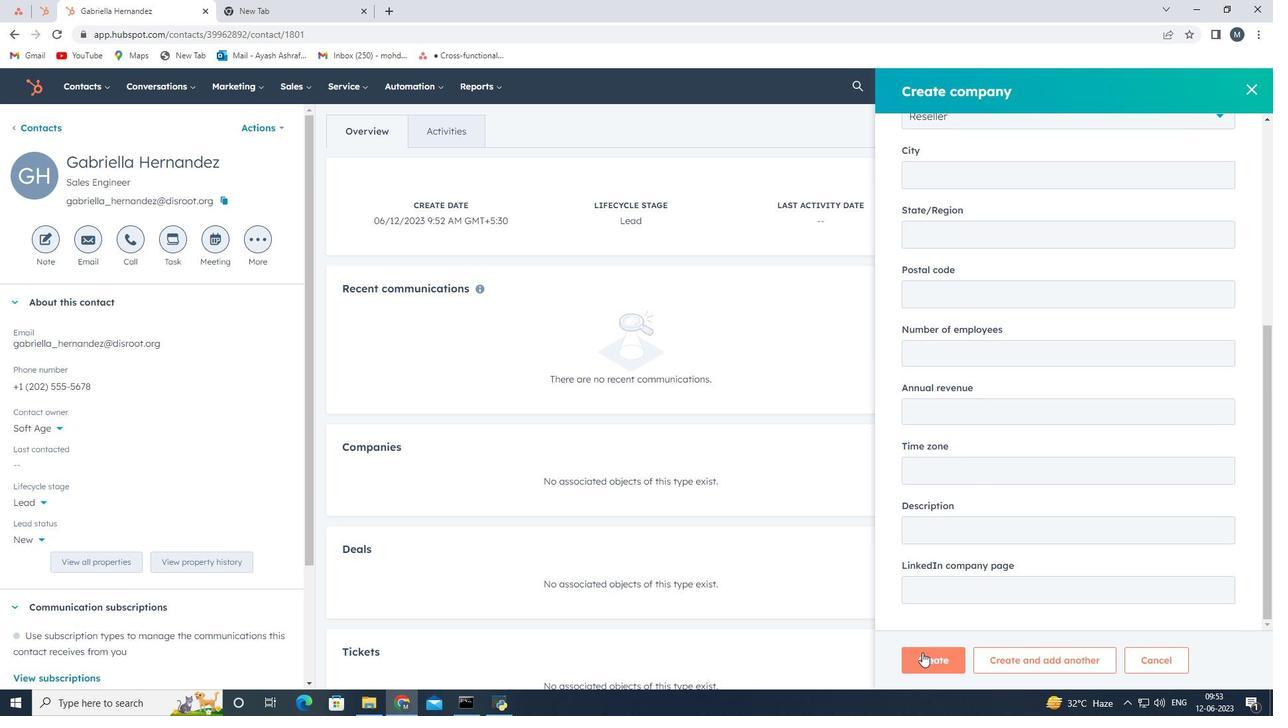
Action: Mouse moved to (645, 432)
Screenshot: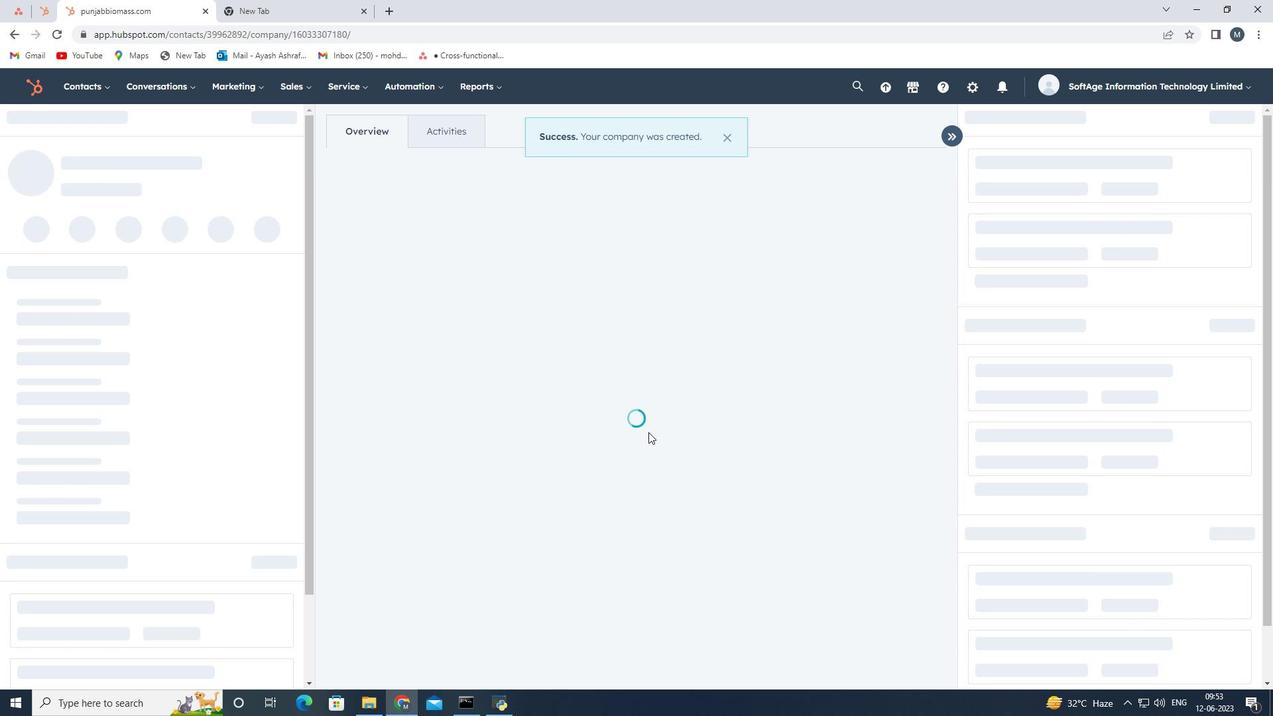 
